 Task: Look for space in Ilmenau, Germany from 3rd June, 2023 to 9th June, 2023 for 2 adults in price range Rs.6000 to Rs.12000. Place can be entire place with 1  bedroom having 1 bed and 1 bathroom. Property type can be house, flat, guest house, hotel. Booking option can be shelf check-in. Required host language is English.
Action: Mouse moved to (408, 99)
Screenshot: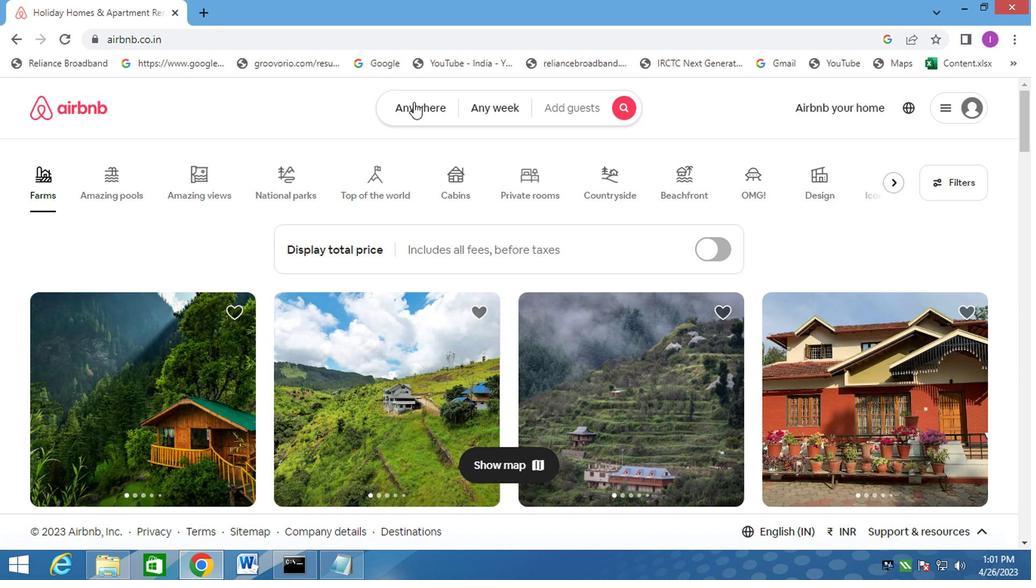 
Action: Mouse pressed left at (408, 99)
Screenshot: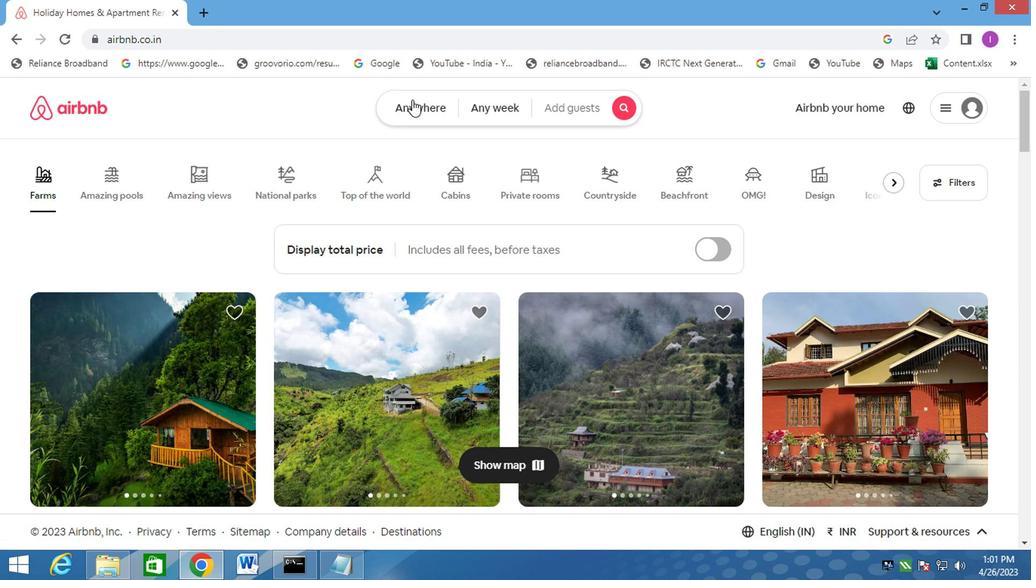 
Action: Mouse moved to (322, 170)
Screenshot: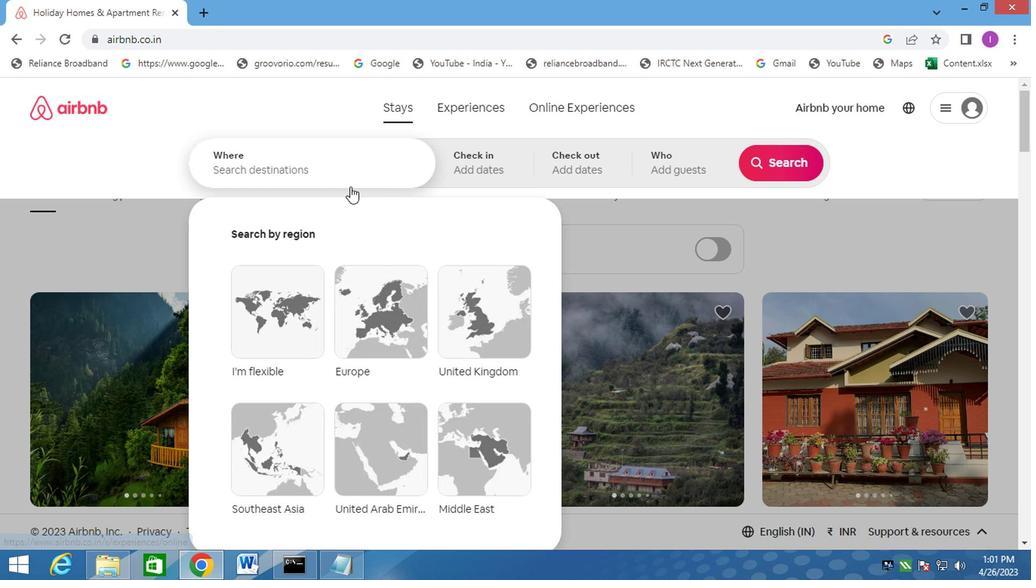 
Action: Mouse pressed left at (322, 170)
Screenshot: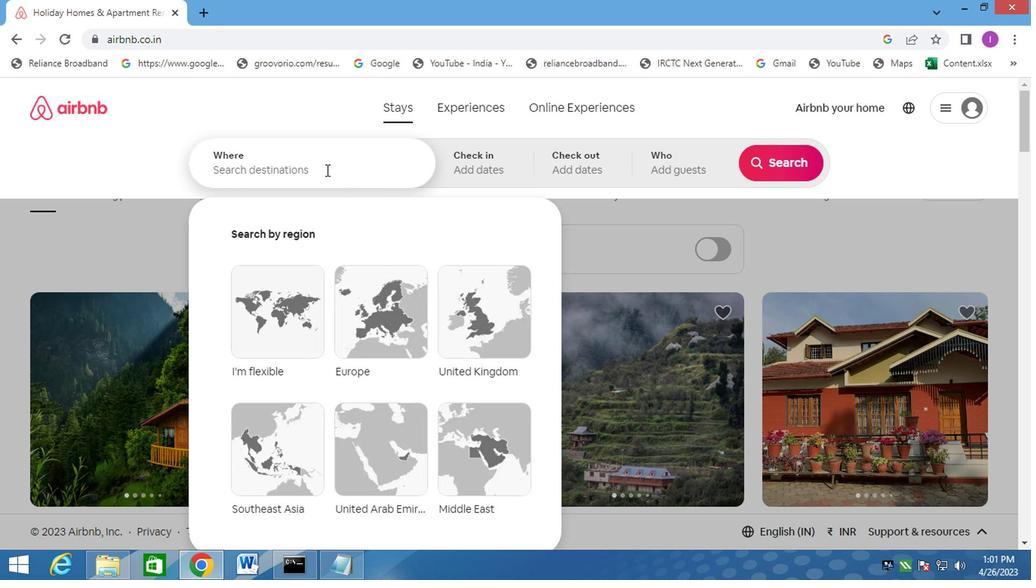 
Action: Mouse moved to (326, 167)
Screenshot: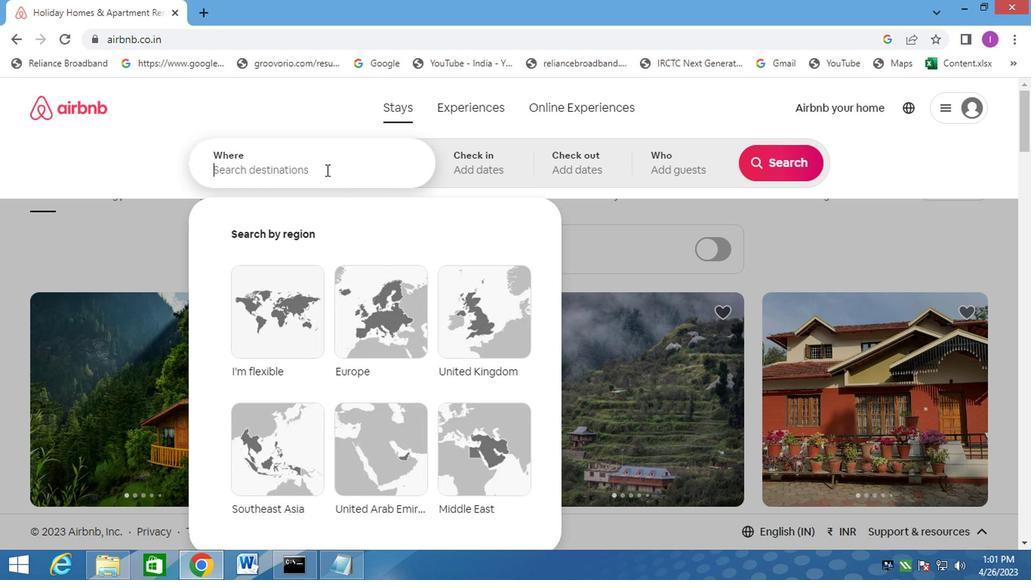 
Action: Key pressed ilmenau,germany
Screenshot: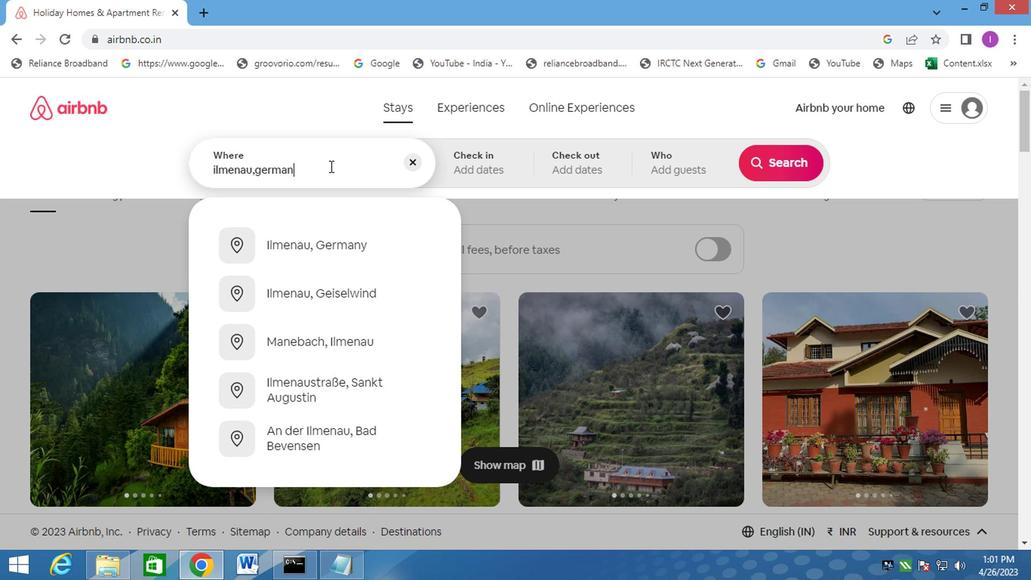 
Action: Mouse moved to (277, 252)
Screenshot: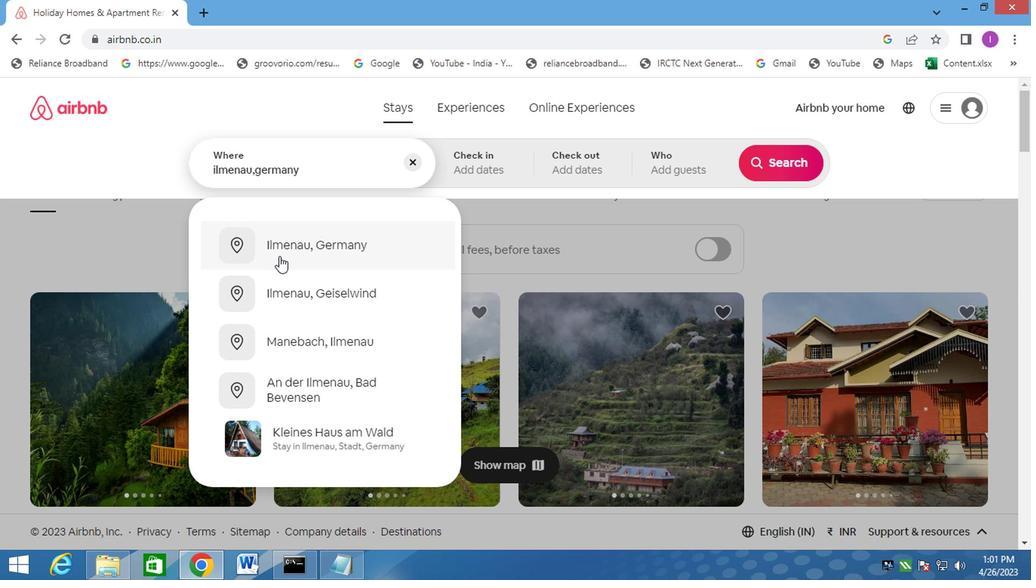 
Action: Mouse pressed left at (277, 252)
Screenshot: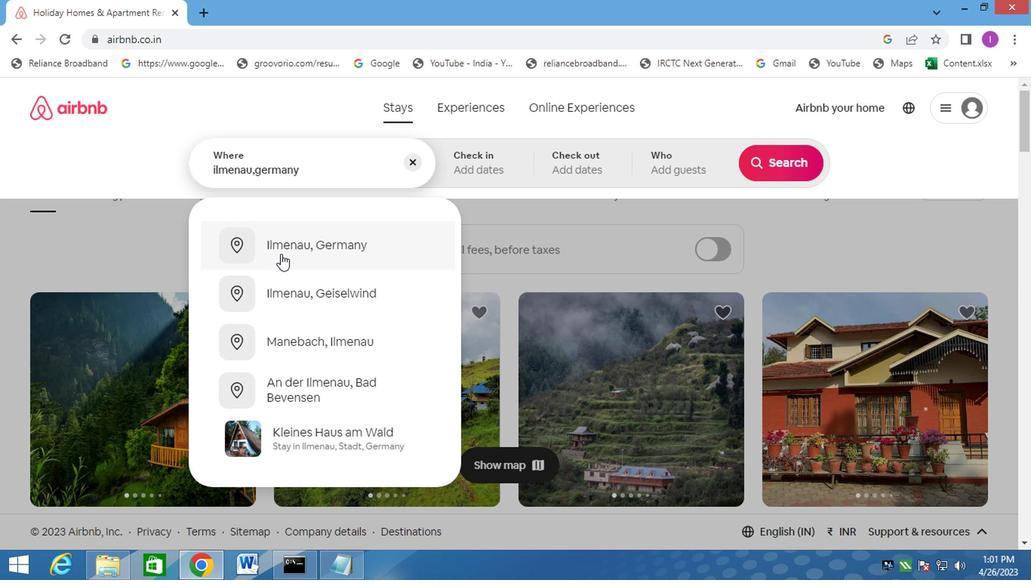 
Action: Mouse moved to (764, 282)
Screenshot: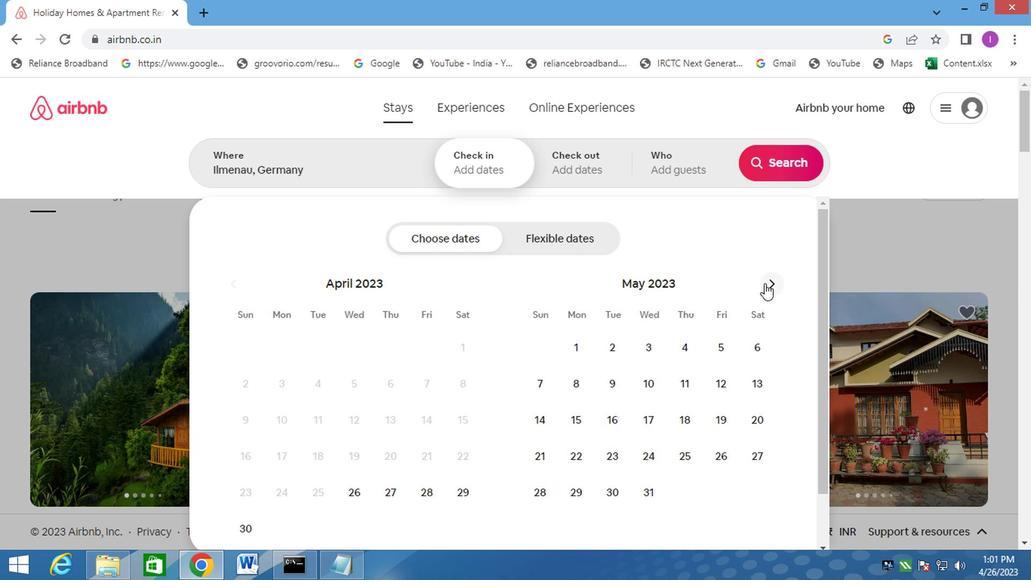 
Action: Mouse pressed left at (764, 282)
Screenshot: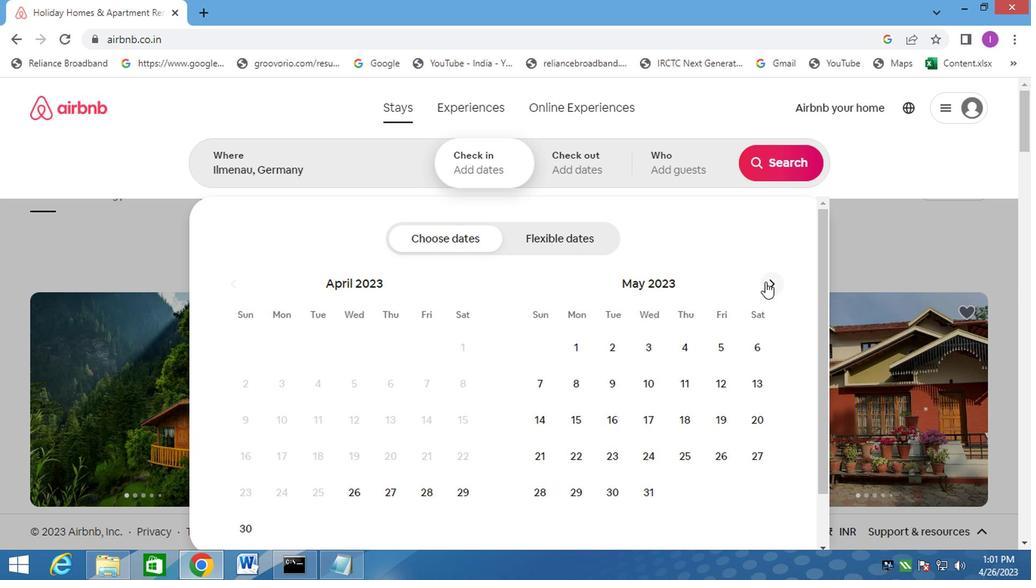 
Action: Mouse moved to (765, 280)
Screenshot: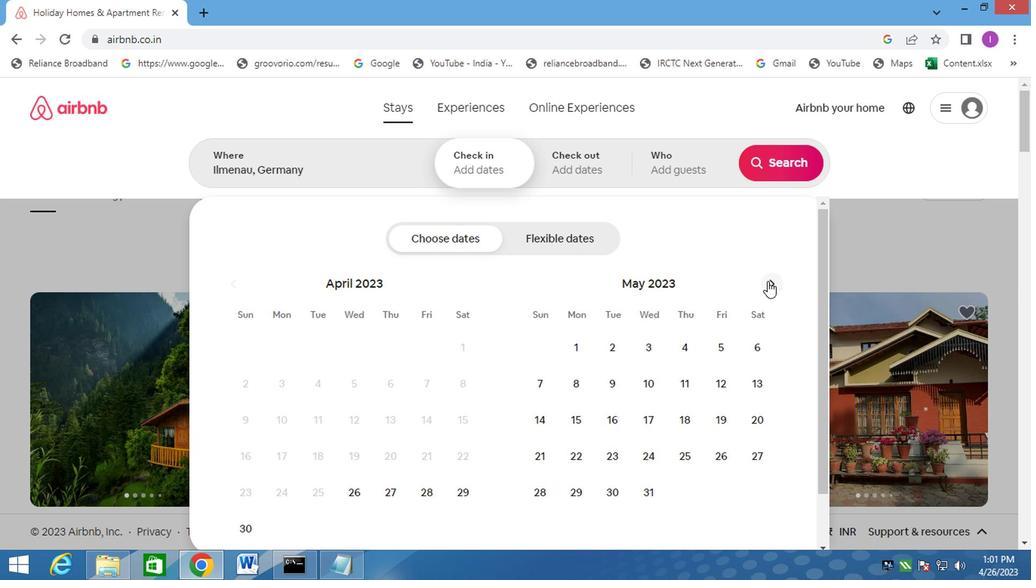 
Action: Mouse pressed left at (765, 280)
Screenshot: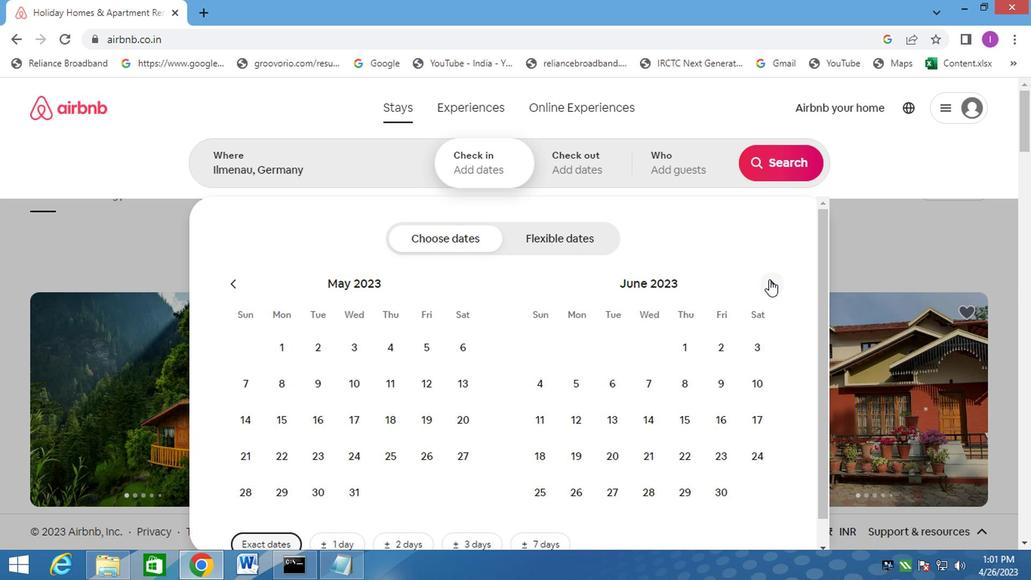 
Action: Mouse moved to (454, 349)
Screenshot: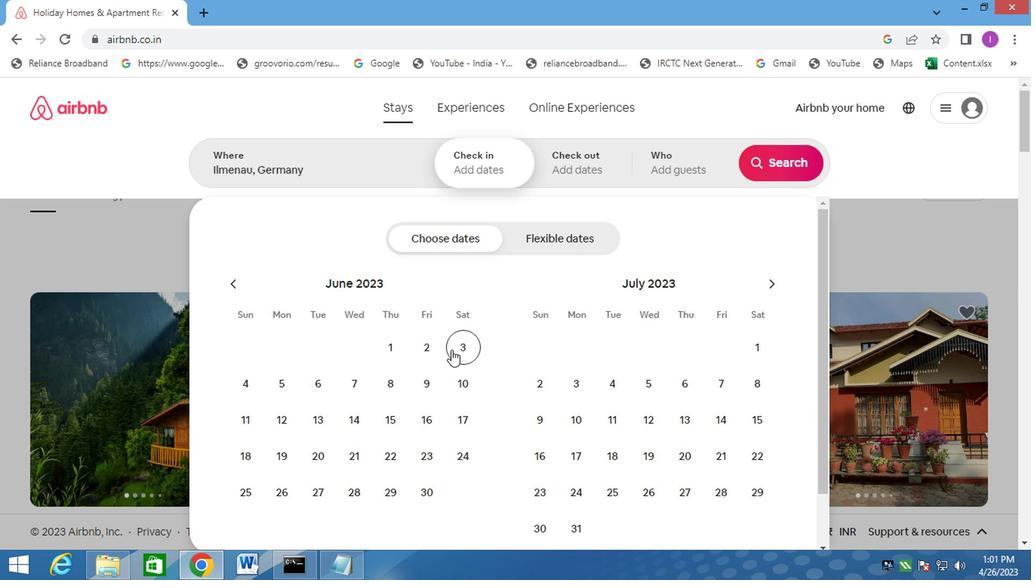 
Action: Mouse pressed left at (454, 349)
Screenshot: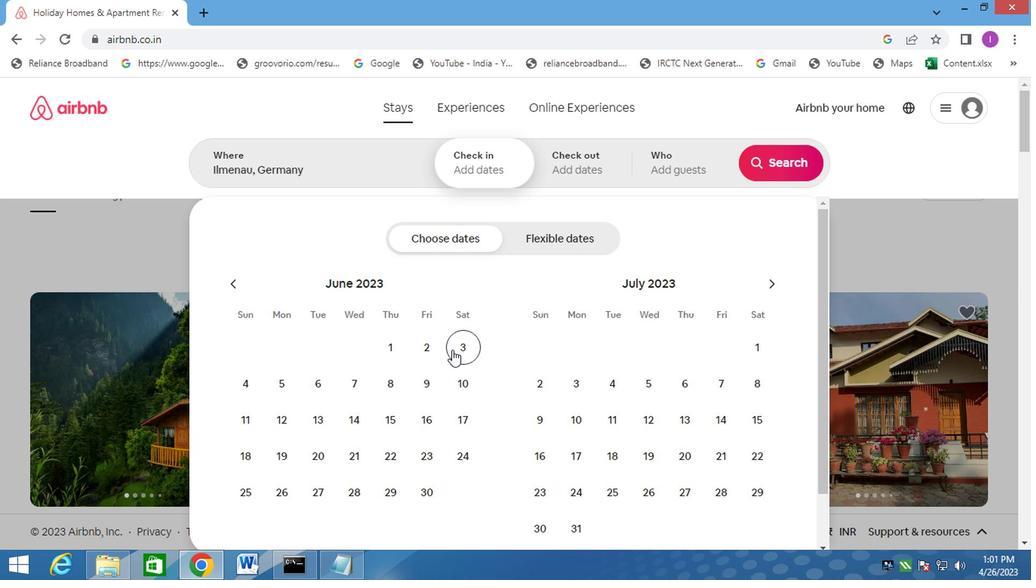 
Action: Mouse moved to (430, 381)
Screenshot: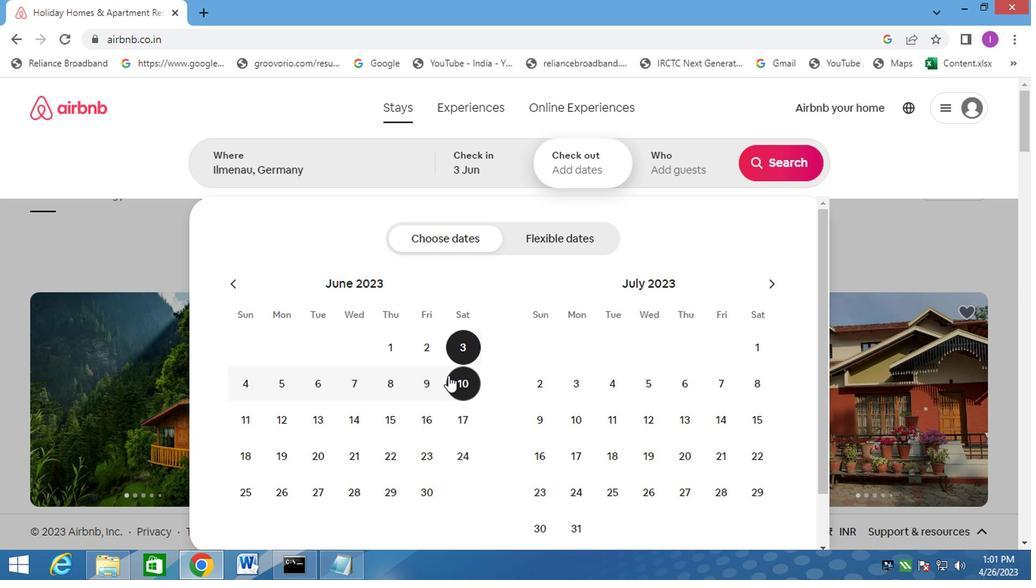 
Action: Mouse pressed left at (430, 381)
Screenshot: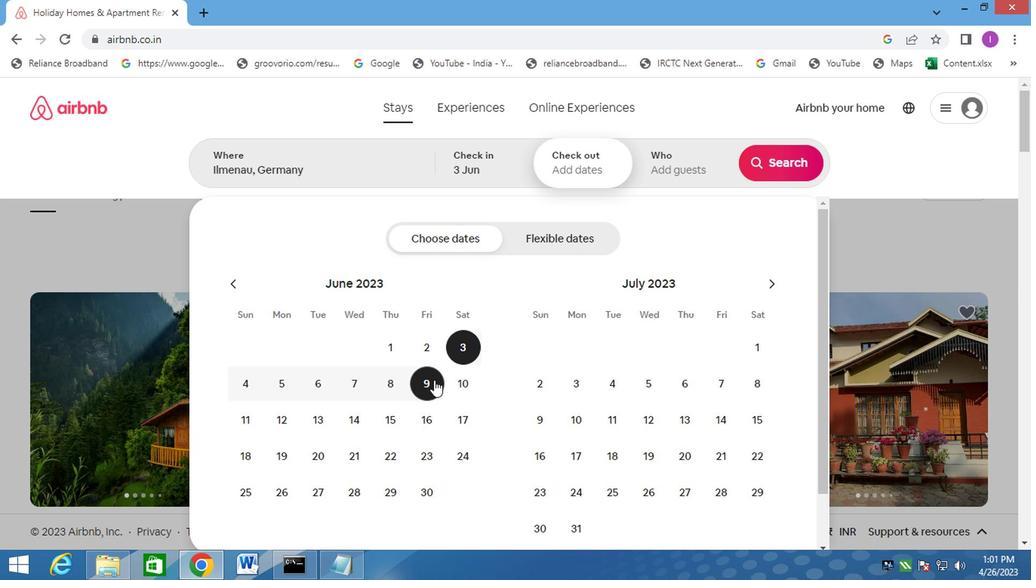 
Action: Mouse moved to (678, 177)
Screenshot: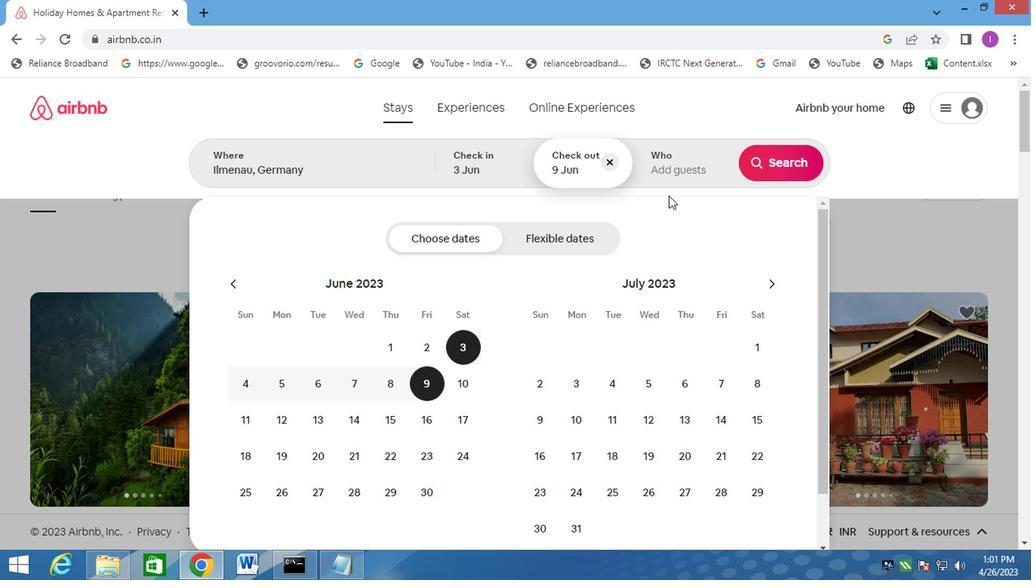 
Action: Mouse pressed left at (678, 177)
Screenshot: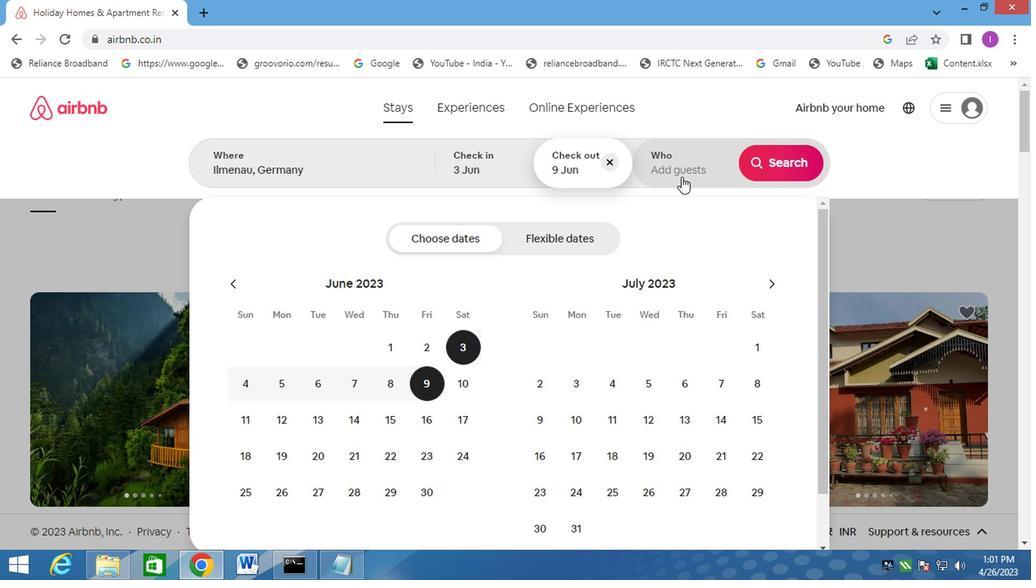 
Action: Mouse moved to (780, 239)
Screenshot: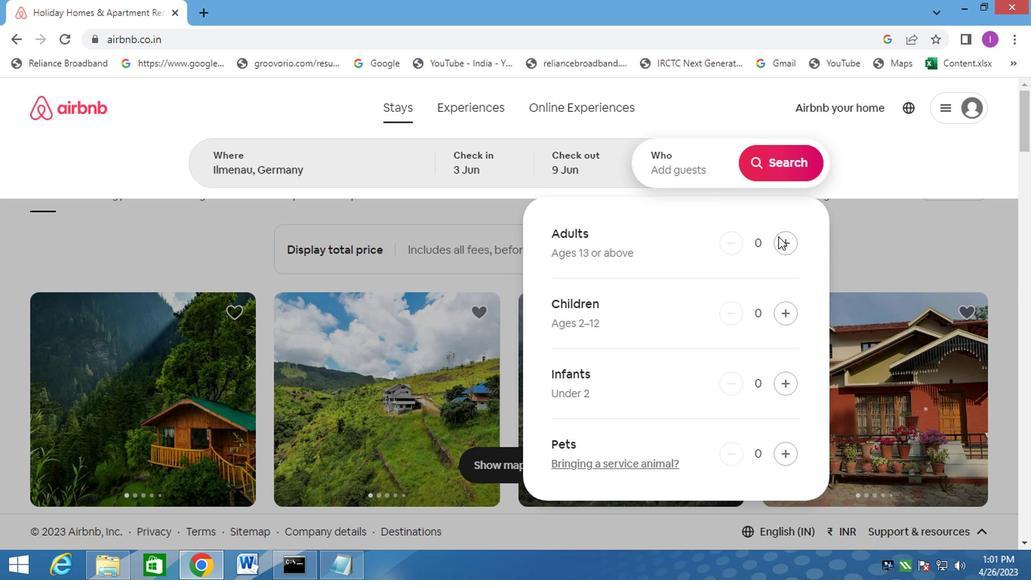 
Action: Mouse pressed left at (780, 239)
Screenshot: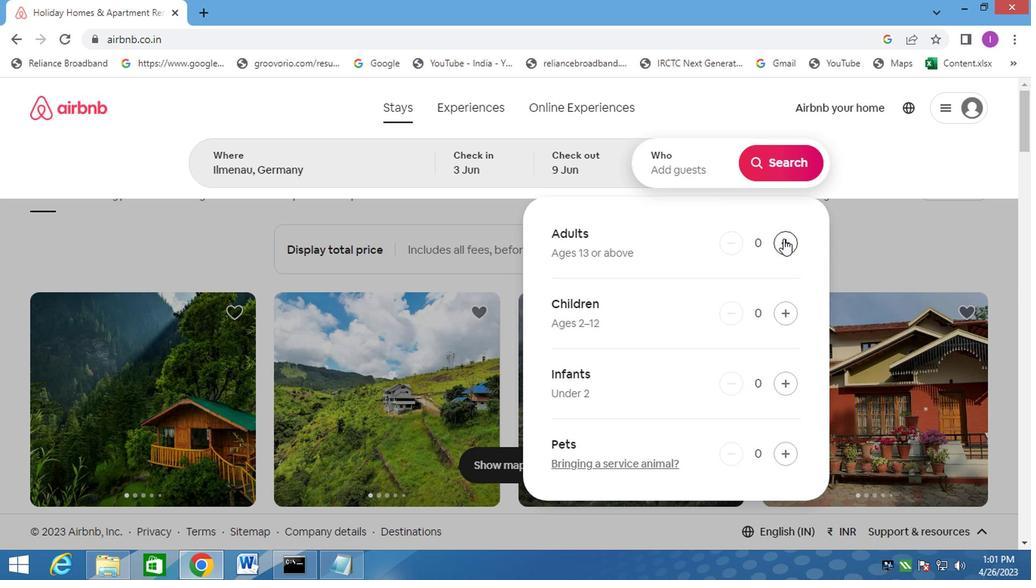 
Action: Mouse pressed left at (780, 239)
Screenshot: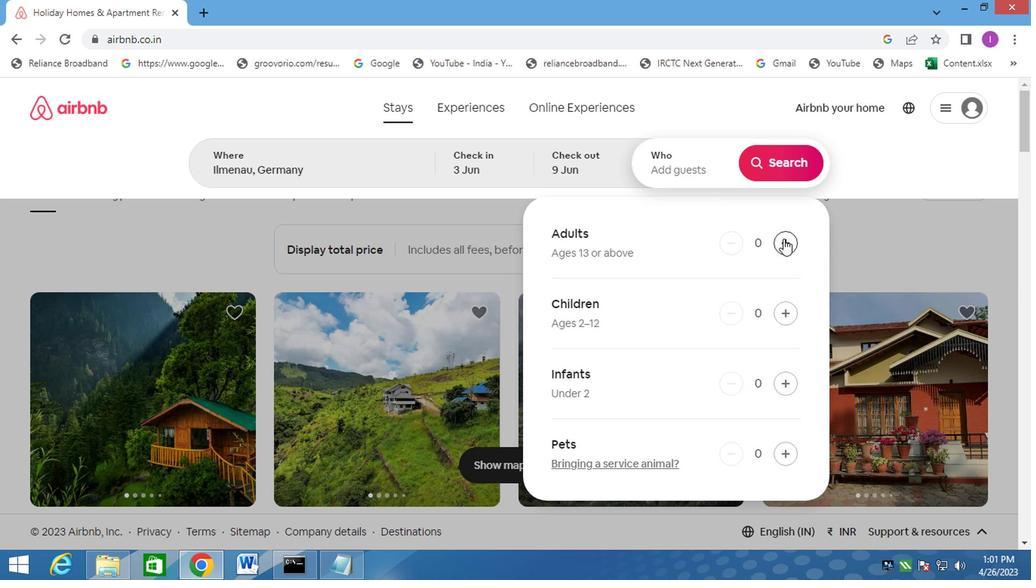 
Action: Mouse moved to (781, 176)
Screenshot: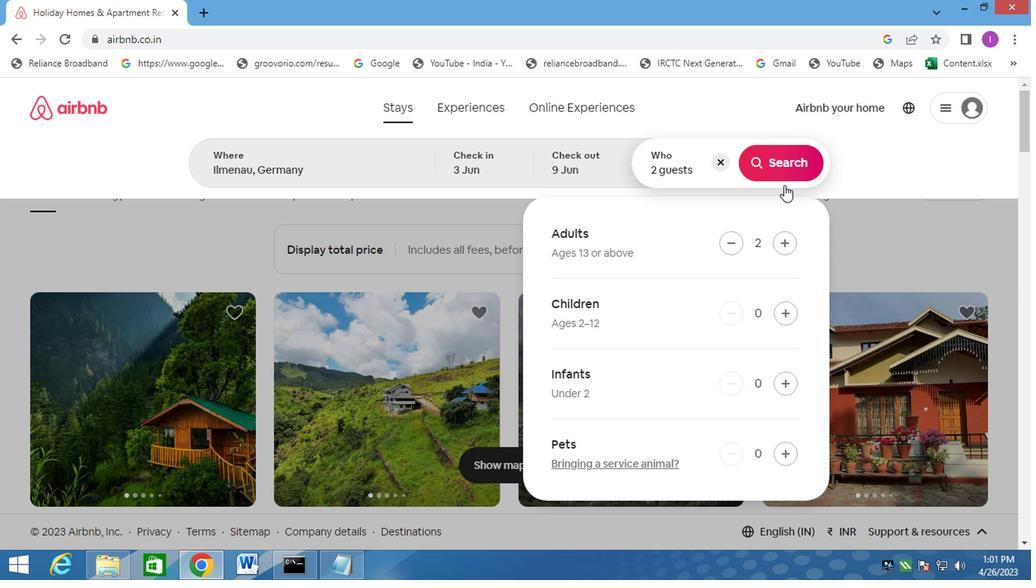 
Action: Mouse pressed left at (781, 176)
Screenshot: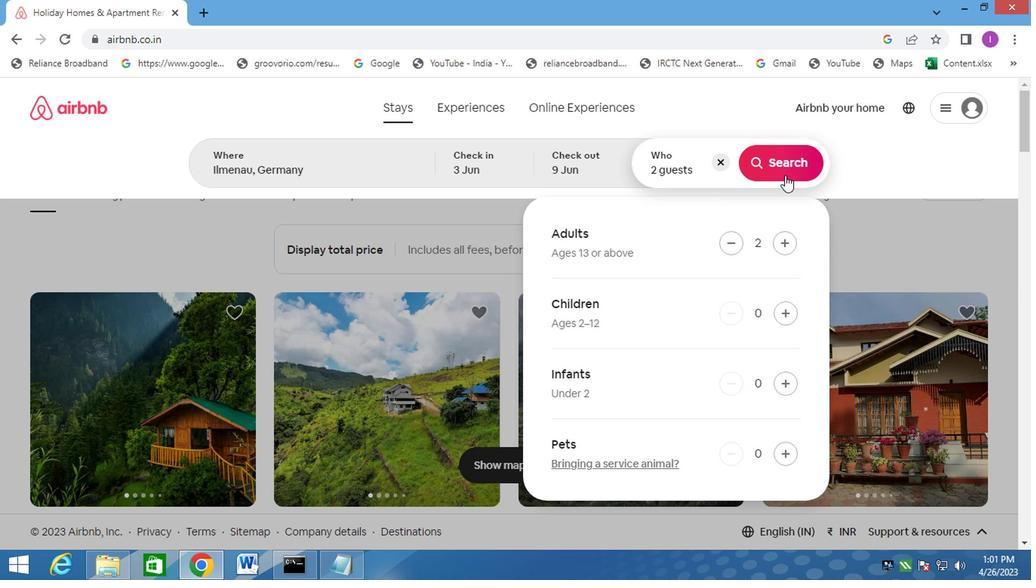 
Action: Mouse moved to (953, 166)
Screenshot: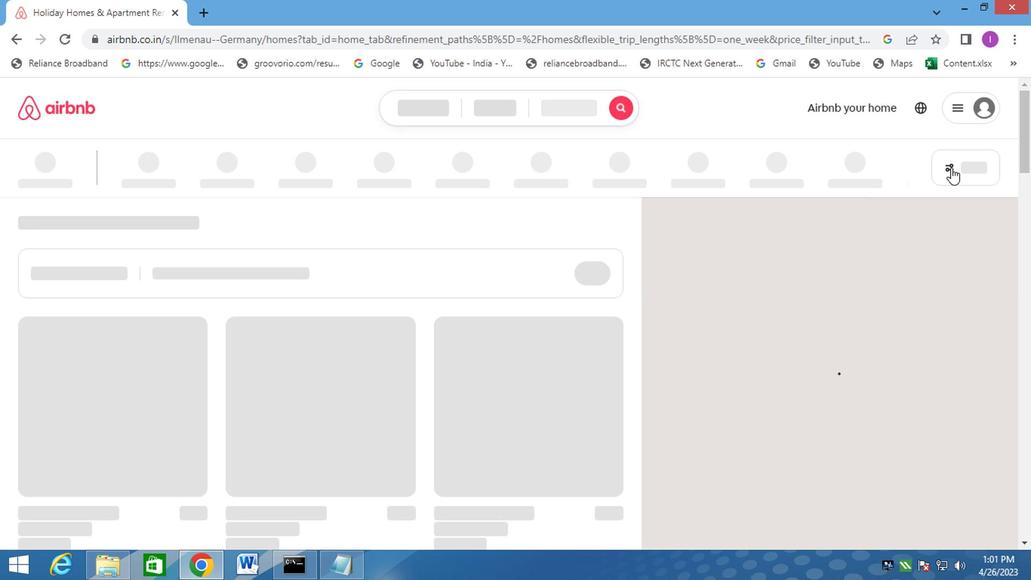 
Action: Mouse pressed left at (953, 166)
Screenshot: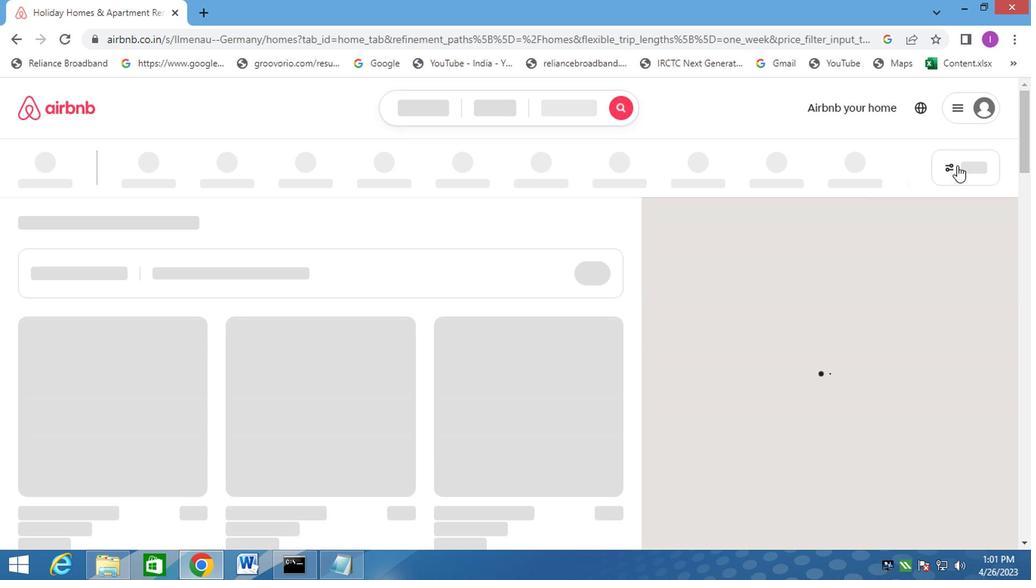 
Action: Mouse moved to (317, 363)
Screenshot: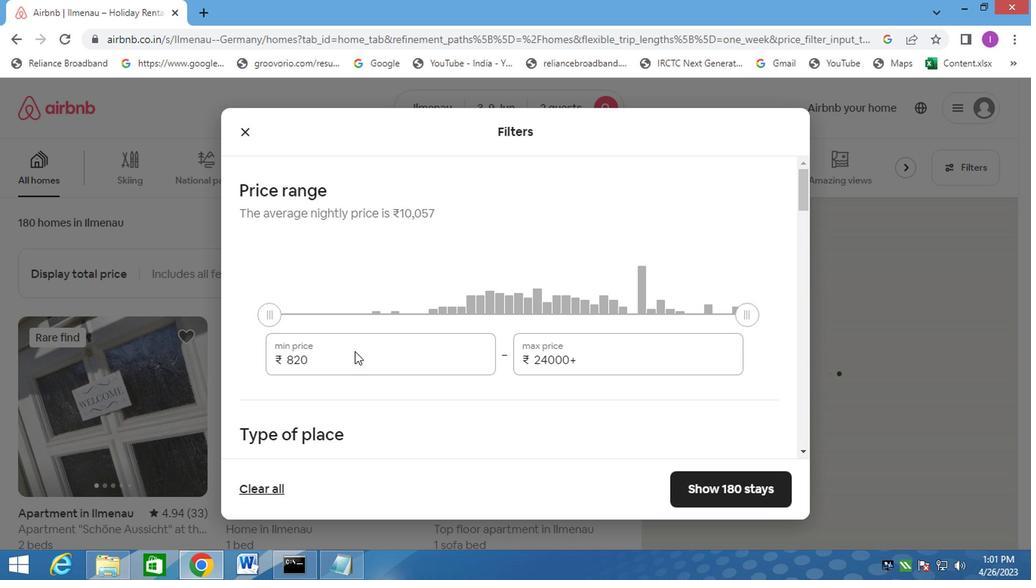 
Action: Mouse pressed left at (317, 363)
Screenshot: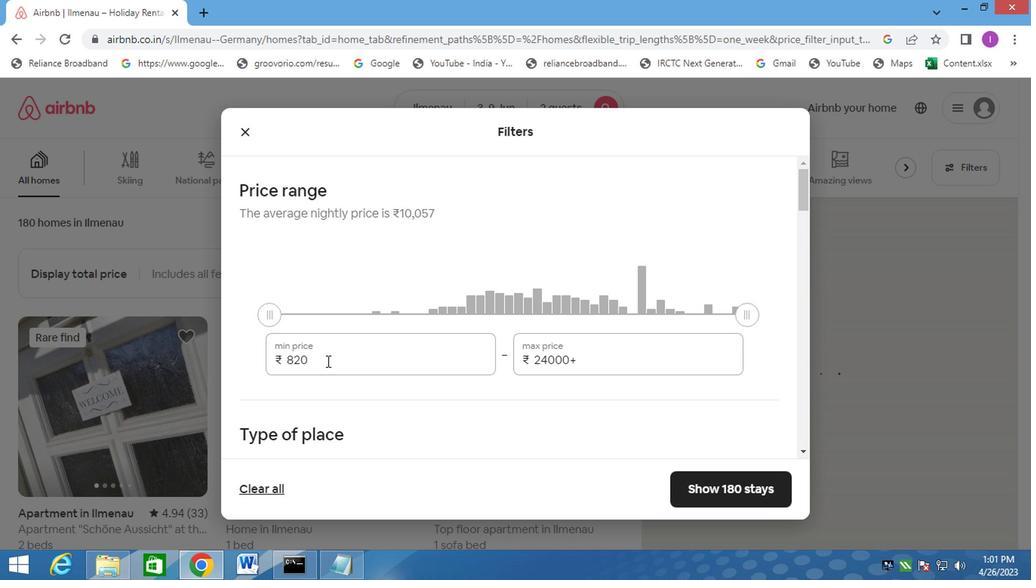 
Action: Mouse moved to (342, 341)
Screenshot: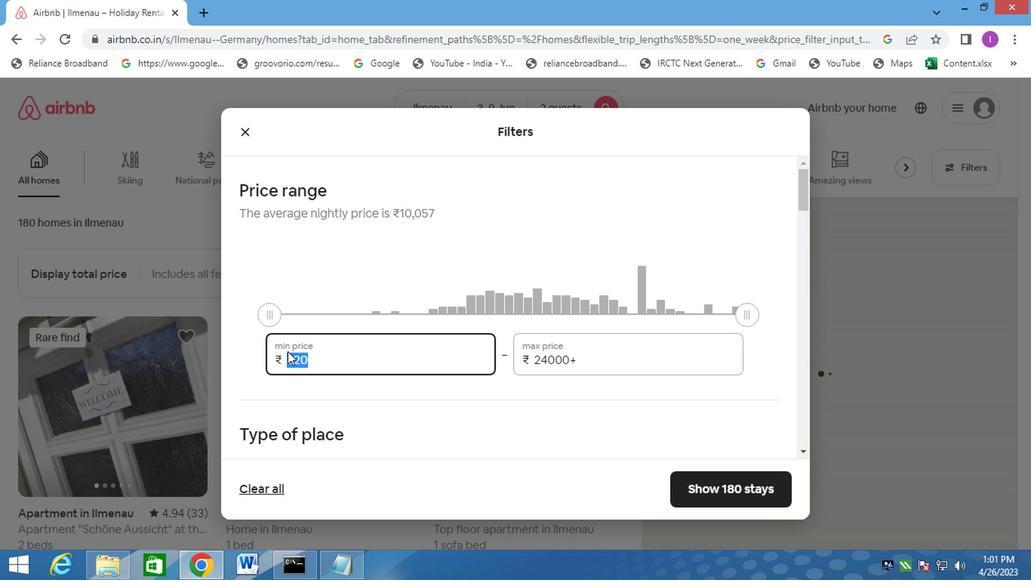 
Action: Key pressed 6000
Screenshot: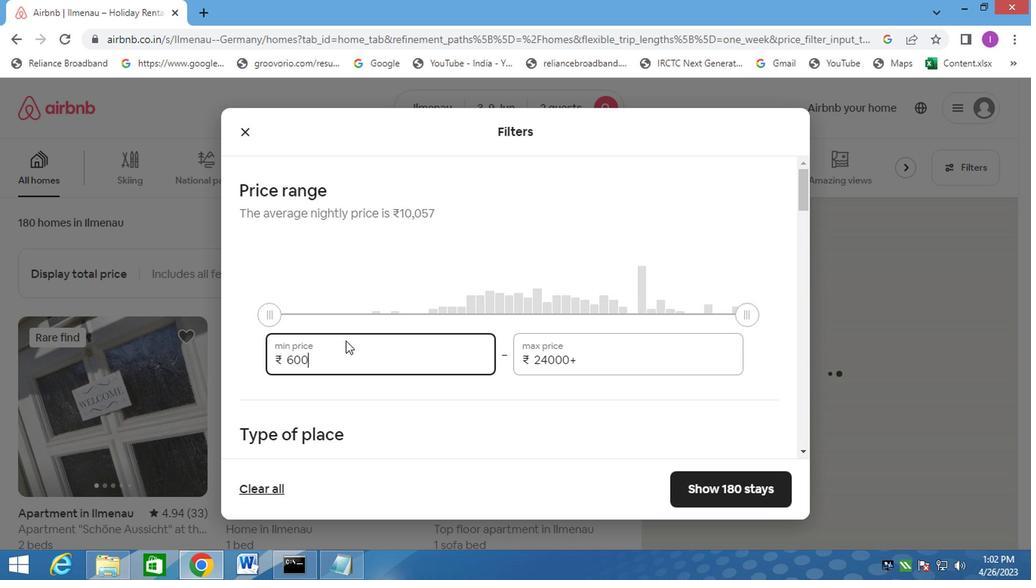 
Action: Mouse moved to (588, 362)
Screenshot: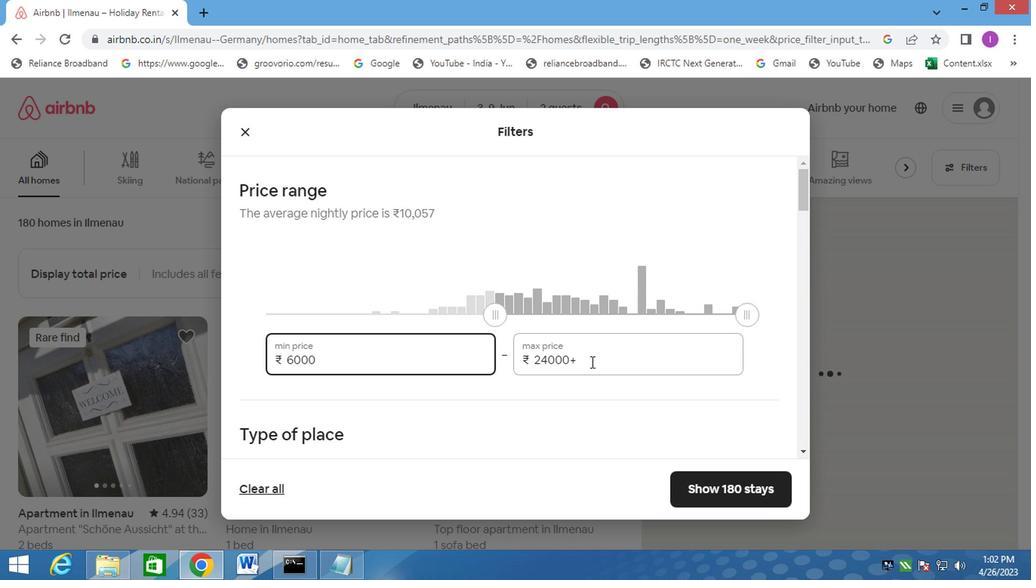 
Action: Mouse pressed left at (588, 362)
Screenshot: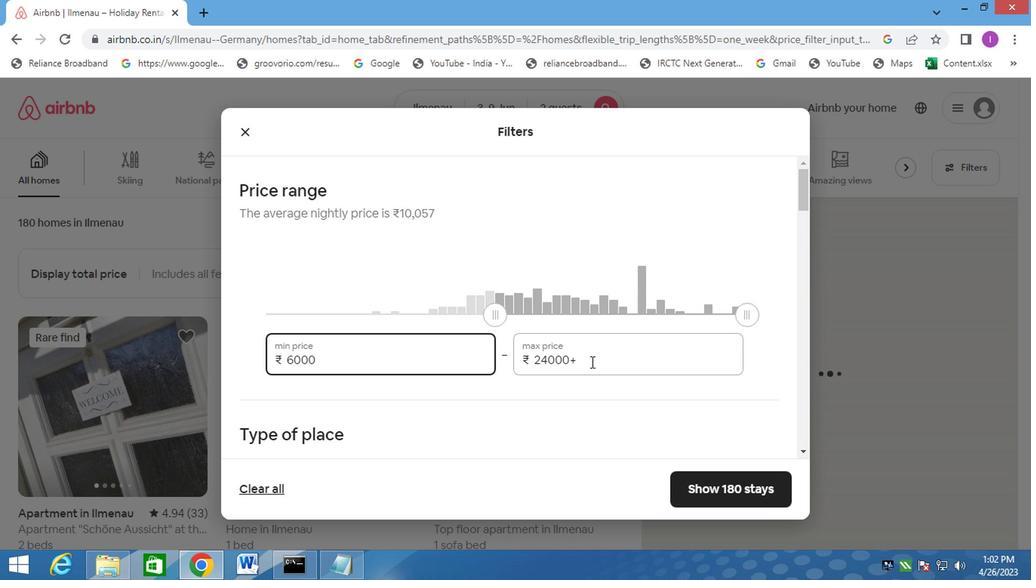 
Action: Mouse moved to (519, 357)
Screenshot: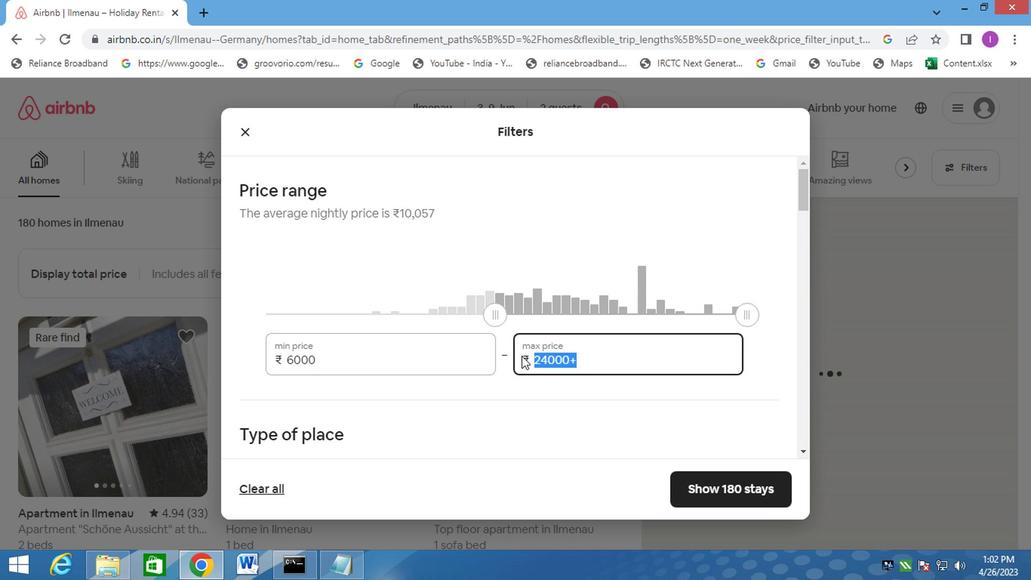 
Action: Key pressed 12000
Screenshot: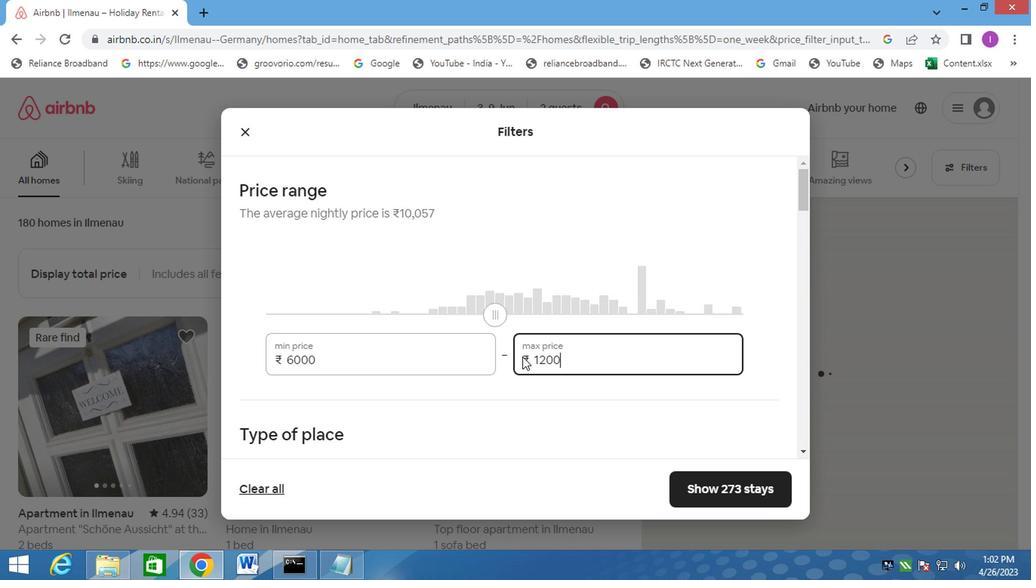 
Action: Mouse moved to (509, 367)
Screenshot: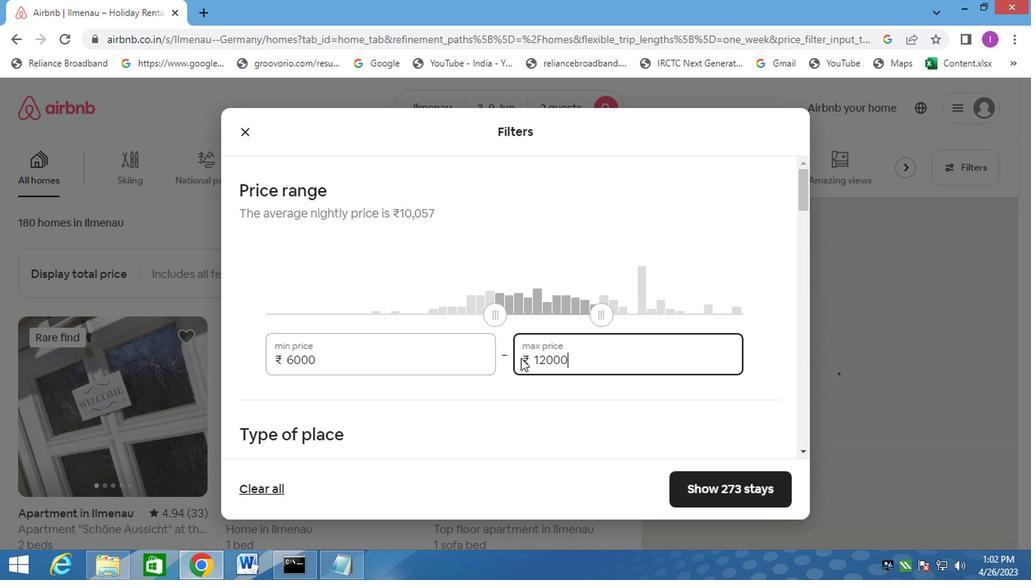 
Action: Mouse scrolled (509, 366) with delta (0, -1)
Screenshot: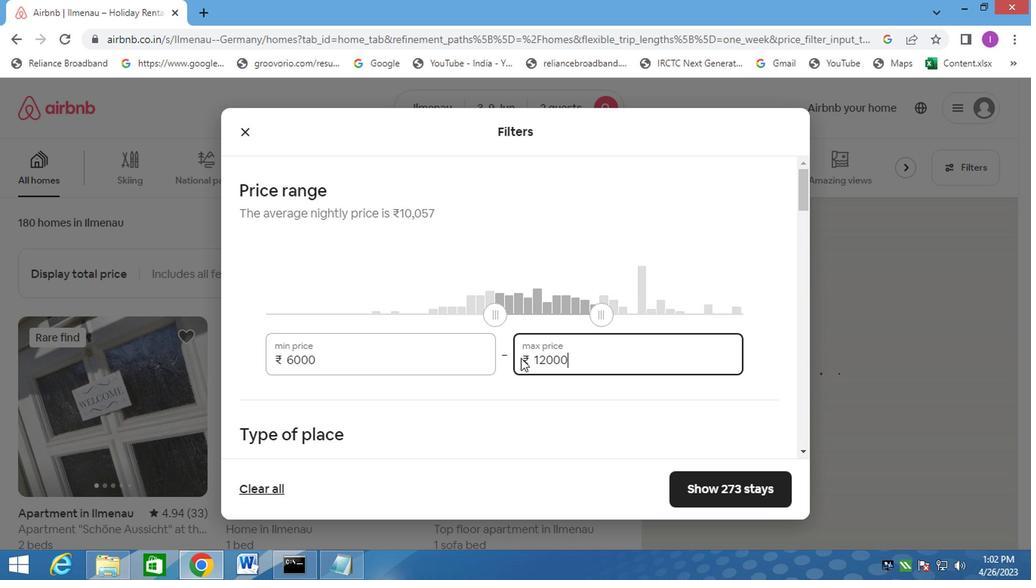
Action: Mouse scrolled (509, 366) with delta (0, -1)
Screenshot: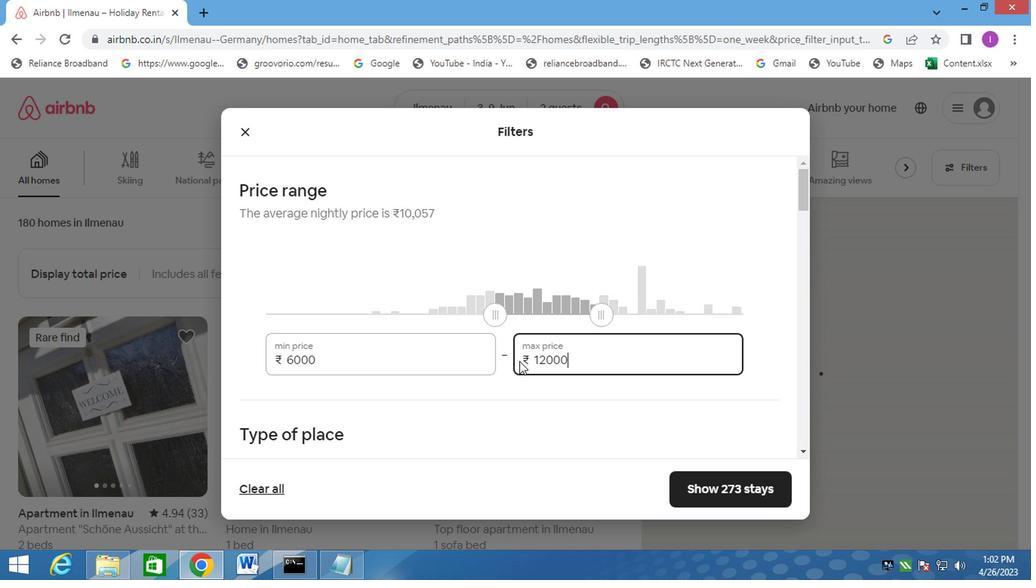 
Action: Mouse moved to (463, 375)
Screenshot: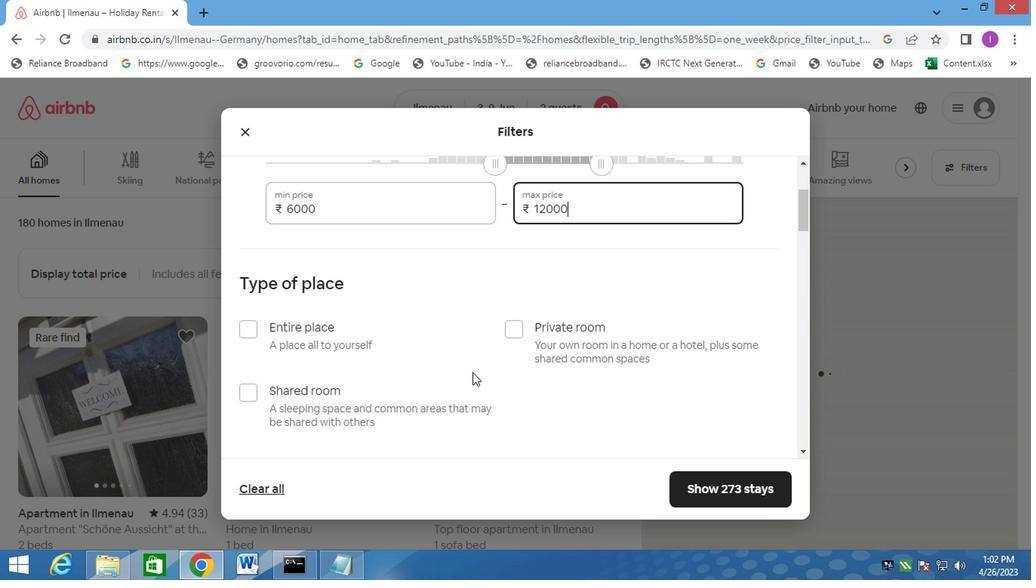 
Action: Mouse scrolled (463, 374) with delta (0, -1)
Screenshot: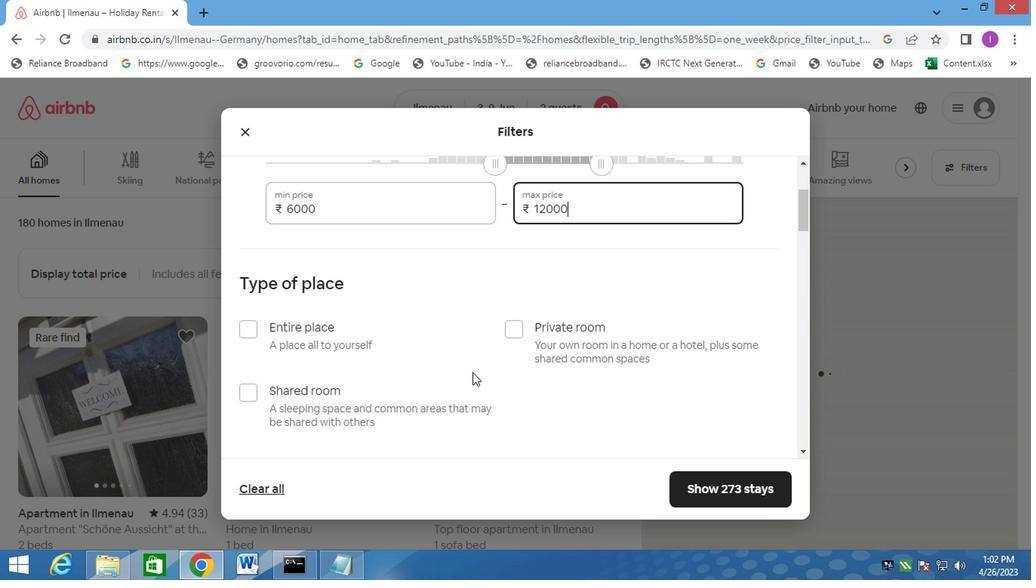 
Action: Mouse moved to (249, 254)
Screenshot: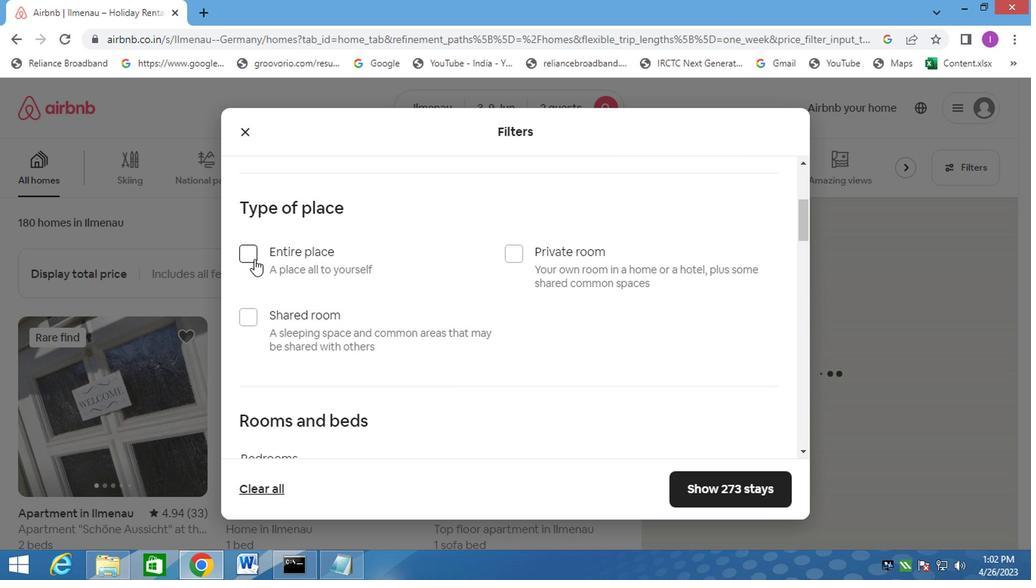 
Action: Mouse pressed left at (249, 254)
Screenshot: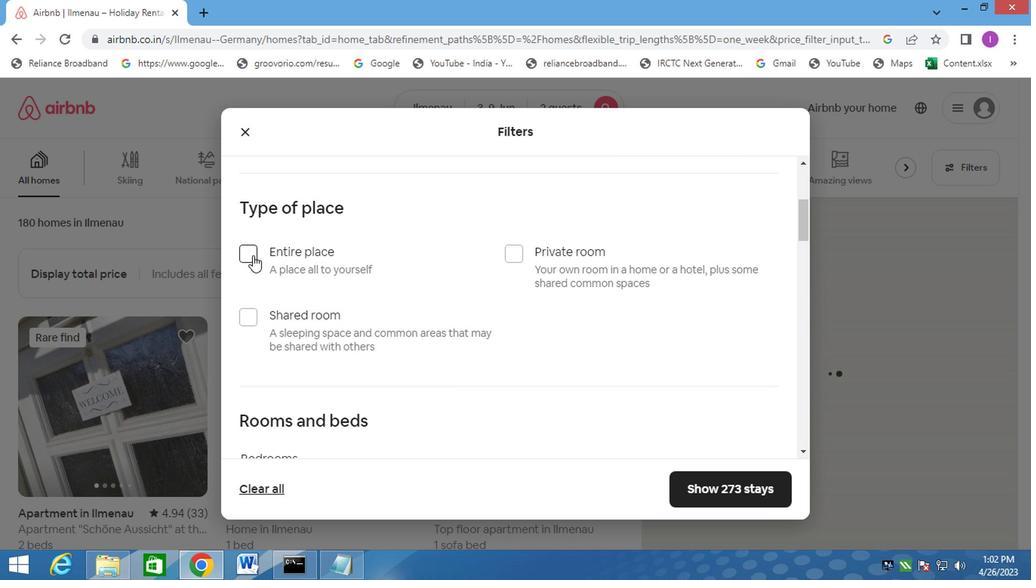 
Action: Mouse moved to (318, 272)
Screenshot: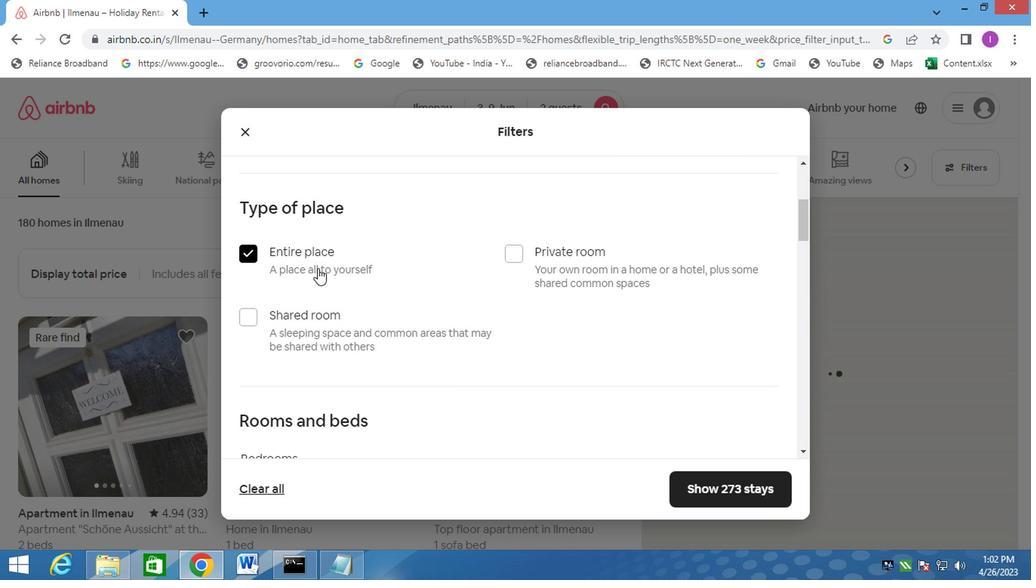 
Action: Mouse scrolled (317, 270) with delta (0, 0)
Screenshot: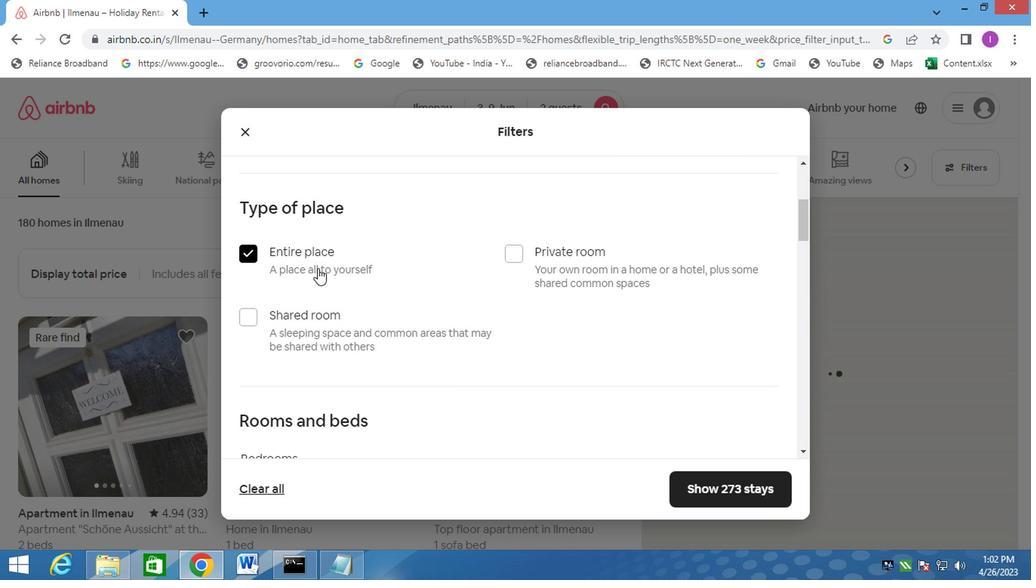 
Action: Mouse moved to (320, 275)
Screenshot: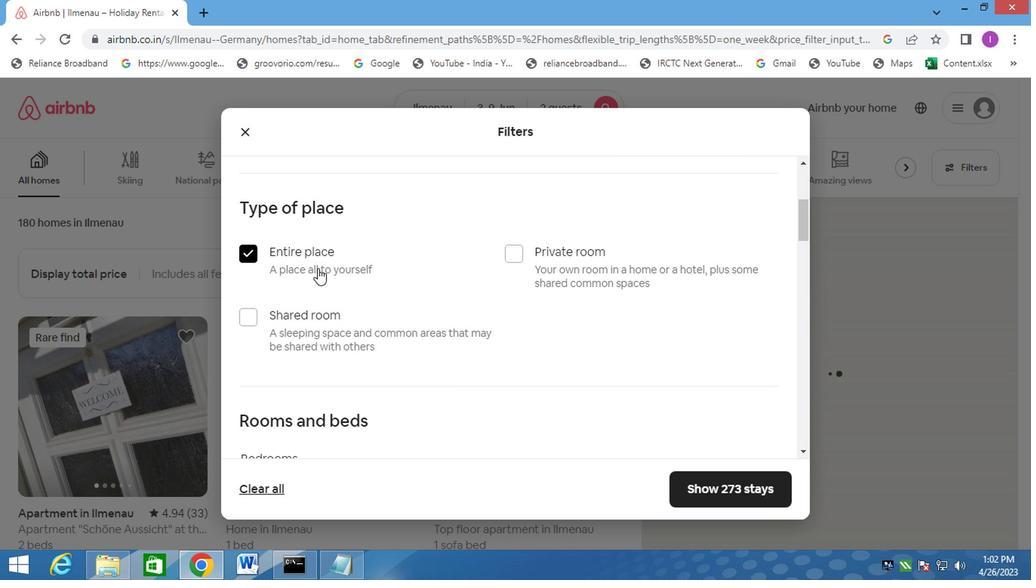 
Action: Mouse scrolled (320, 274) with delta (0, 0)
Screenshot: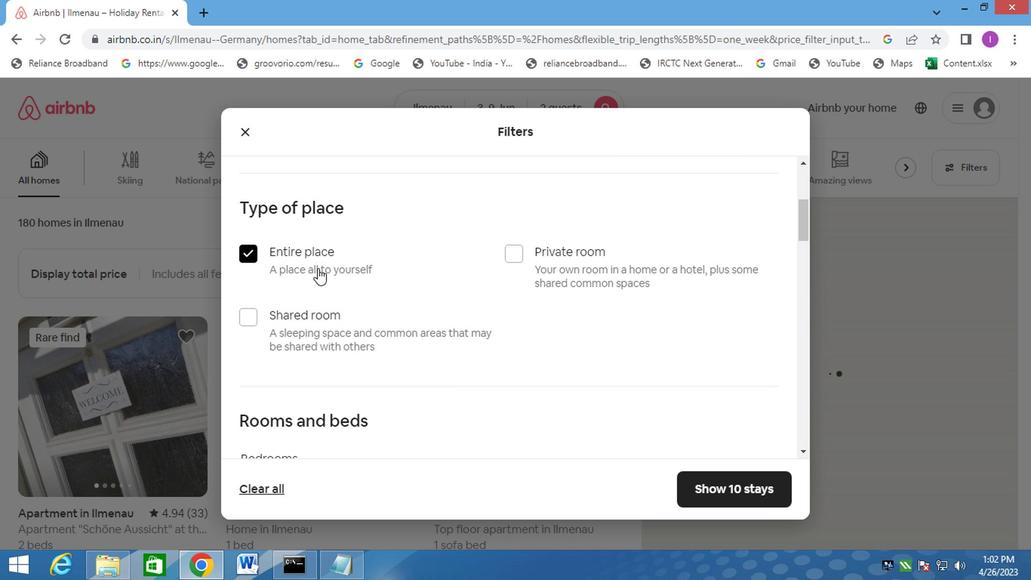 
Action: Mouse scrolled (320, 274) with delta (0, 0)
Screenshot: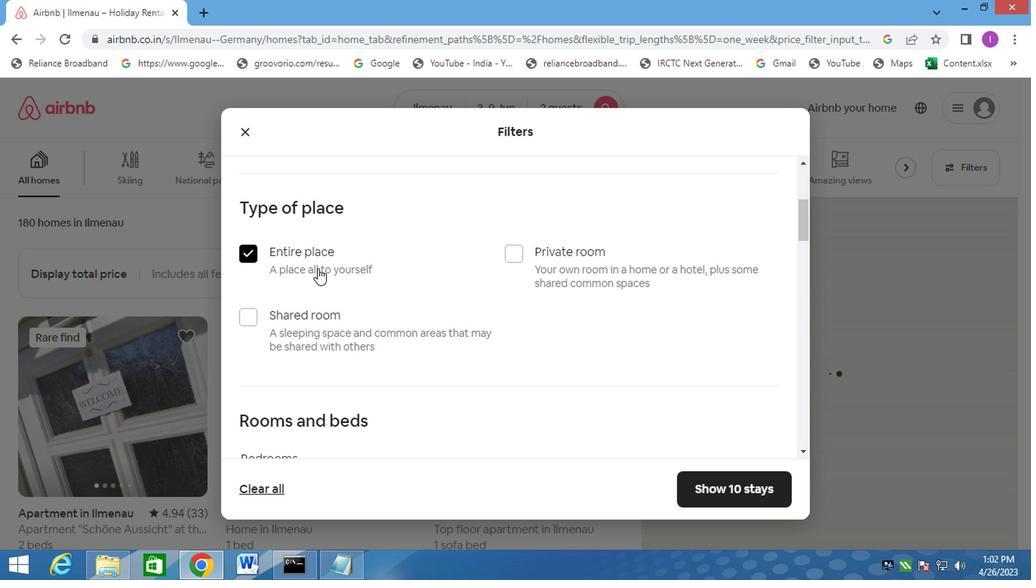 
Action: Mouse moved to (323, 284)
Screenshot: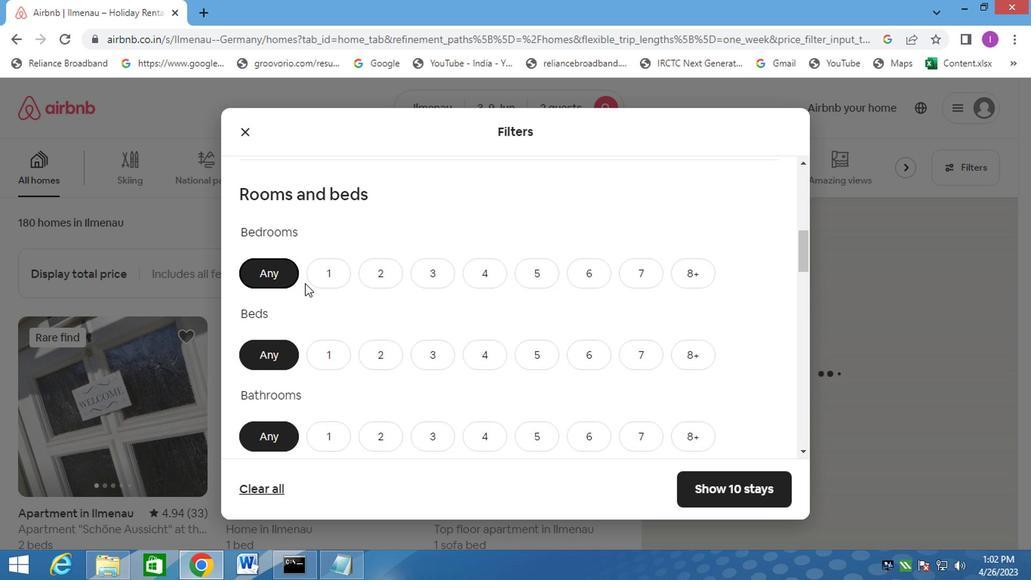 
Action: Mouse pressed left at (323, 284)
Screenshot: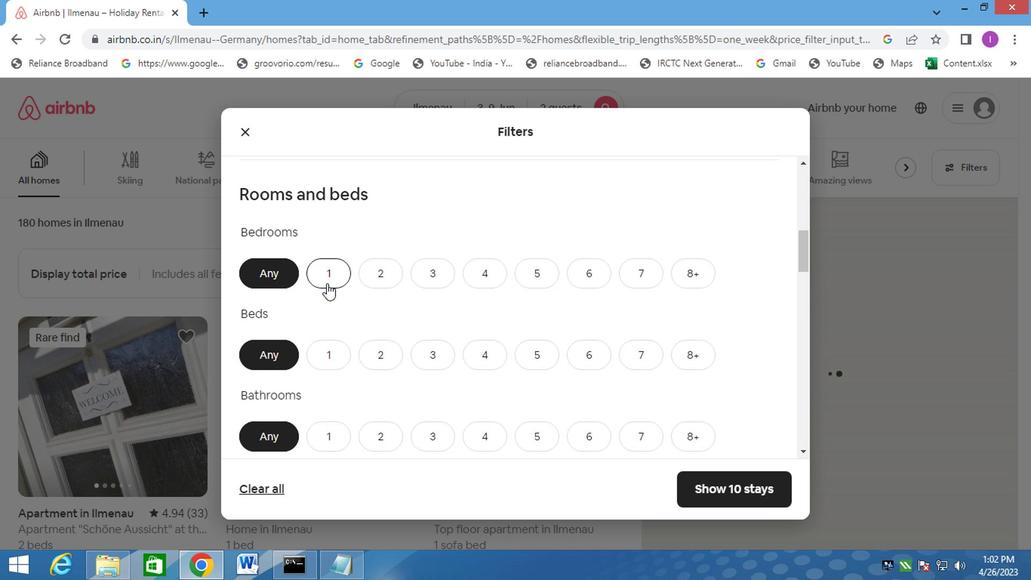 
Action: Mouse moved to (343, 361)
Screenshot: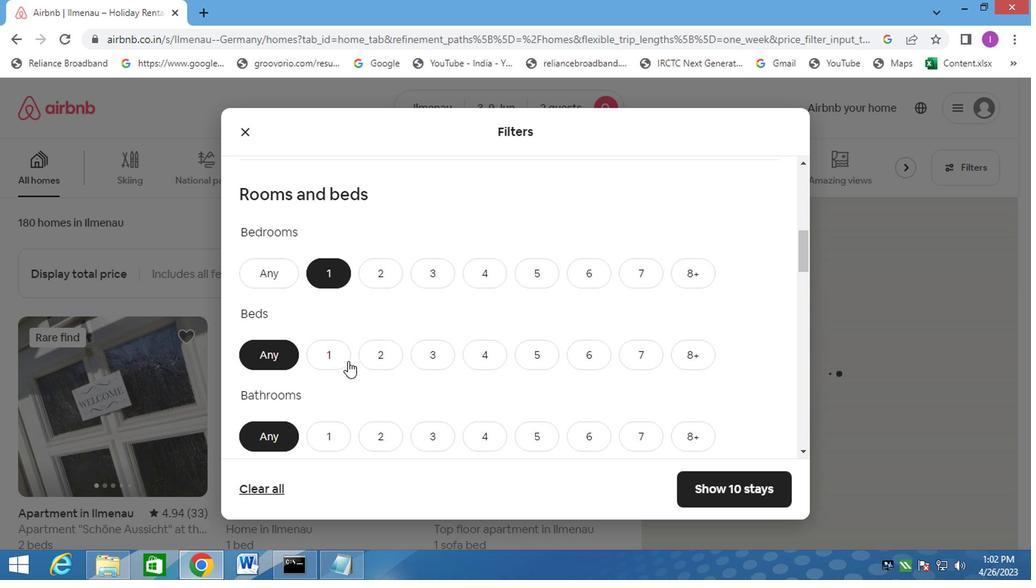 
Action: Mouse pressed left at (343, 361)
Screenshot: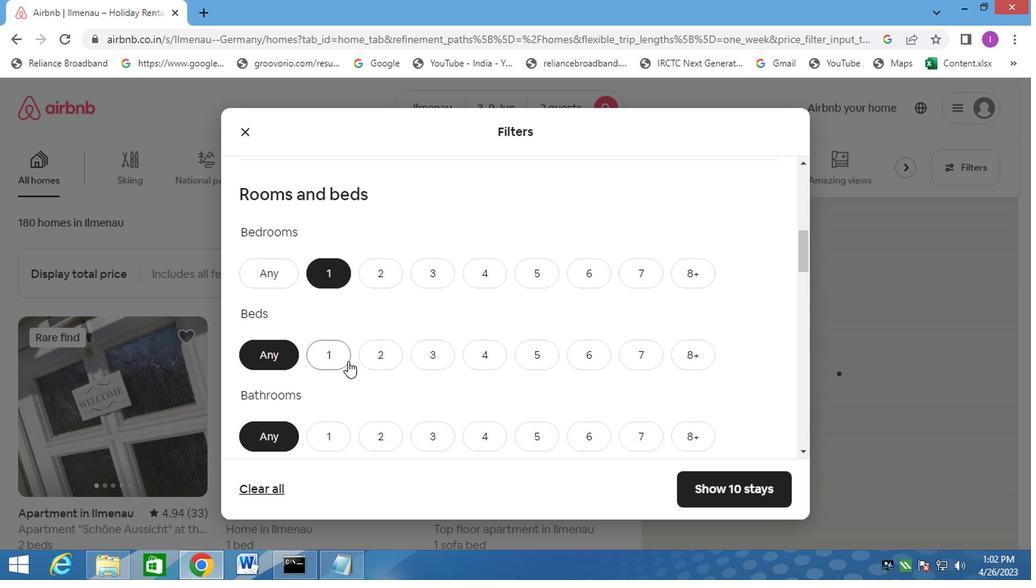 
Action: Mouse moved to (314, 432)
Screenshot: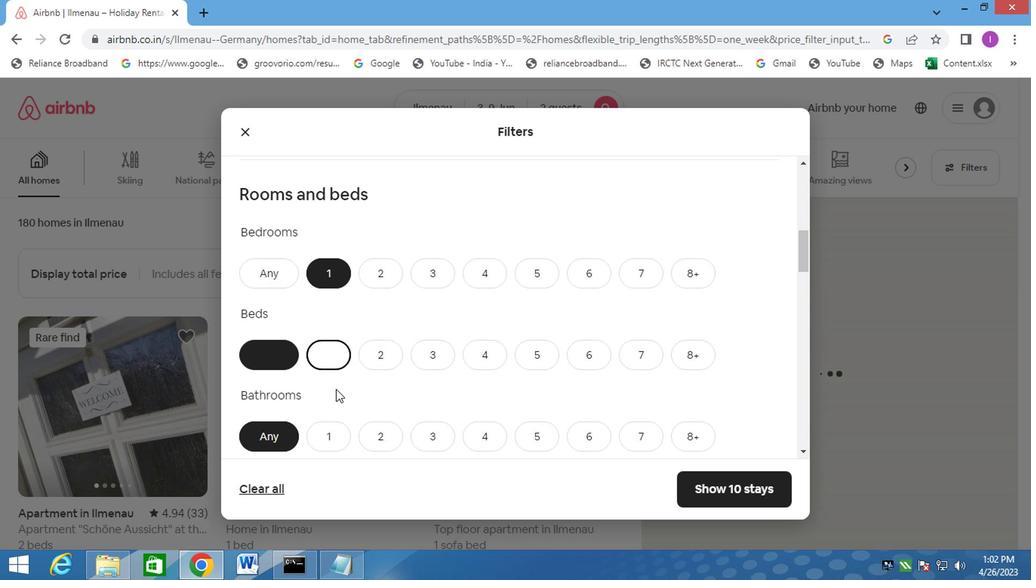 
Action: Mouse pressed left at (314, 432)
Screenshot: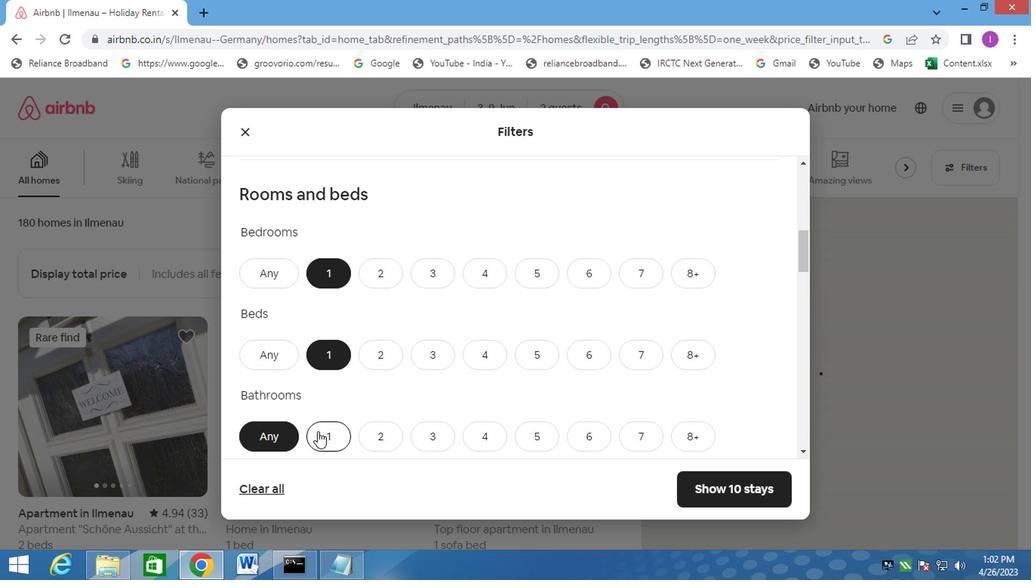 
Action: Mouse moved to (429, 378)
Screenshot: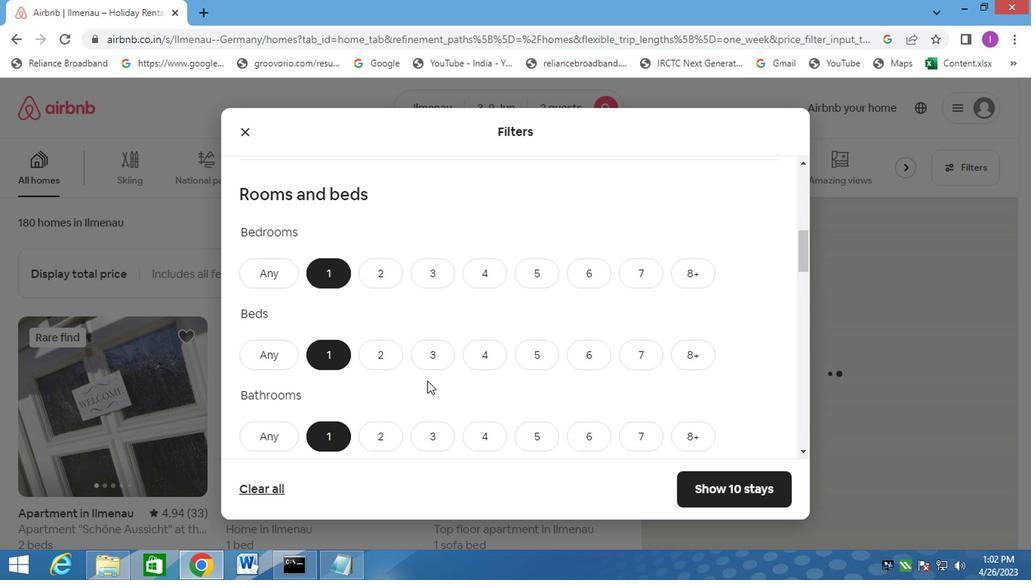 
Action: Mouse scrolled (429, 377) with delta (0, -1)
Screenshot: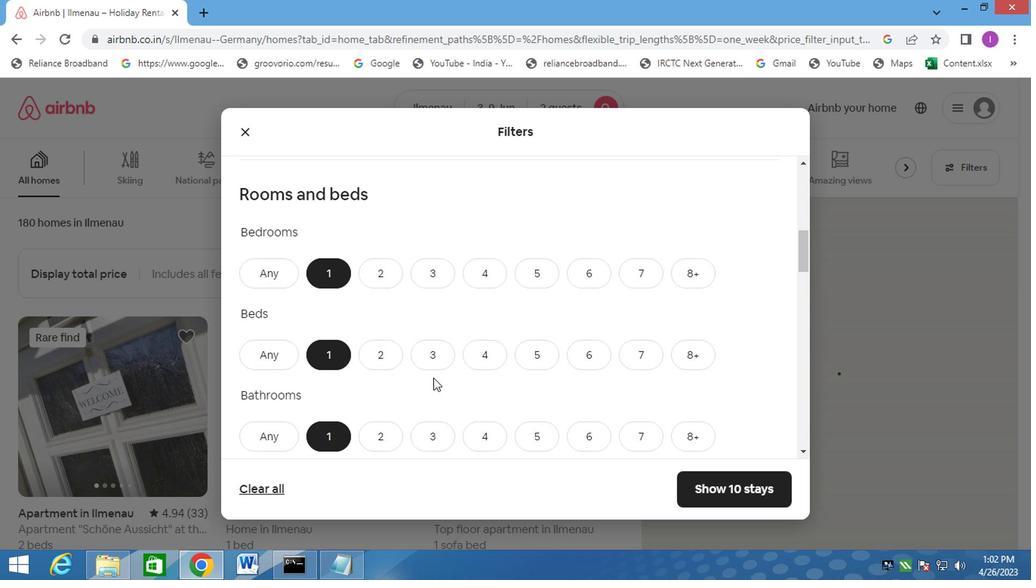 
Action: Mouse scrolled (429, 377) with delta (0, -1)
Screenshot: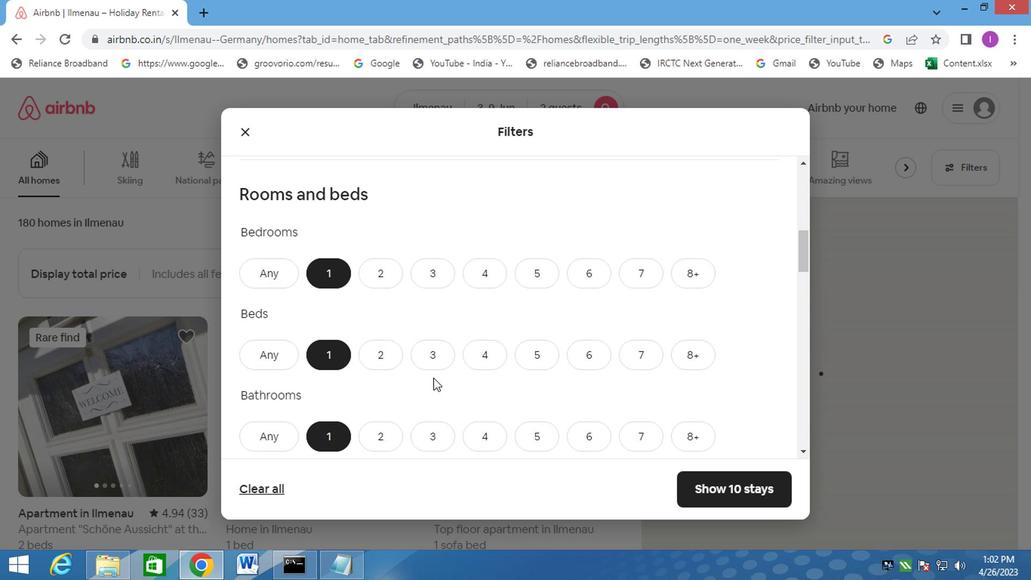 
Action: Mouse moved to (482, 381)
Screenshot: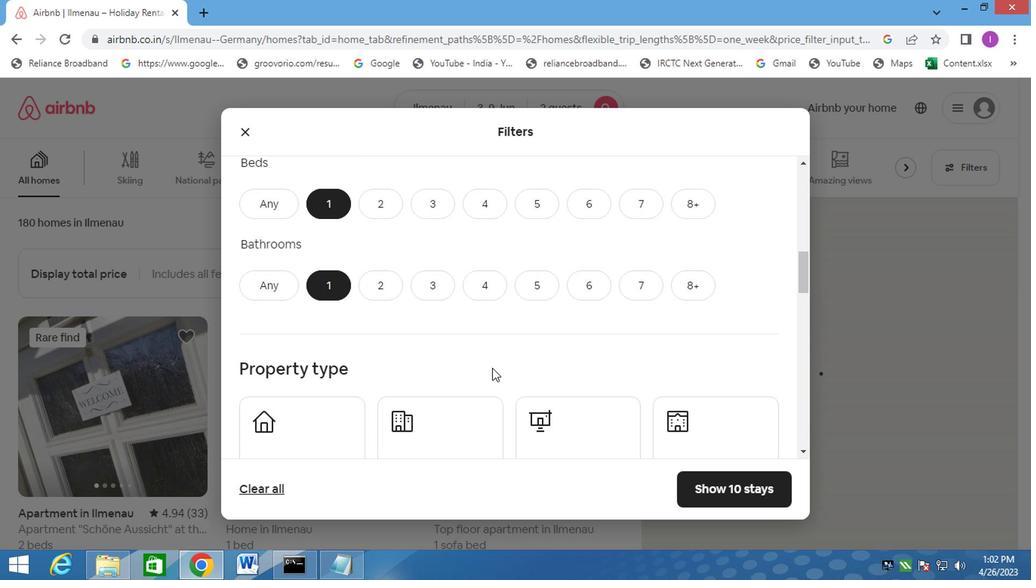 
Action: Mouse scrolled (482, 379) with delta (0, -1)
Screenshot: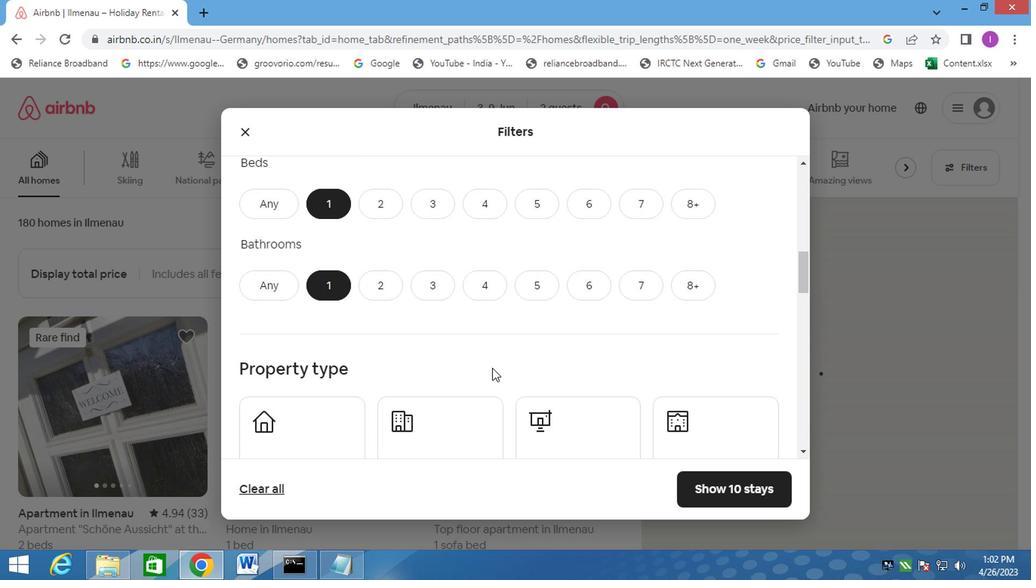 
Action: Mouse moved to (480, 381)
Screenshot: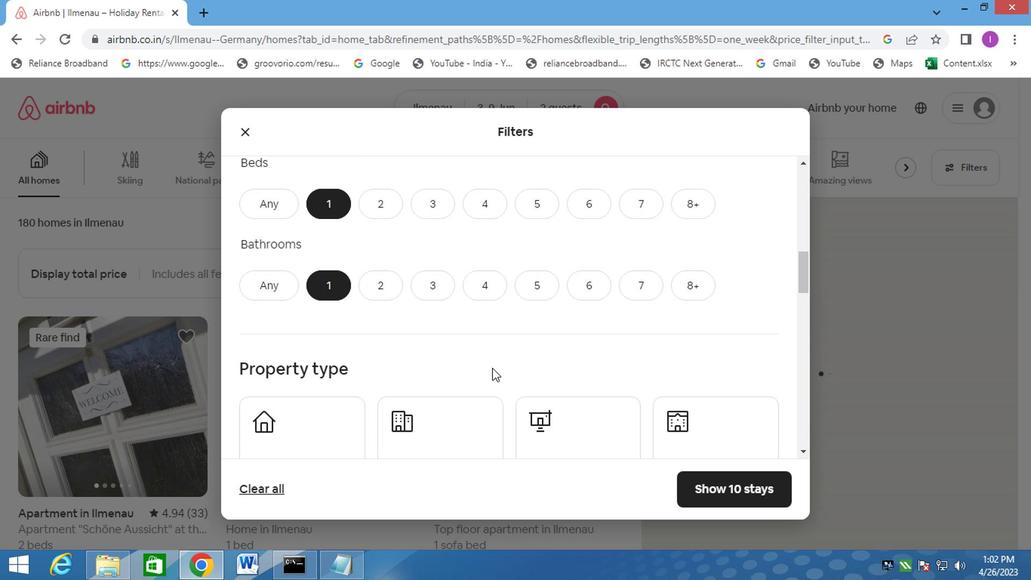 
Action: Mouse scrolled (480, 381) with delta (0, 0)
Screenshot: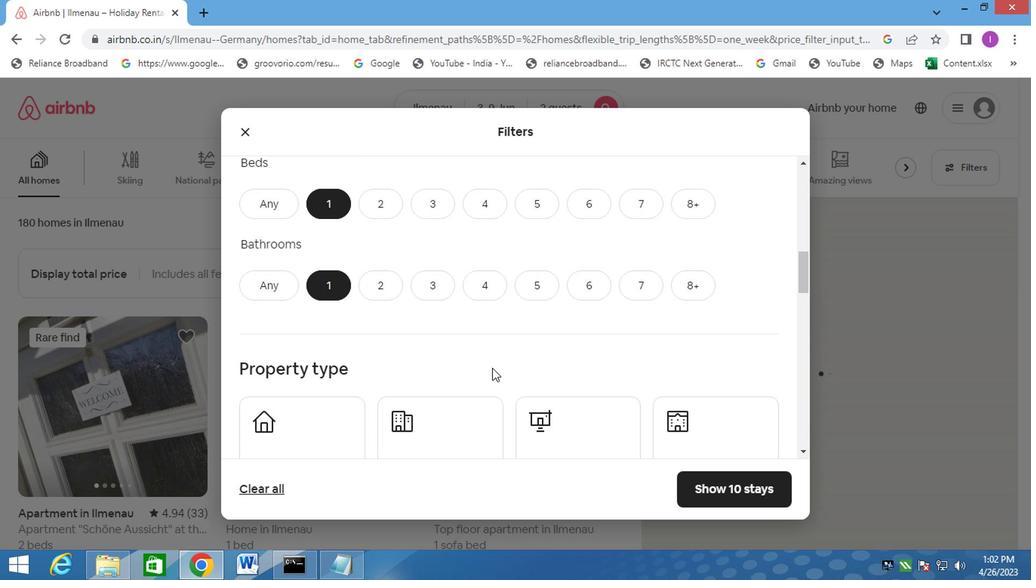 
Action: Mouse moved to (318, 315)
Screenshot: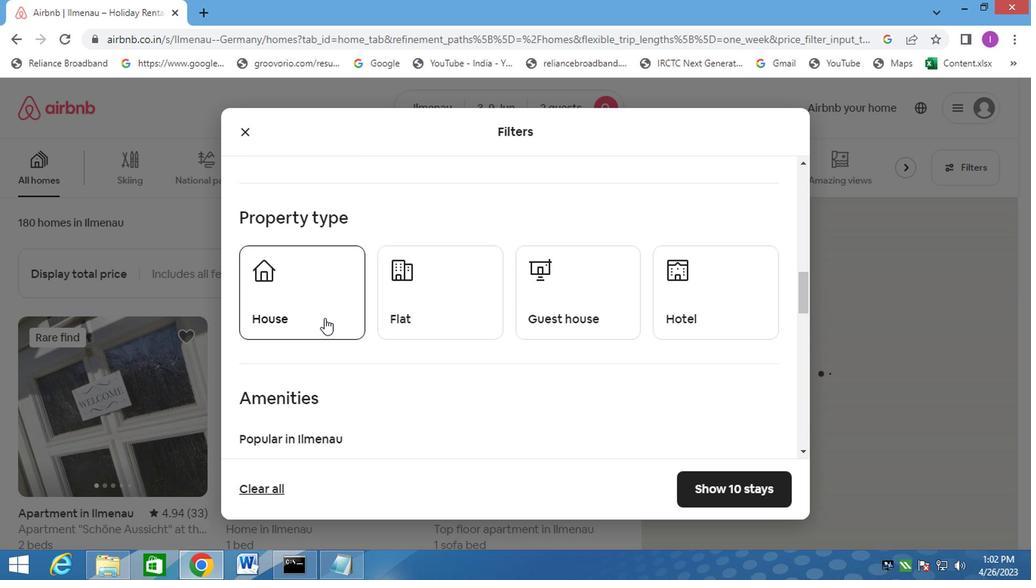 
Action: Mouse pressed left at (318, 315)
Screenshot: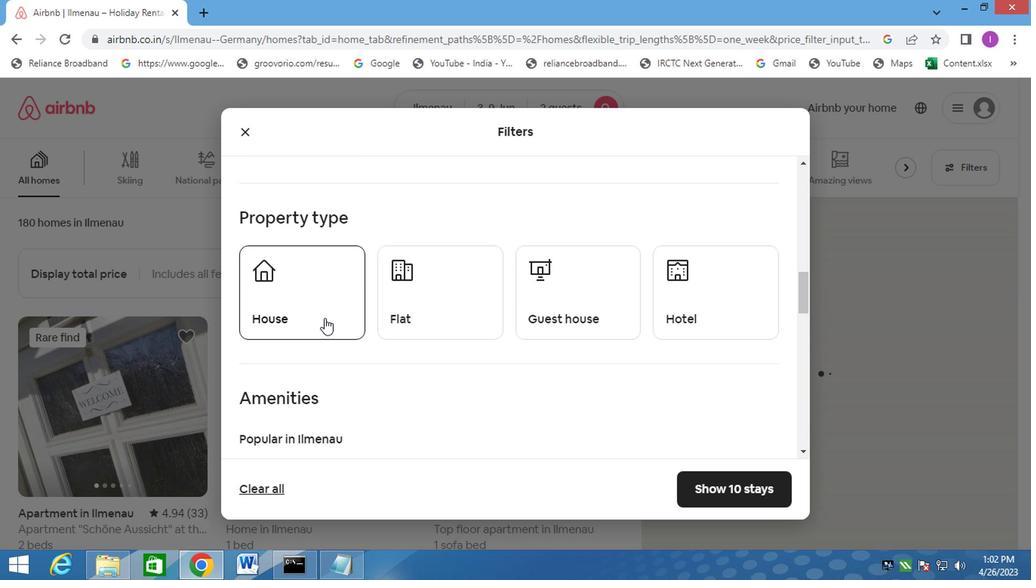 
Action: Mouse moved to (709, 293)
Screenshot: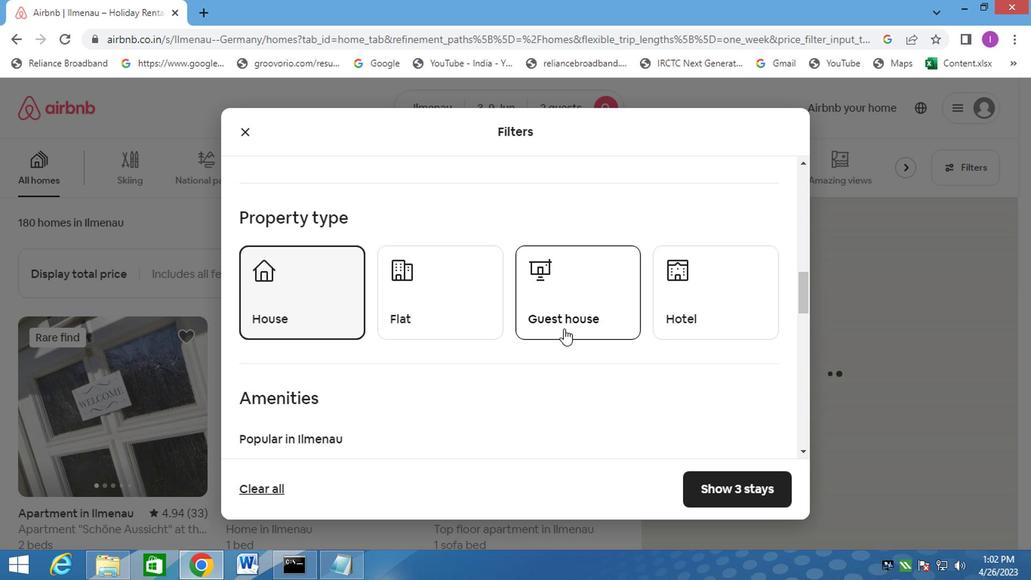 
Action: Mouse pressed left at (709, 293)
Screenshot: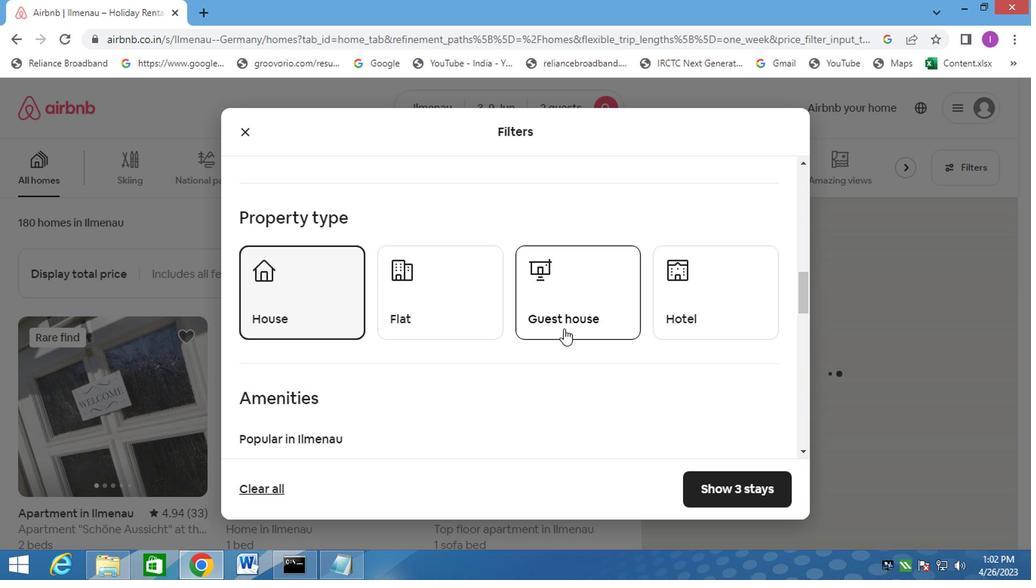 
Action: Mouse moved to (590, 300)
Screenshot: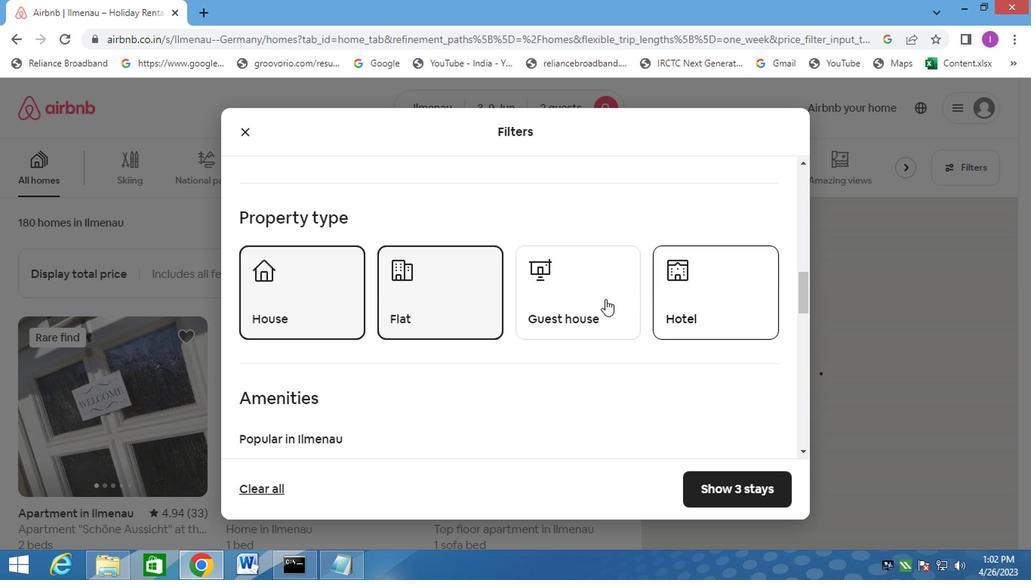 
Action: Mouse pressed left at (590, 300)
Screenshot: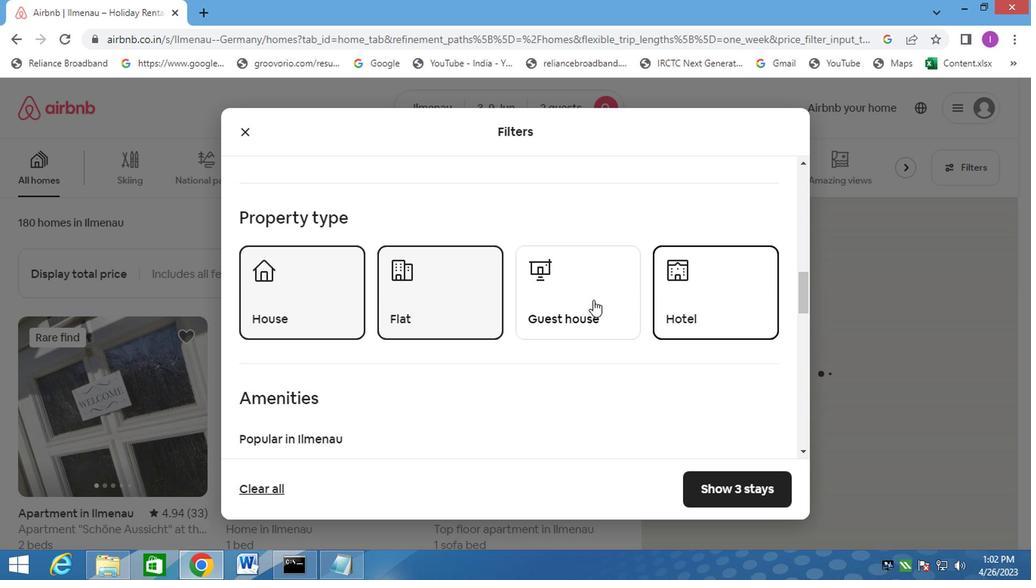 
Action: Mouse moved to (458, 303)
Screenshot: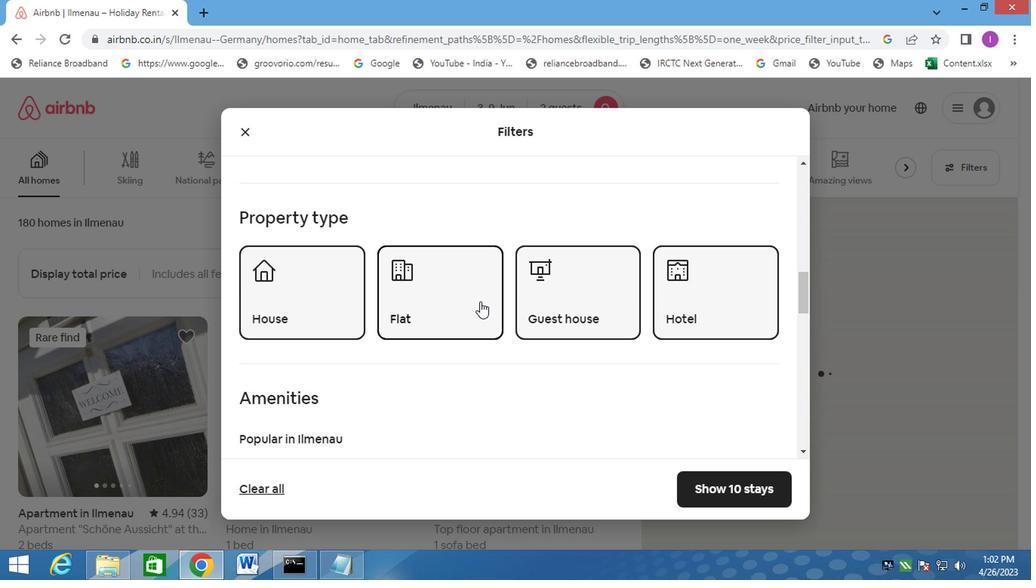 
Action: Mouse pressed left at (458, 303)
Screenshot: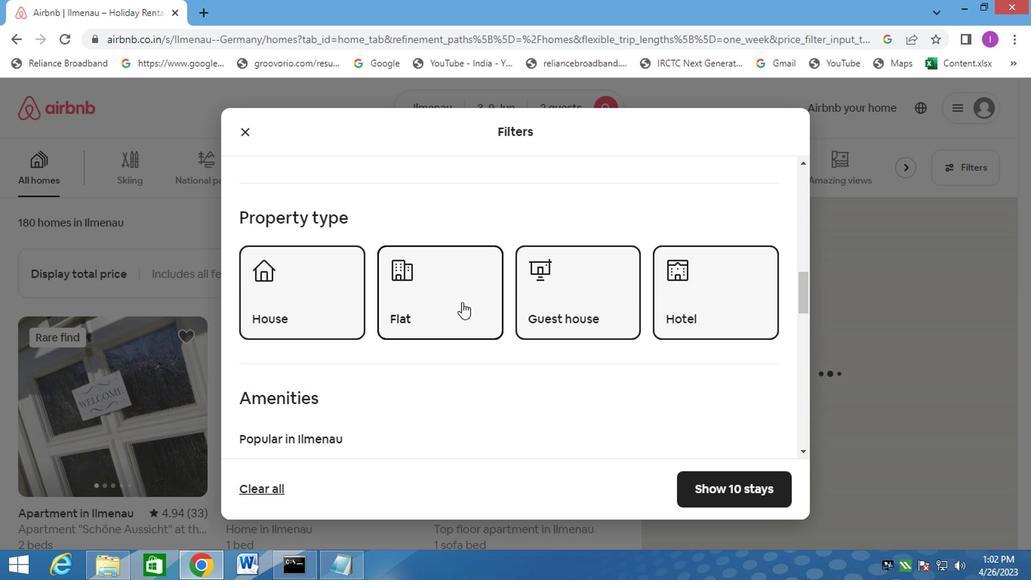 
Action: Mouse moved to (432, 315)
Screenshot: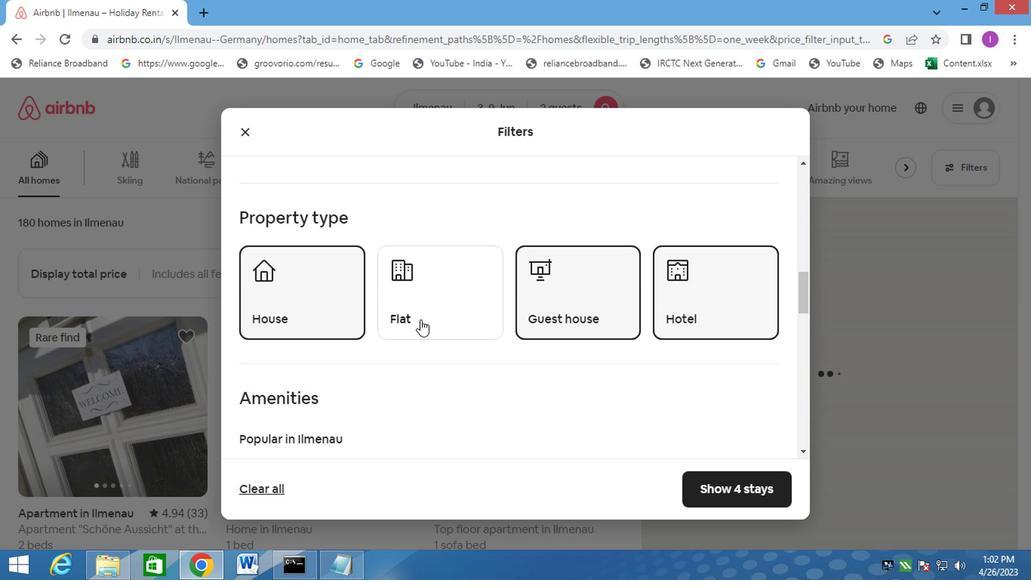 
Action: Mouse pressed left at (432, 315)
Screenshot: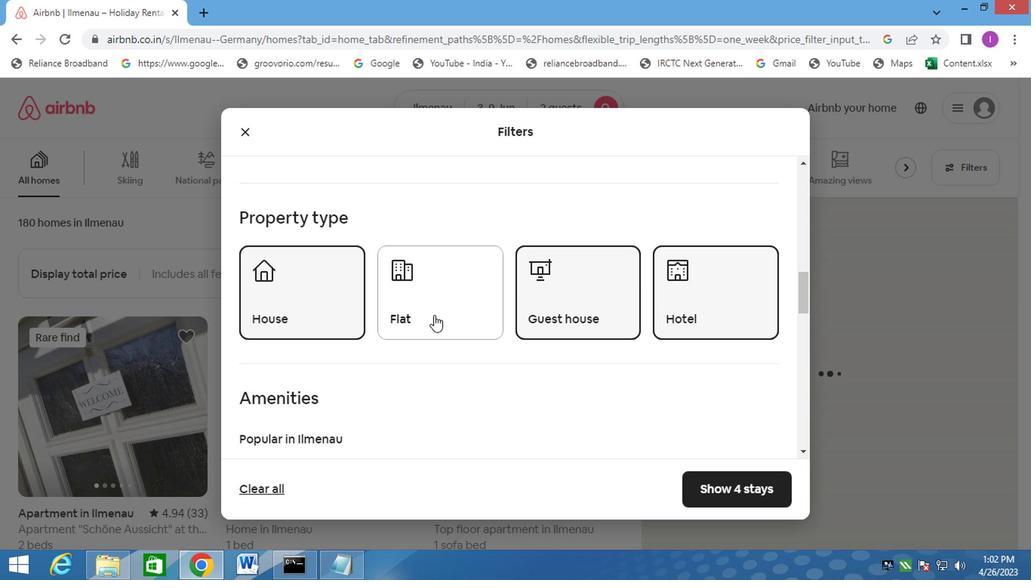 
Action: Mouse moved to (349, 389)
Screenshot: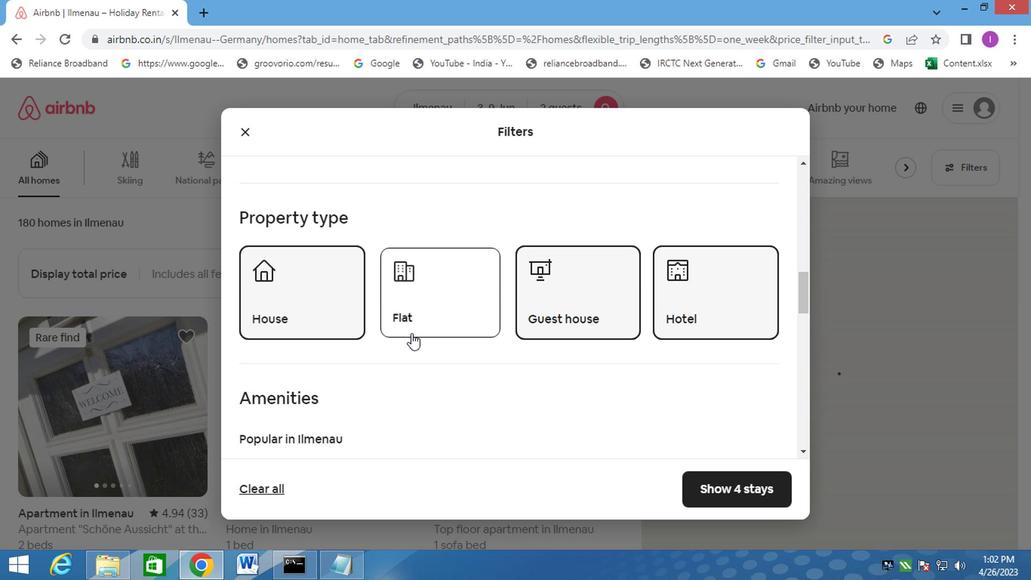 
Action: Mouse scrolled (349, 388) with delta (0, 0)
Screenshot: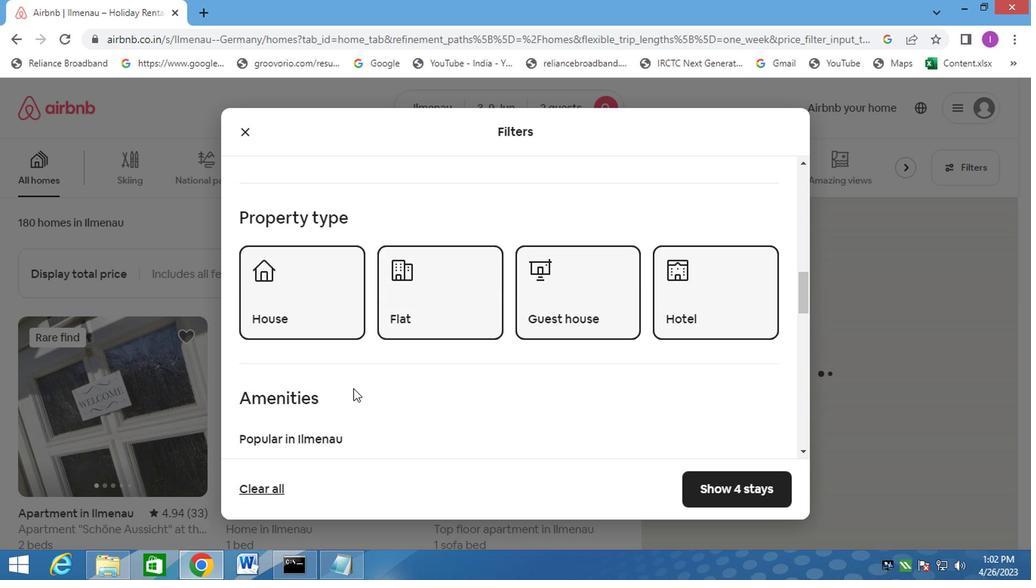 
Action: Mouse moved to (351, 390)
Screenshot: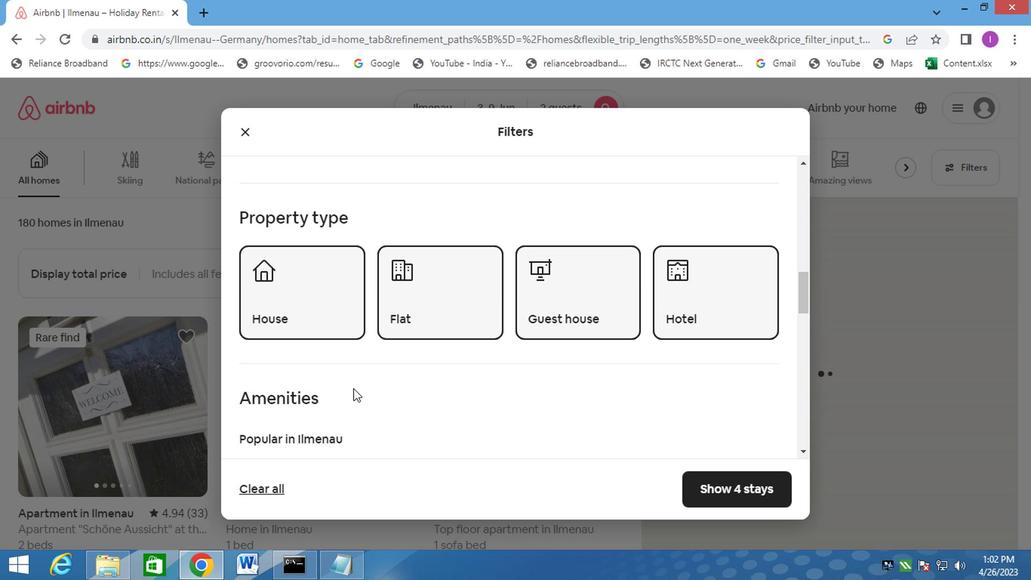 
Action: Mouse scrolled (349, 390) with delta (0, 0)
Screenshot: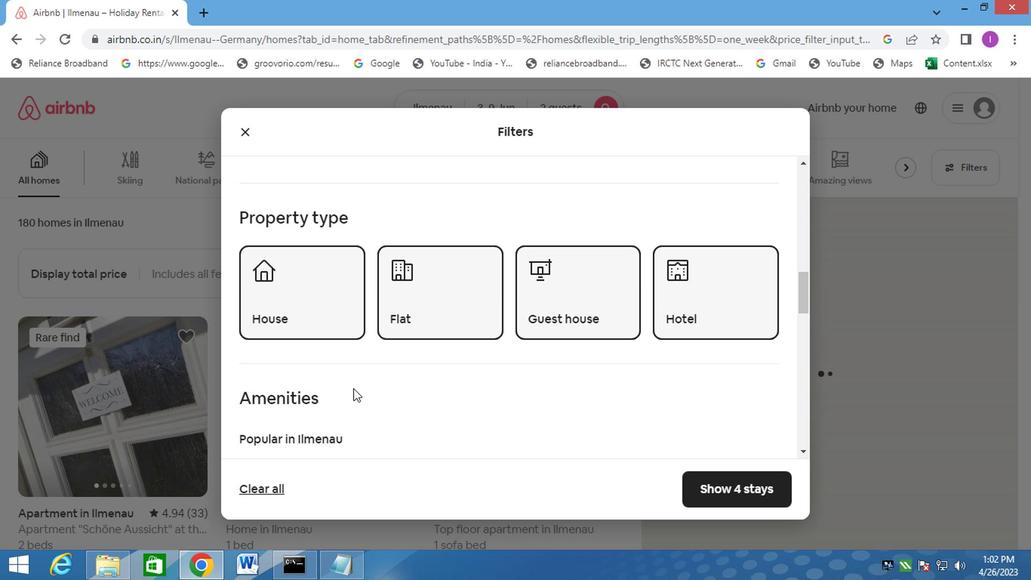 
Action: Mouse scrolled (351, 390) with delta (0, 0)
Screenshot: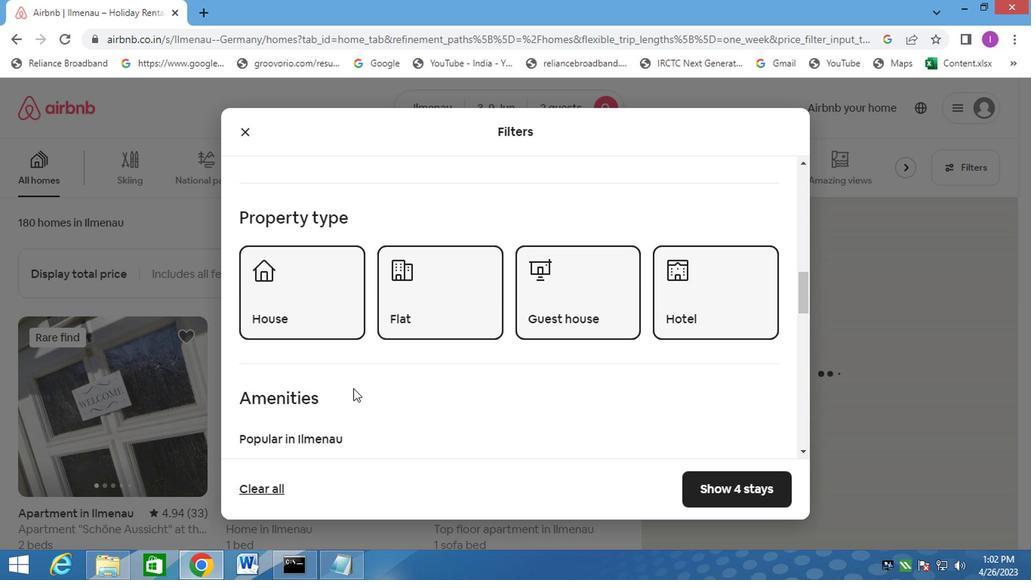 
Action: Mouse moved to (416, 350)
Screenshot: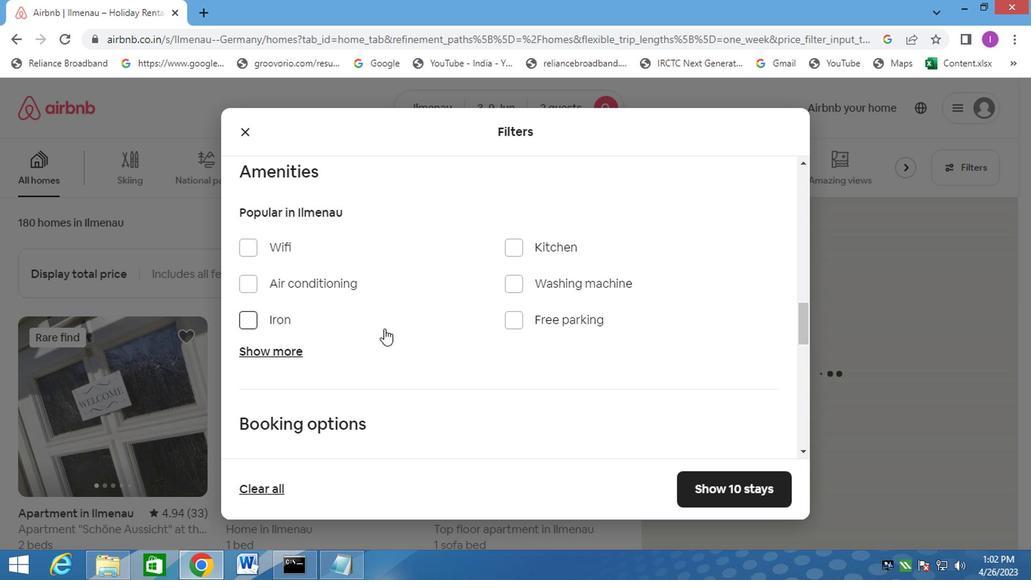 
Action: Mouse scrolled (416, 349) with delta (0, -1)
Screenshot: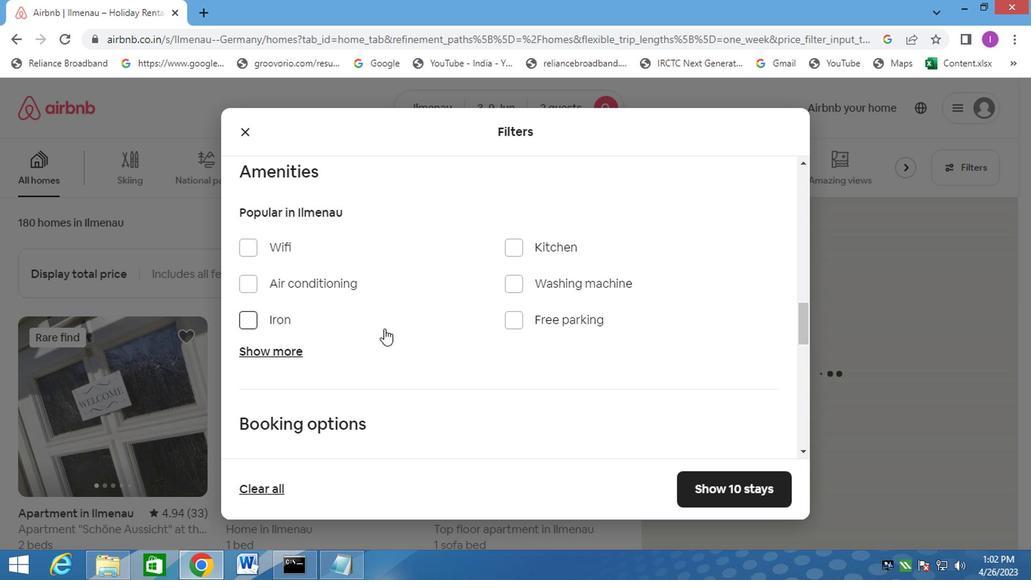 
Action: Mouse moved to (422, 361)
Screenshot: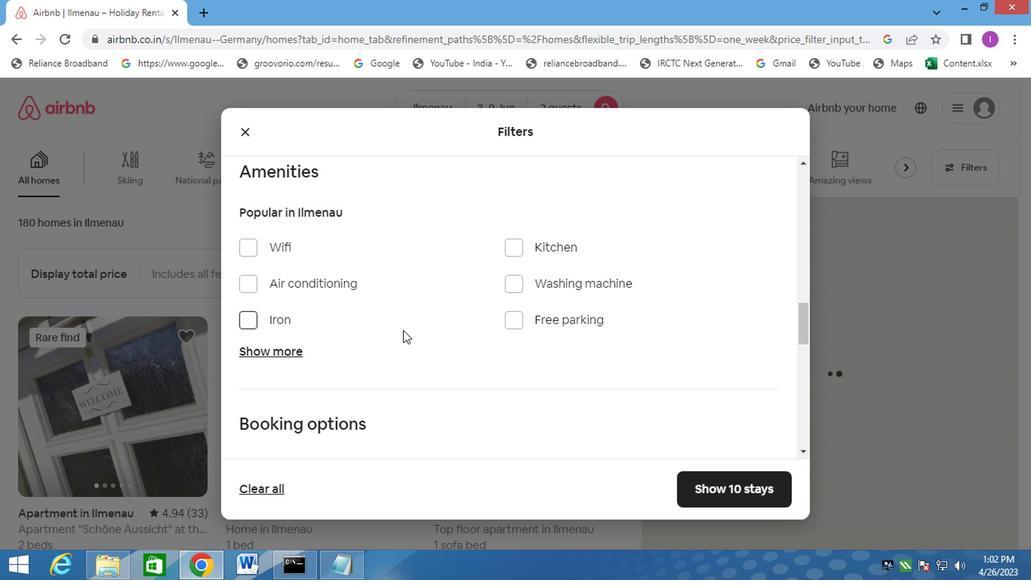 
Action: Mouse scrolled (422, 360) with delta (0, 0)
Screenshot: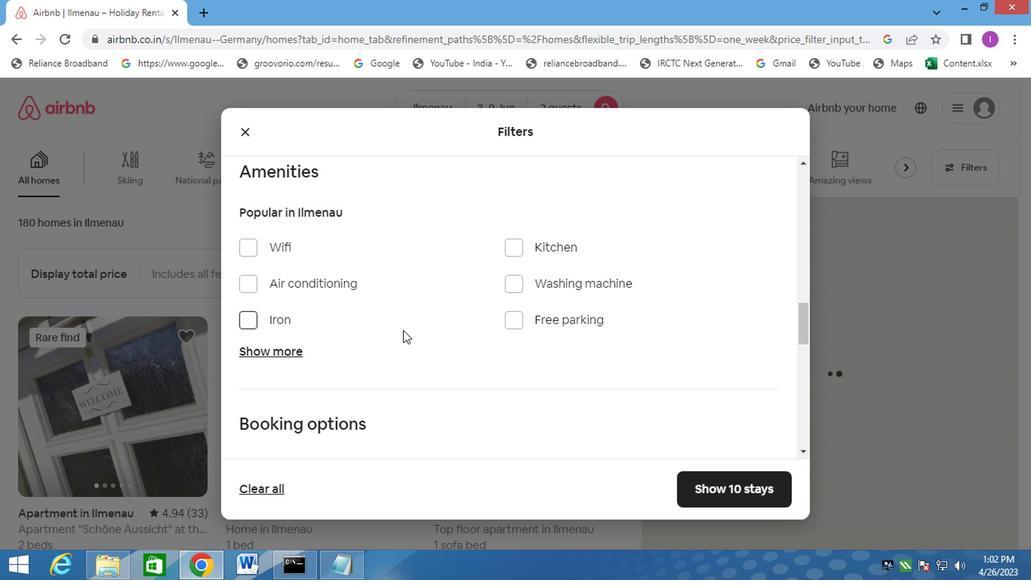 
Action: Mouse moved to (443, 374)
Screenshot: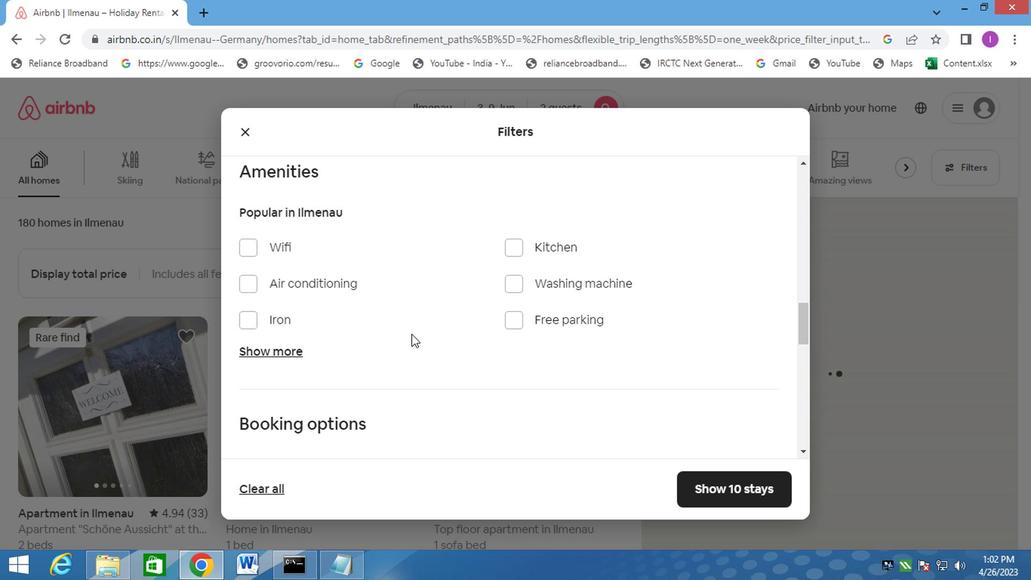 
Action: Mouse scrolled (441, 373) with delta (0, 0)
Screenshot: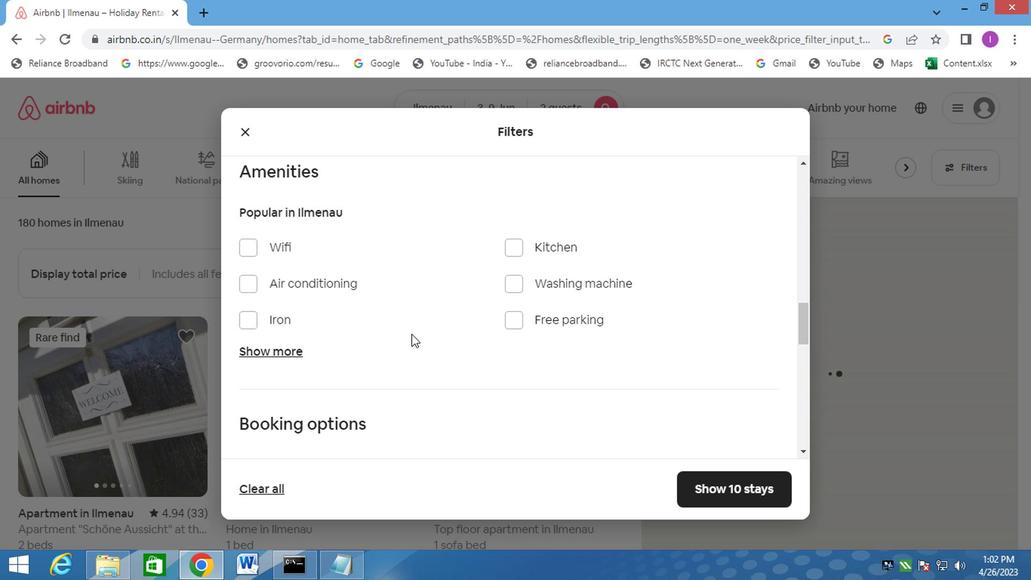 
Action: Mouse moved to (446, 374)
Screenshot: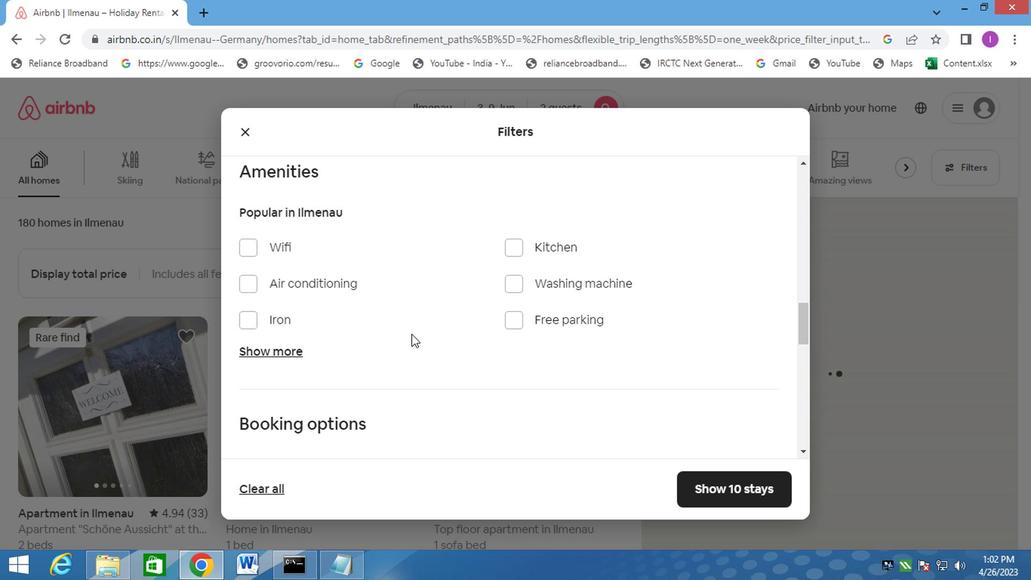 
Action: Mouse scrolled (443, 373) with delta (0, 0)
Screenshot: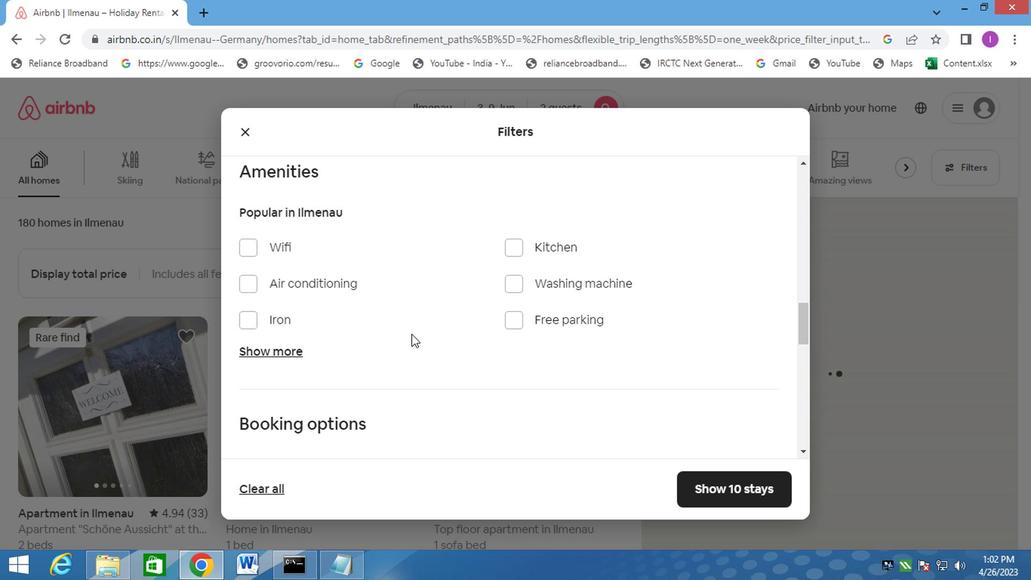 
Action: Mouse moved to (498, 350)
Screenshot: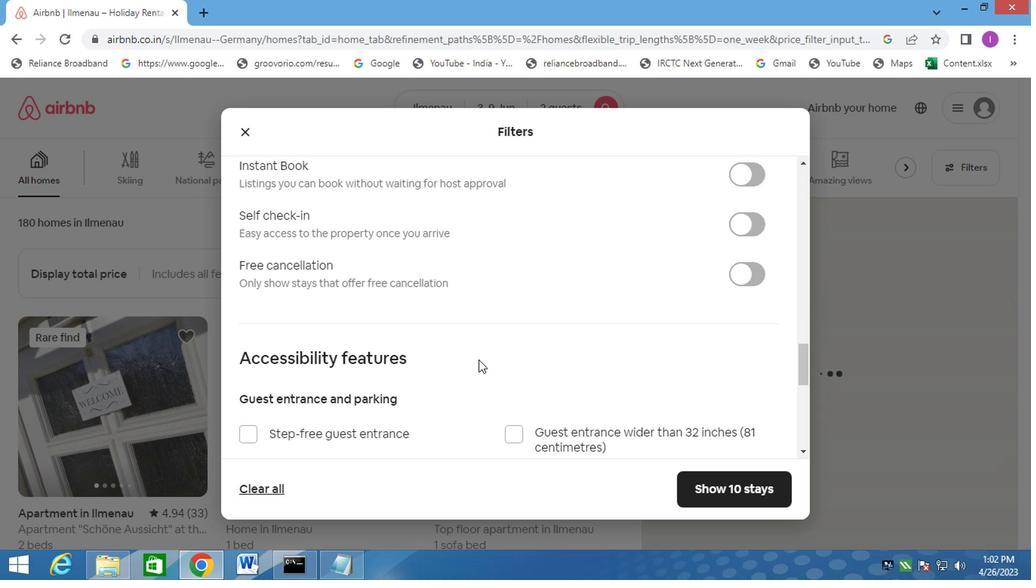 
Action: Mouse scrolled (498, 349) with delta (0, -1)
Screenshot: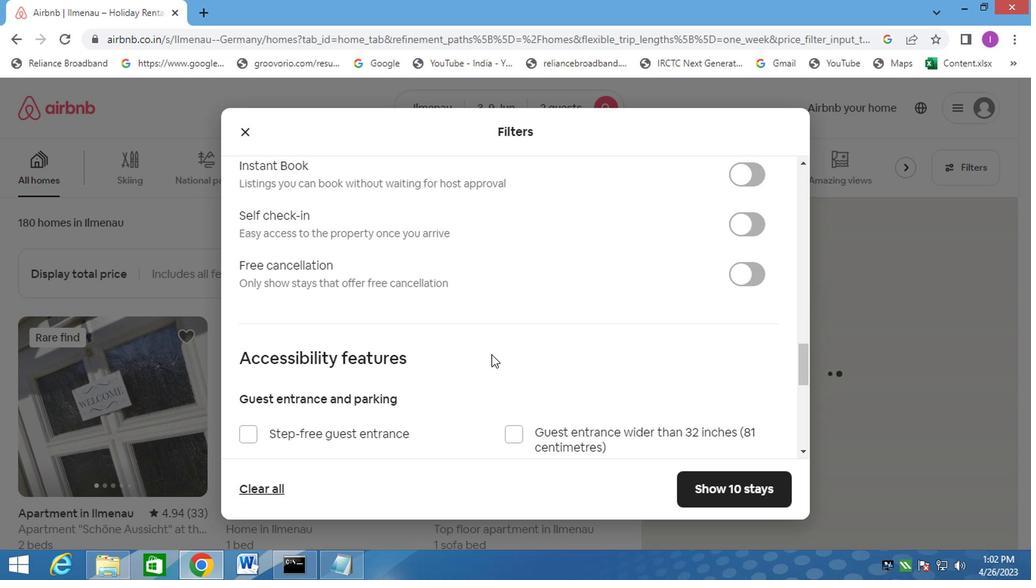 
Action: Mouse moved to (513, 341)
Screenshot: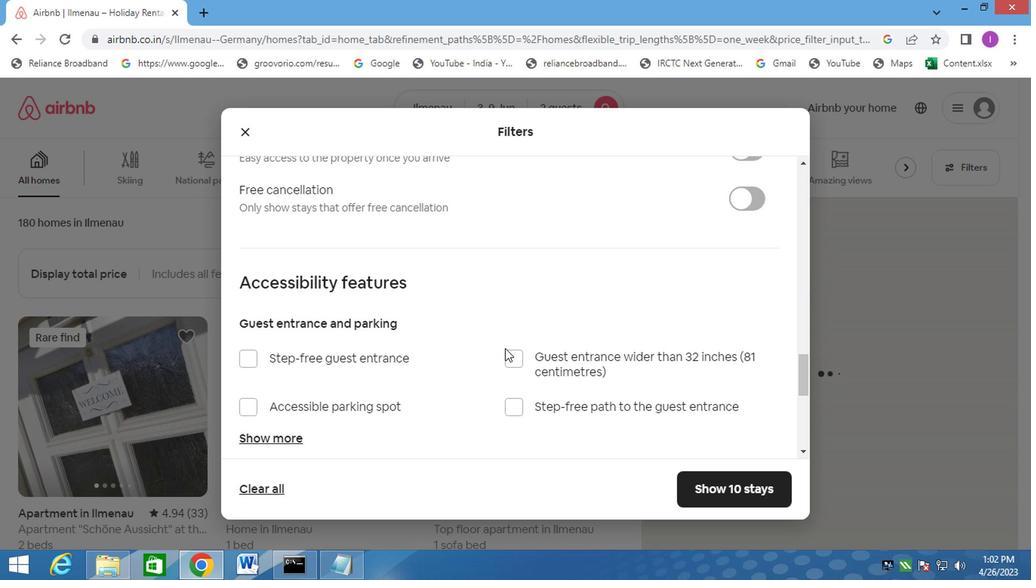 
Action: Mouse scrolled (513, 340) with delta (0, -1)
Screenshot: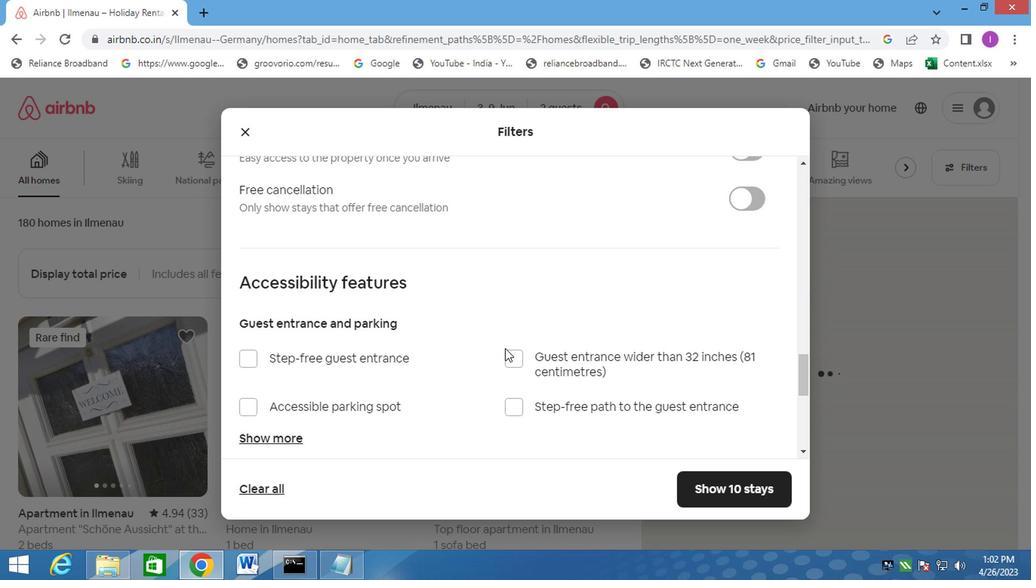 
Action: Mouse moved to (526, 335)
Screenshot: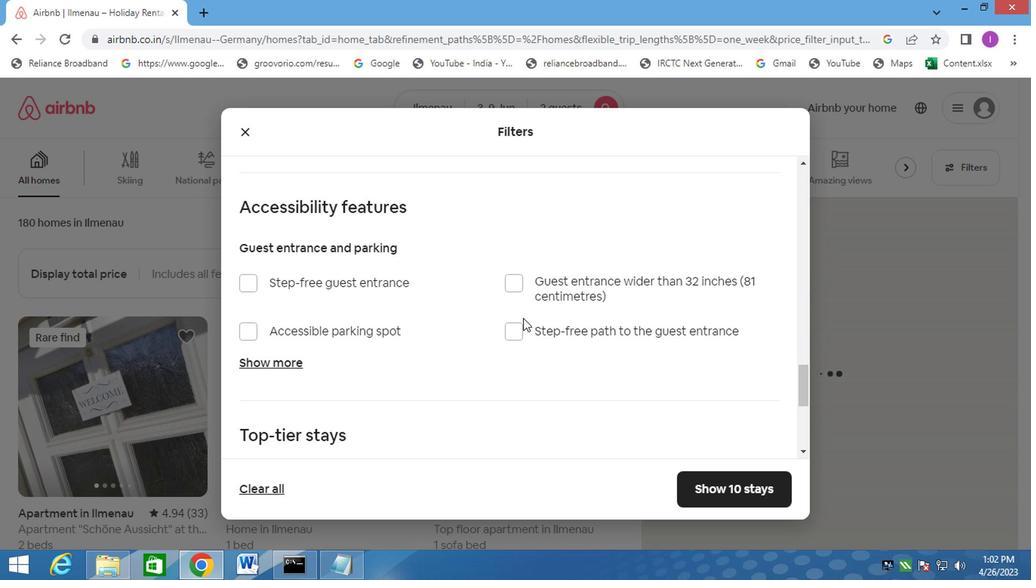 
Action: Mouse scrolled (526, 334) with delta (0, -1)
Screenshot: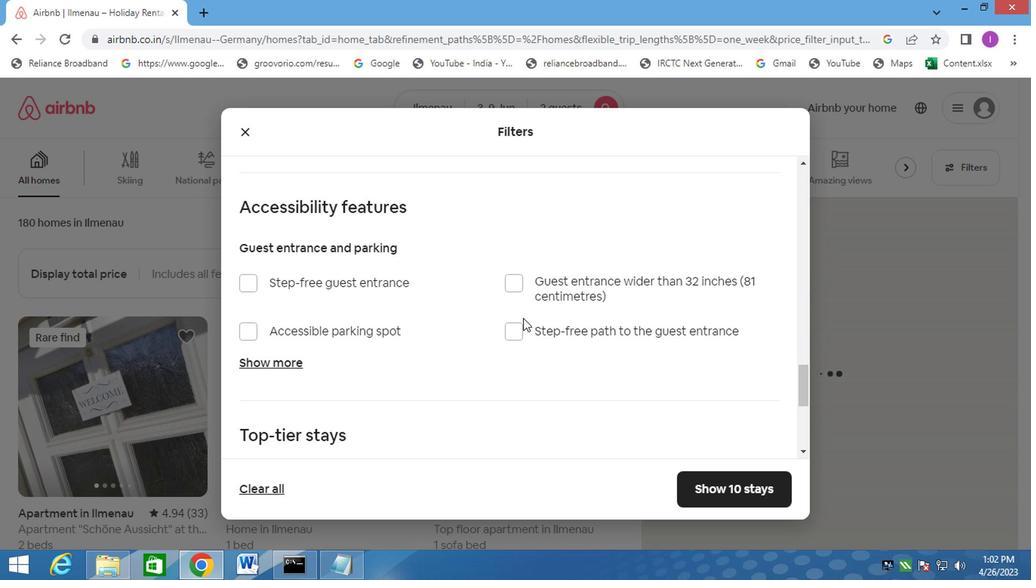 
Action: Mouse moved to (530, 341)
Screenshot: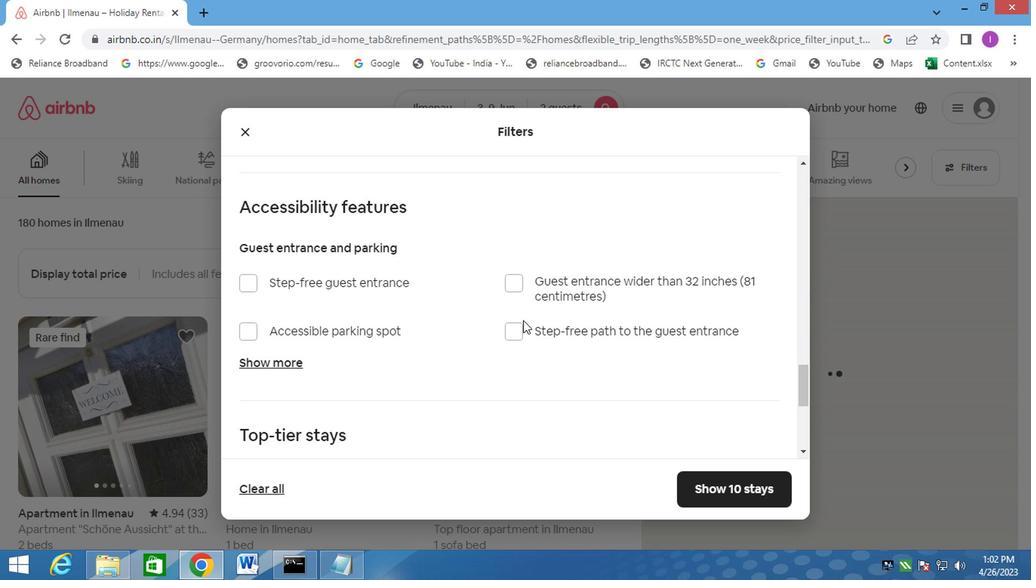 
Action: Mouse scrolled (530, 340) with delta (0, -1)
Screenshot: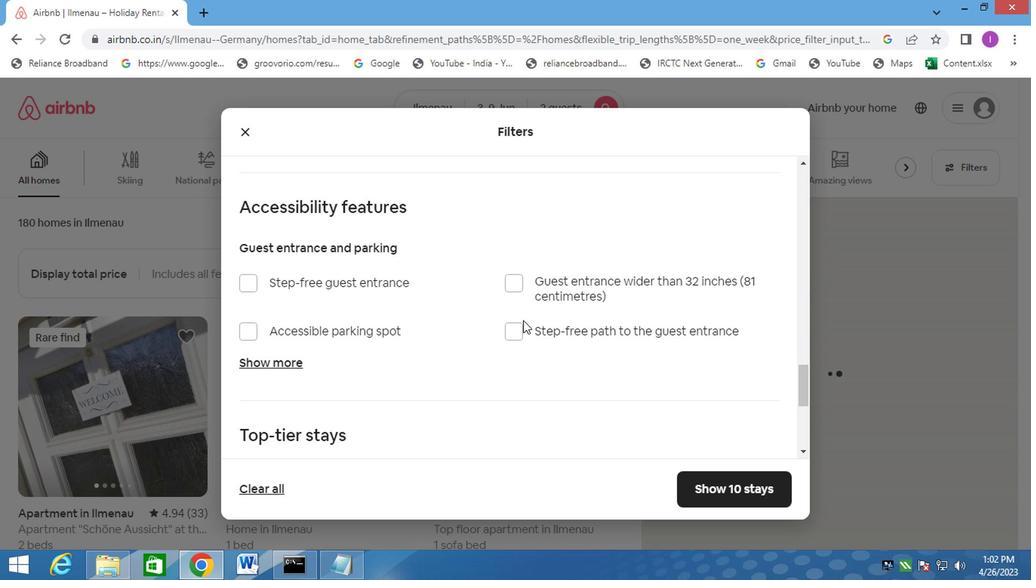 
Action: Mouse moved to (533, 343)
Screenshot: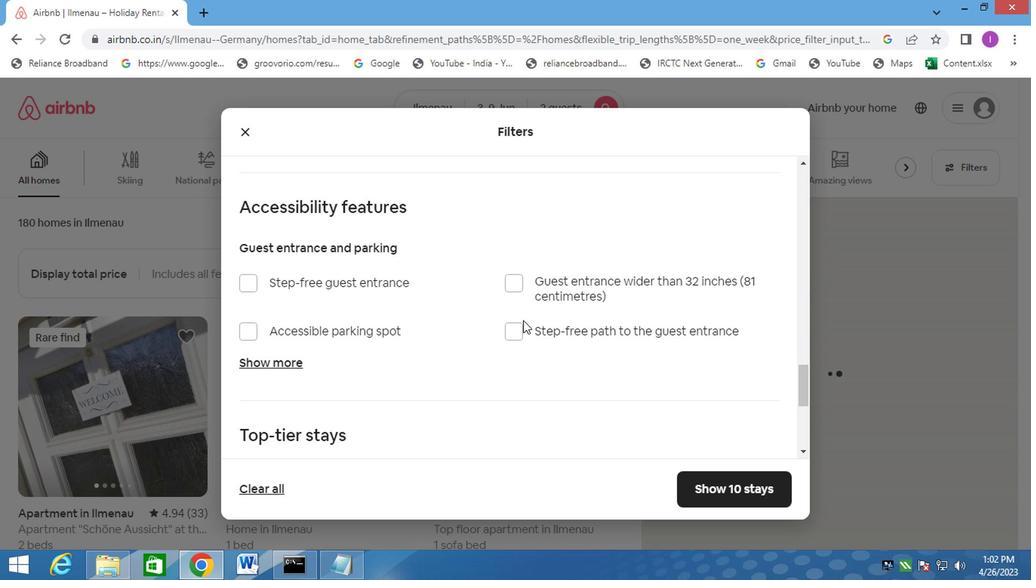 
Action: Mouse scrolled (533, 343) with delta (0, 0)
Screenshot: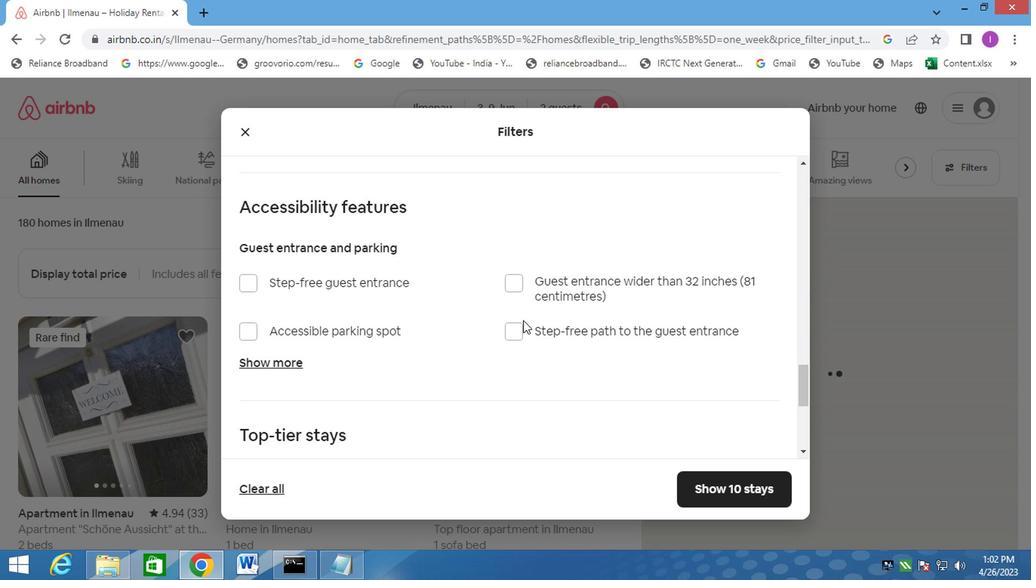 
Action: Mouse scrolled (533, 343) with delta (0, 0)
Screenshot: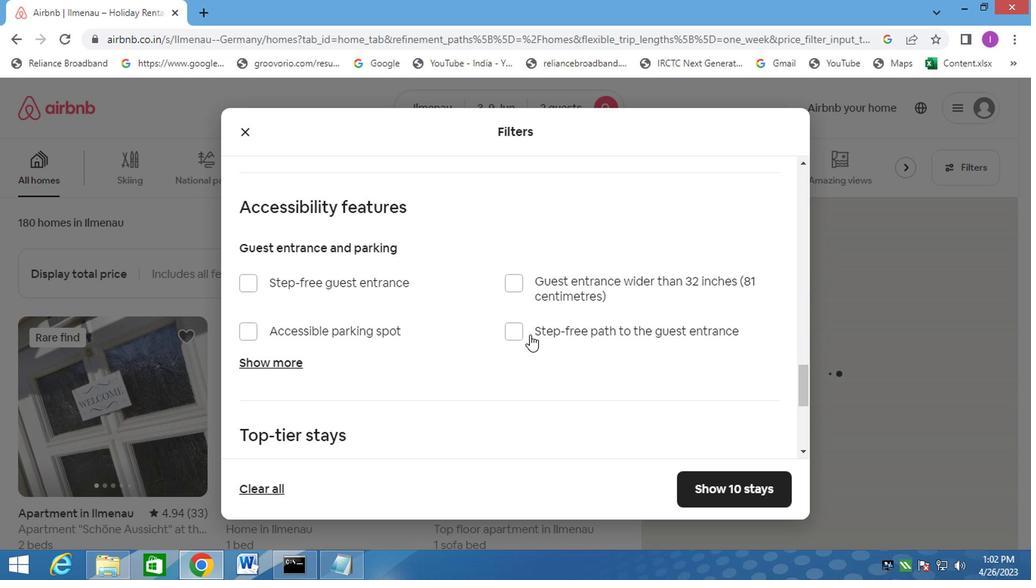 
Action: Mouse moved to (612, 266)
Screenshot: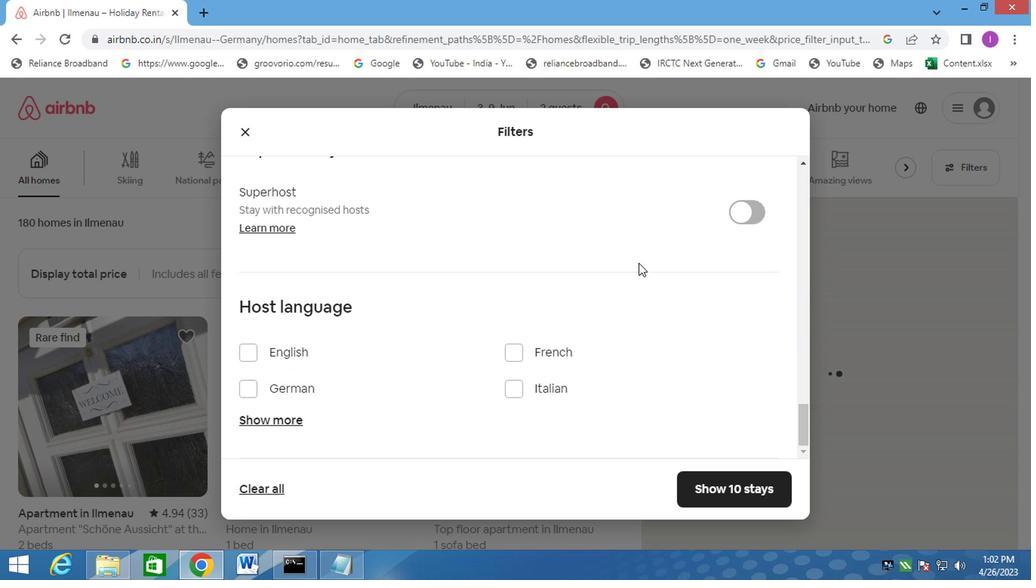 
Action: Mouse scrolled (612, 267) with delta (0, 1)
Screenshot: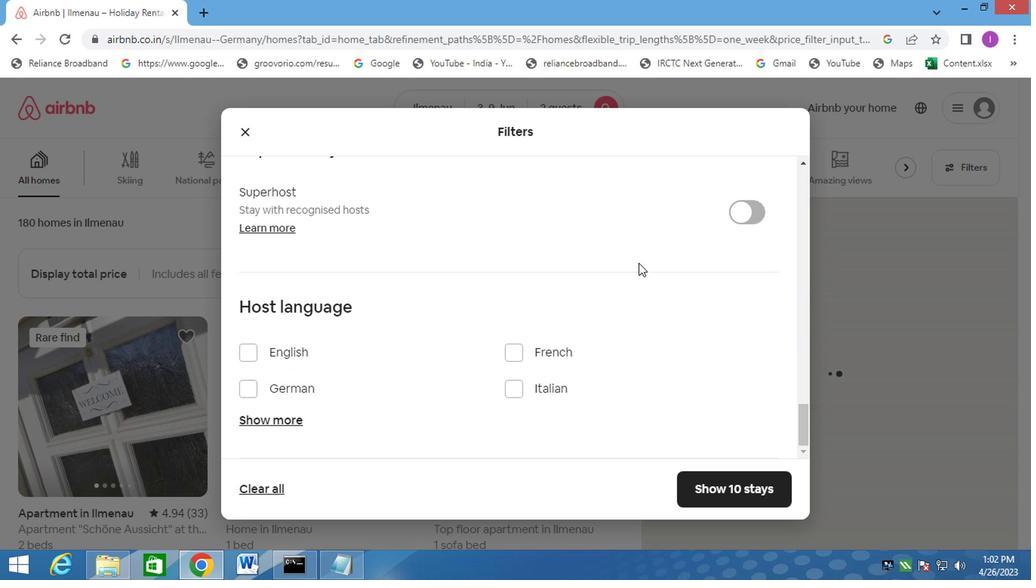 
Action: Mouse moved to (597, 269)
Screenshot: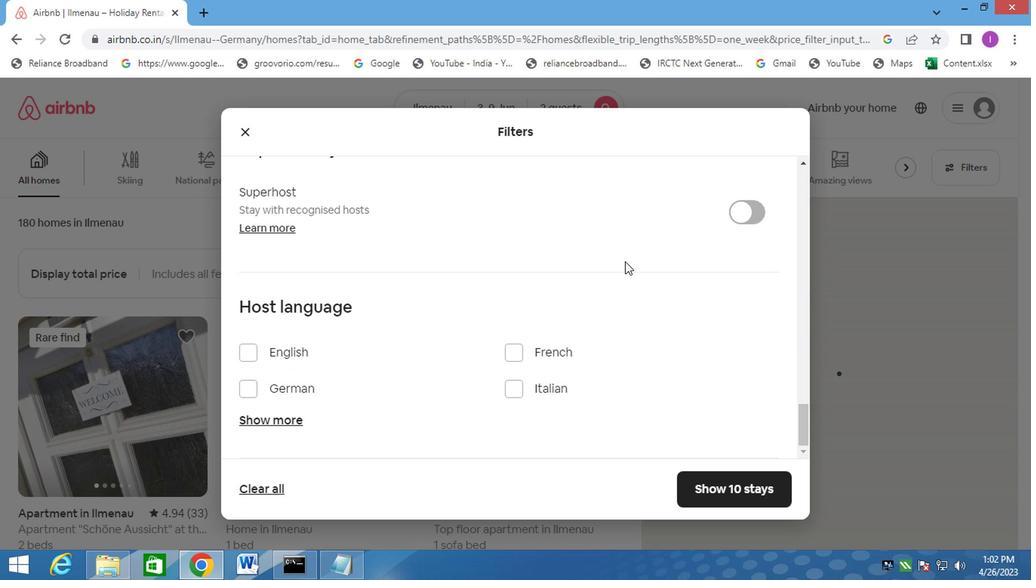 
Action: Mouse scrolled (597, 269) with delta (0, 0)
Screenshot: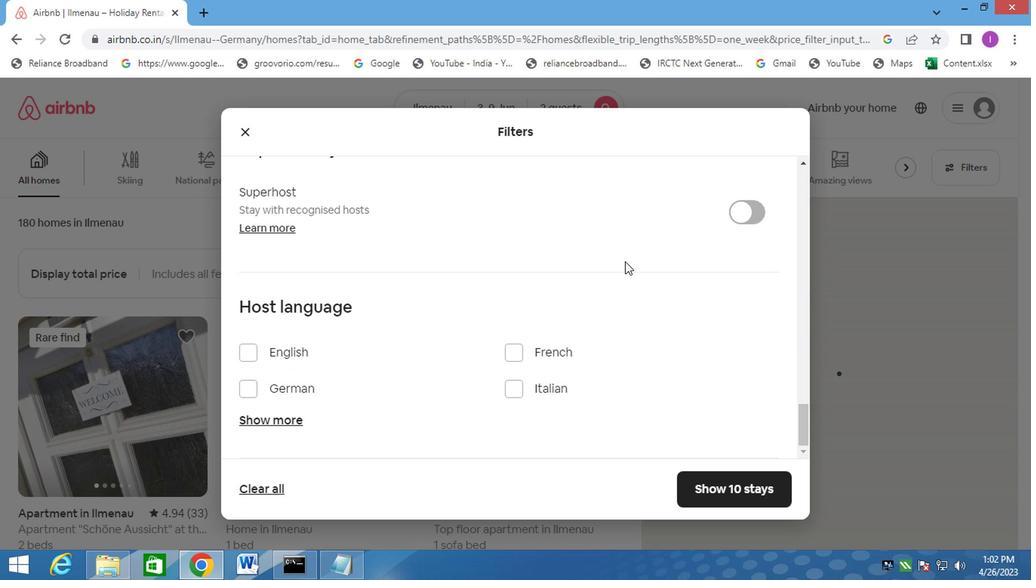 
Action: Mouse moved to (589, 269)
Screenshot: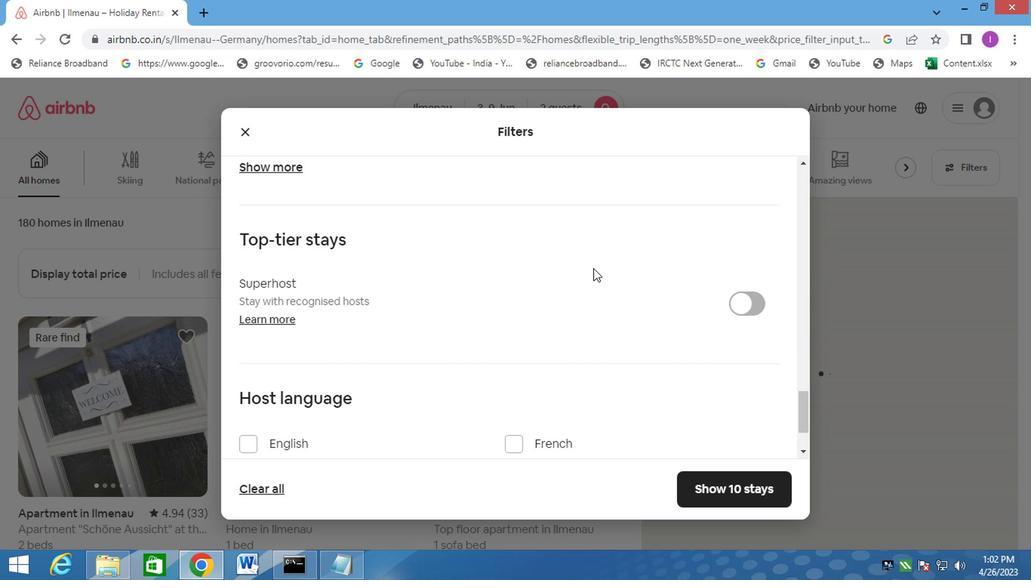 
Action: Mouse scrolled (589, 270) with delta (0, 1)
Screenshot: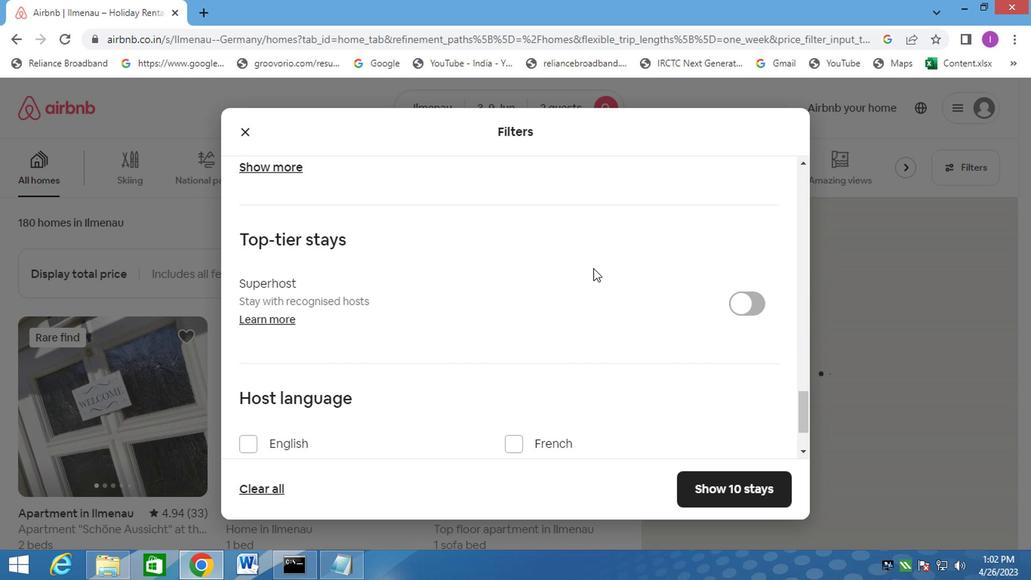 
Action: Mouse scrolled (589, 270) with delta (0, 1)
Screenshot: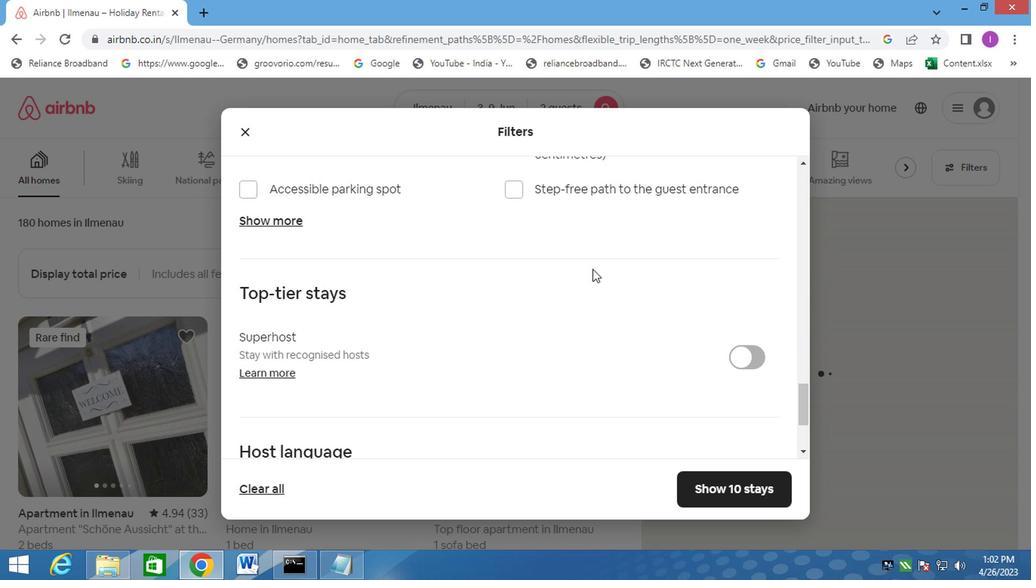 
Action: Mouse scrolled (589, 270) with delta (0, 1)
Screenshot: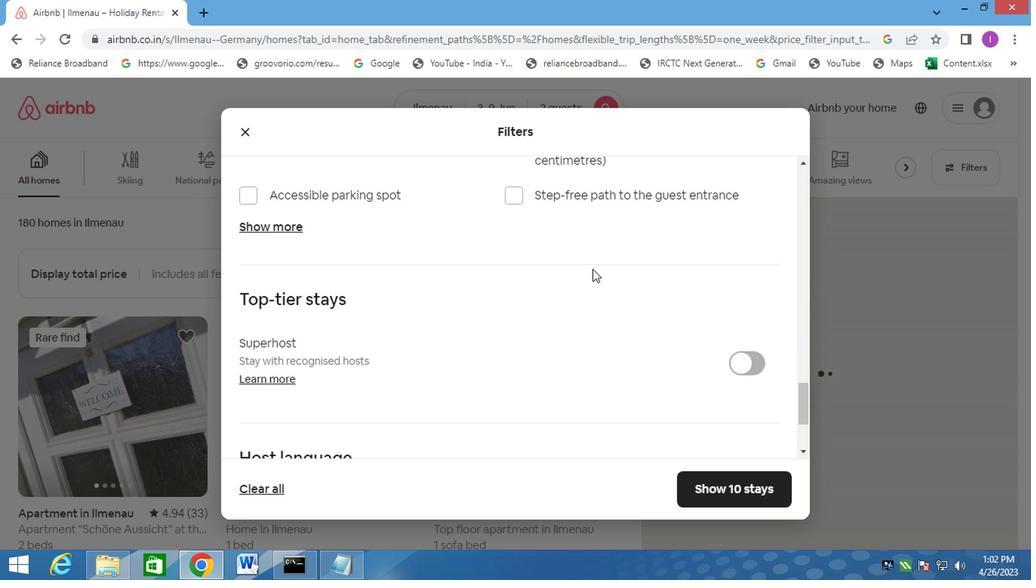 
Action: Mouse moved to (642, 258)
Screenshot: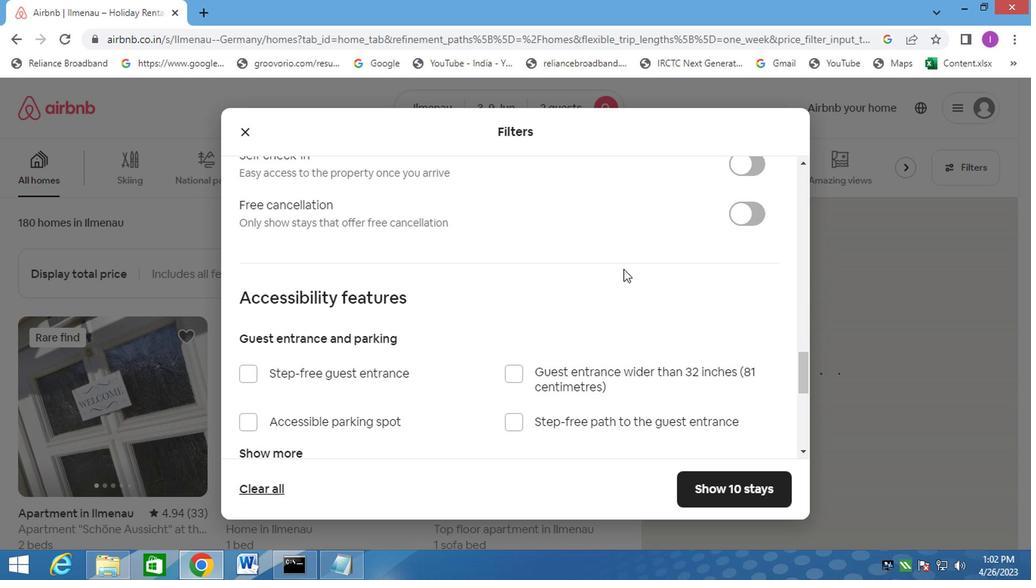 
Action: Mouse scrolled (642, 259) with delta (0, 1)
Screenshot: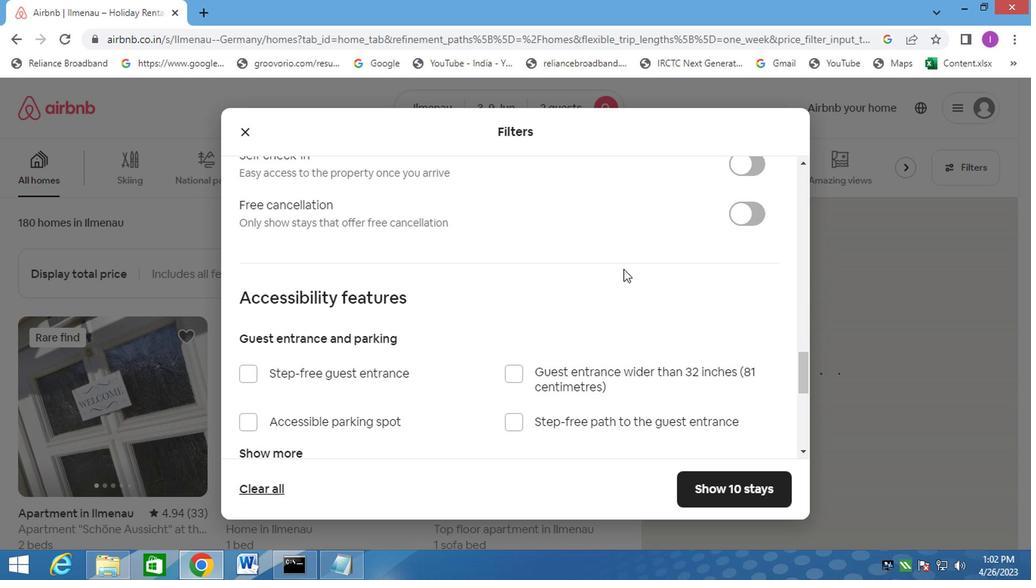 
Action: Mouse moved to (646, 255)
Screenshot: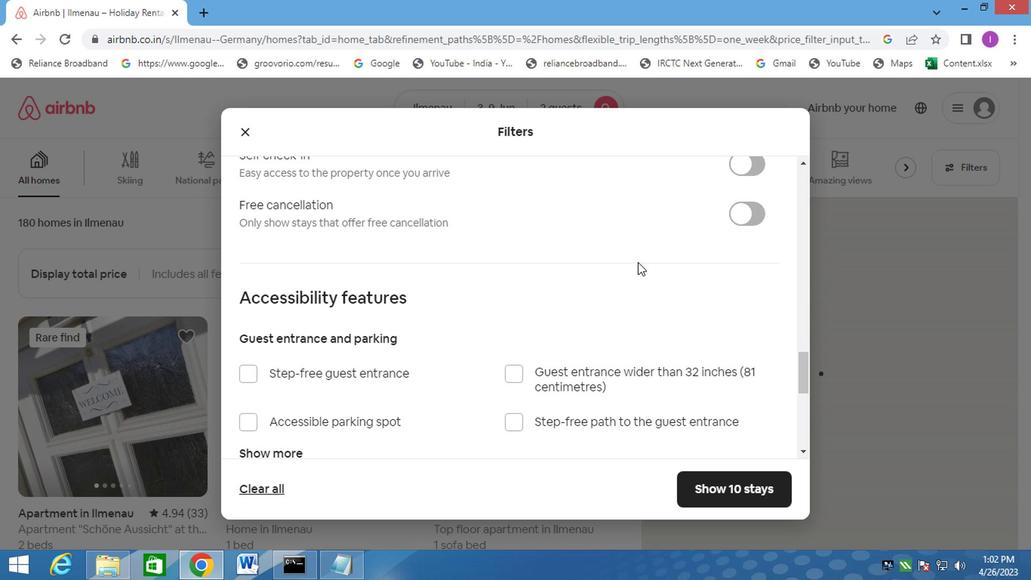 
Action: Mouse scrolled (646, 256) with delta (0, 0)
Screenshot: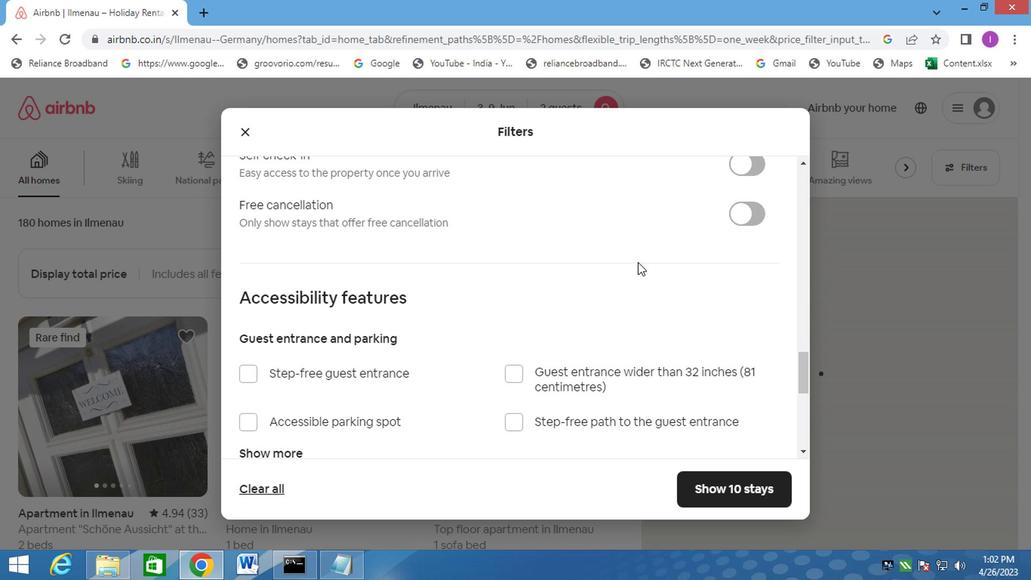 
Action: Mouse moved to (752, 312)
Screenshot: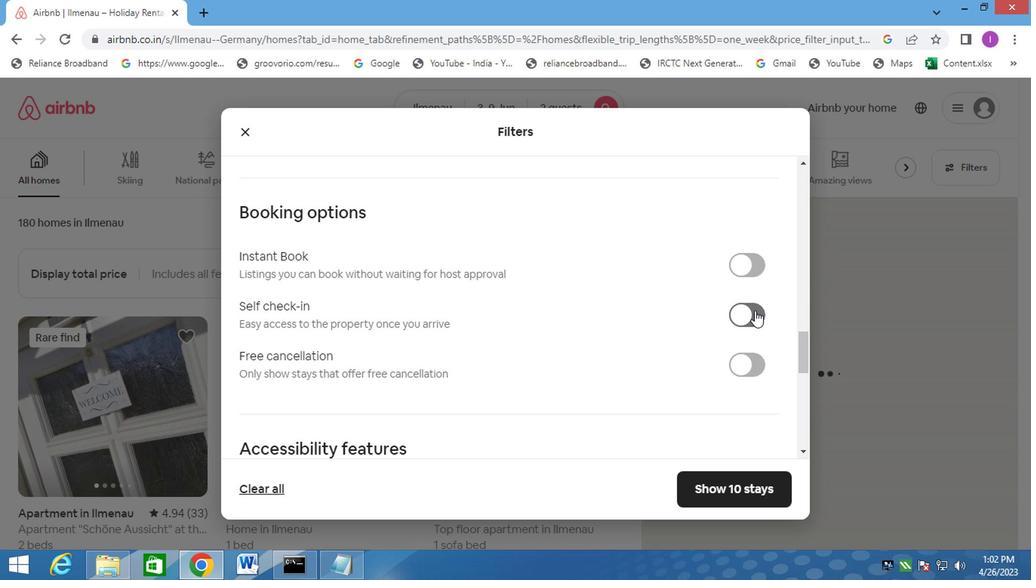 
Action: Mouse pressed left at (752, 312)
Screenshot: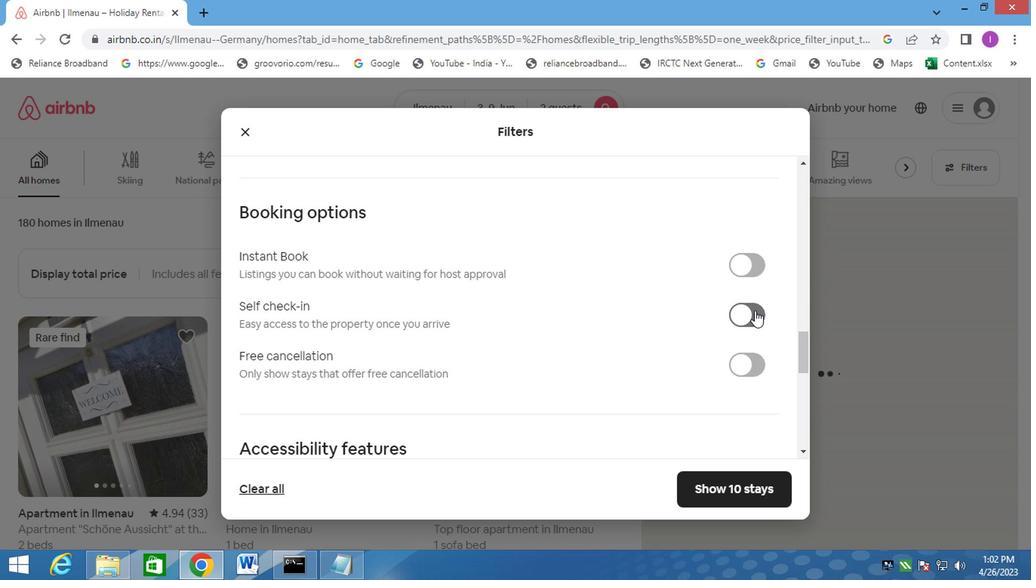 
Action: Mouse moved to (468, 376)
Screenshot: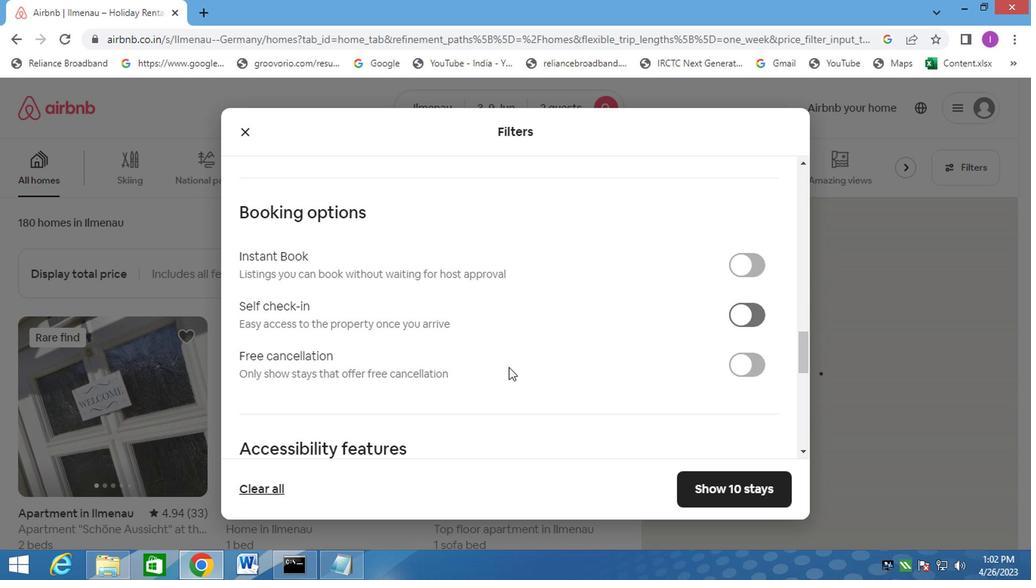 
Action: Mouse scrolled (468, 375) with delta (0, 0)
Screenshot: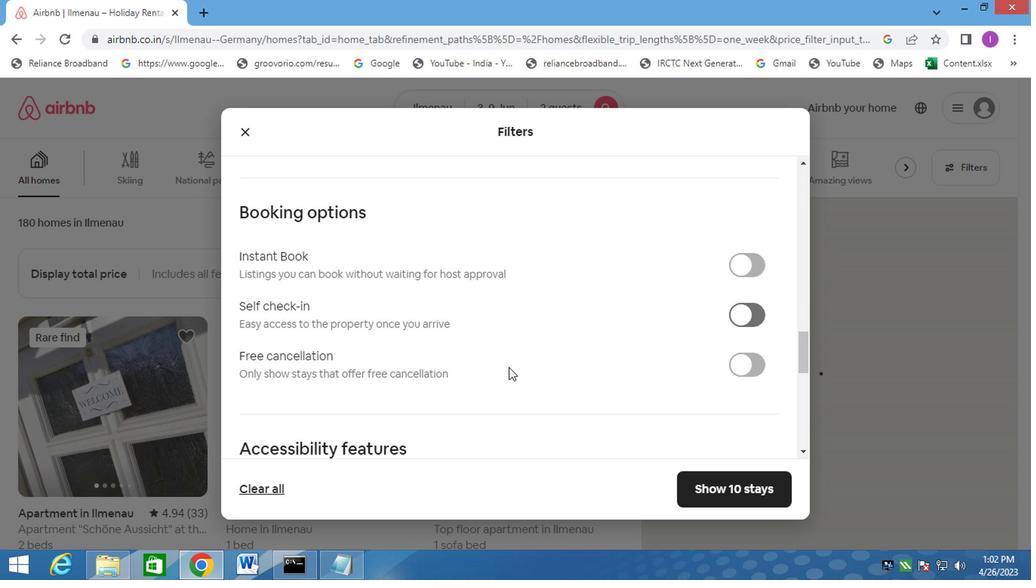 
Action: Mouse scrolled (468, 375) with delta (0, 0)
Screenshot: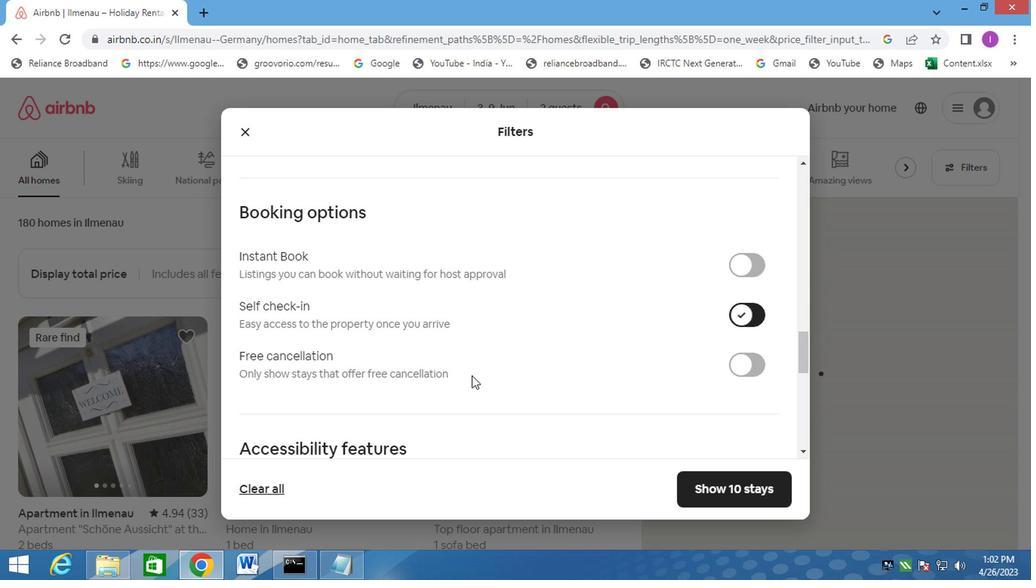 
Action: Mouse scrolled (468, 375) with delta (0, 0)
Screenshot: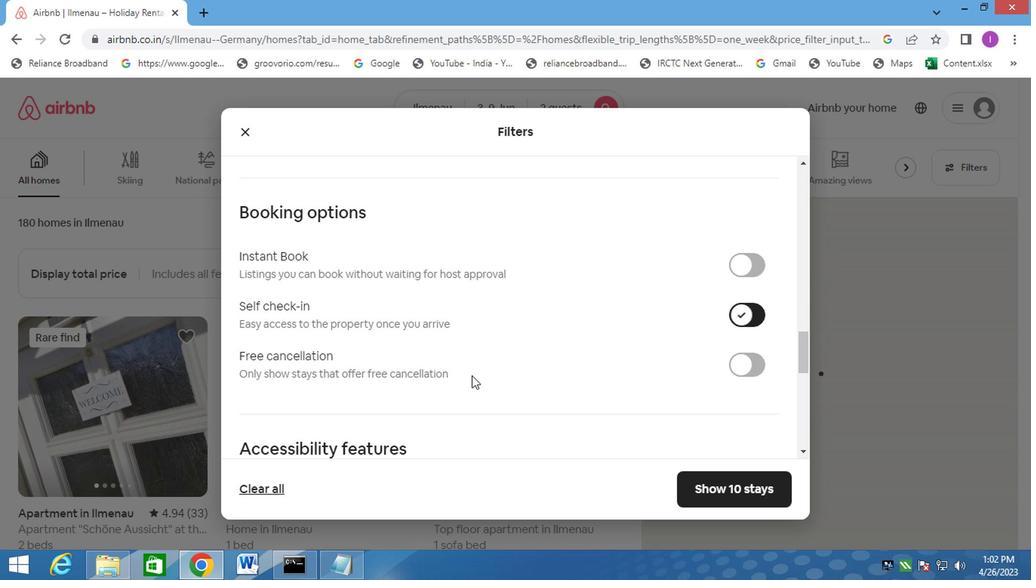 
Action: Mouse scrolled (468, 375) with delta (0, 0)
Screenshot: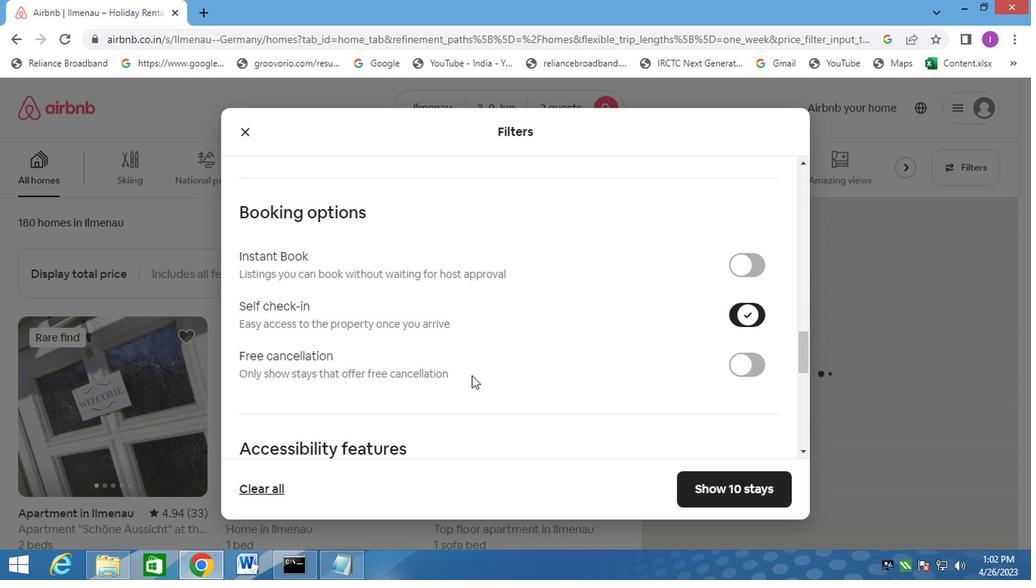 
Action: Mouse moved to (476, 368)
Screenshot: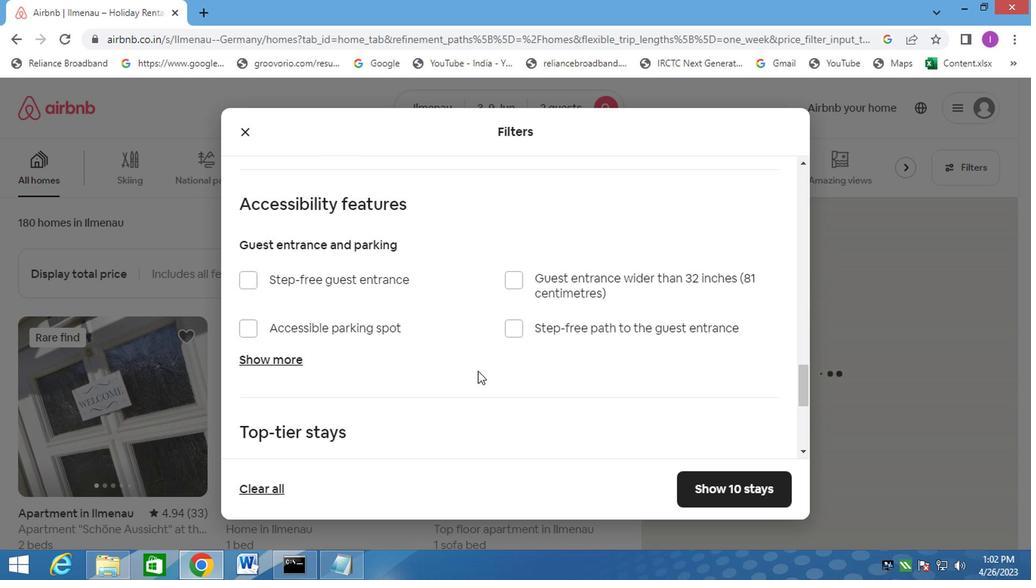 
Action: Mouse scrolled (476, 367) with delta (0, 0)
Screenshot: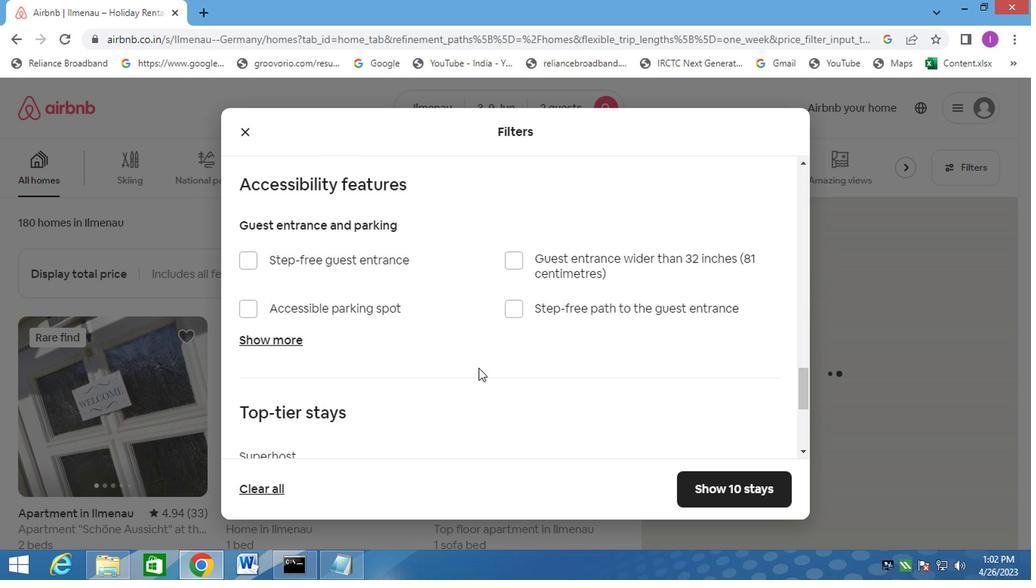 
Action: Mouse scrolled (476, 367) with delta (0, 0)
Screenshot: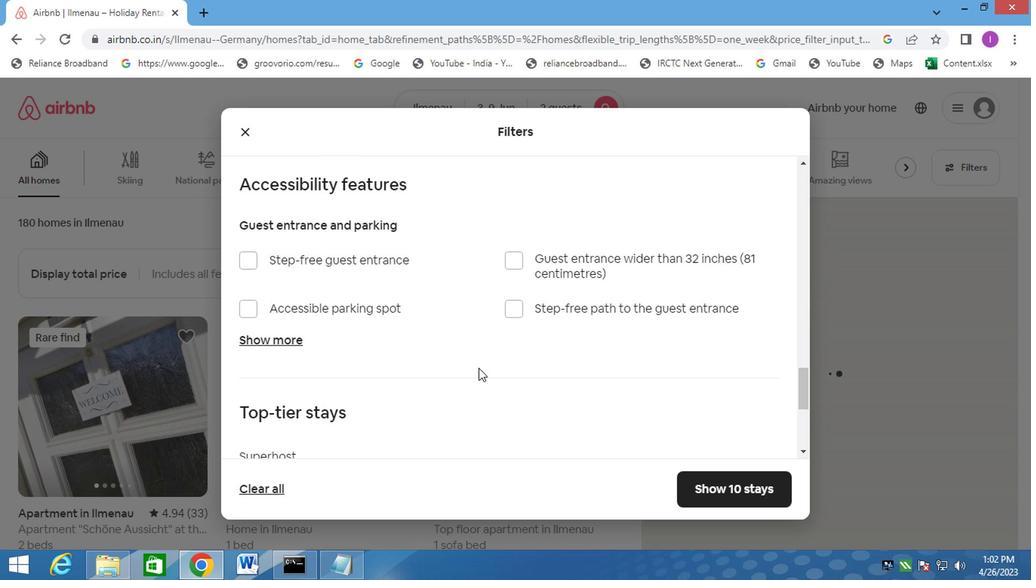 
Action: Mouse scrolled (476, 367) with delta (0, 0)
Screenshot: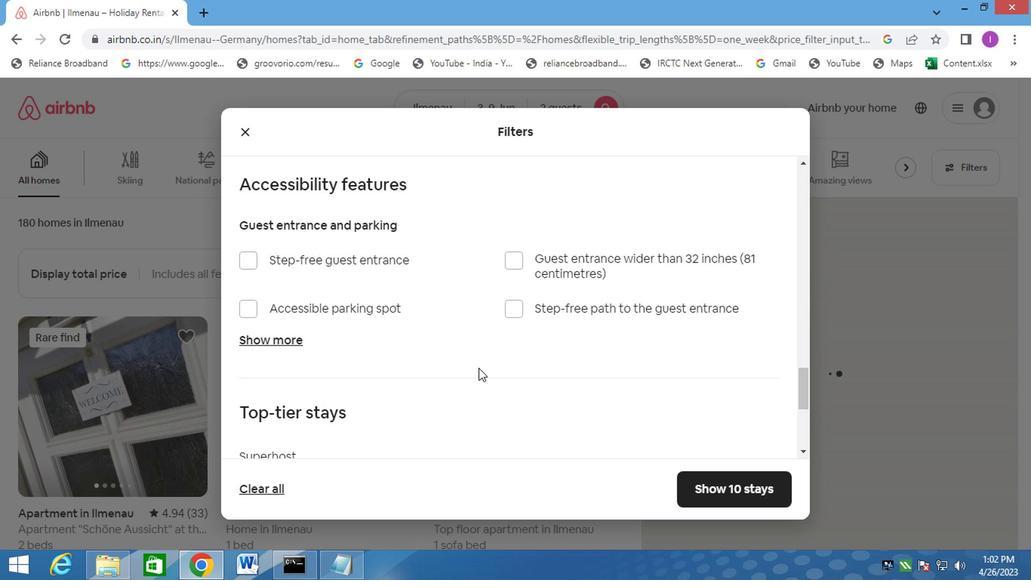 
Action: Mouse moved to (405, 353)
Screenshot: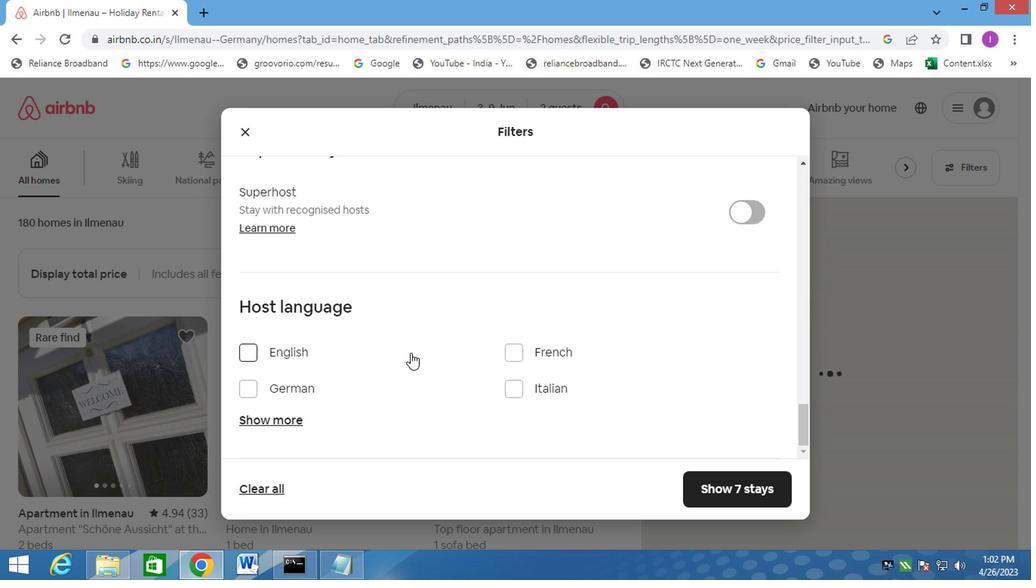
Action: Mouse scrolled (405, 351) with delta (0, -1)
Screenshot: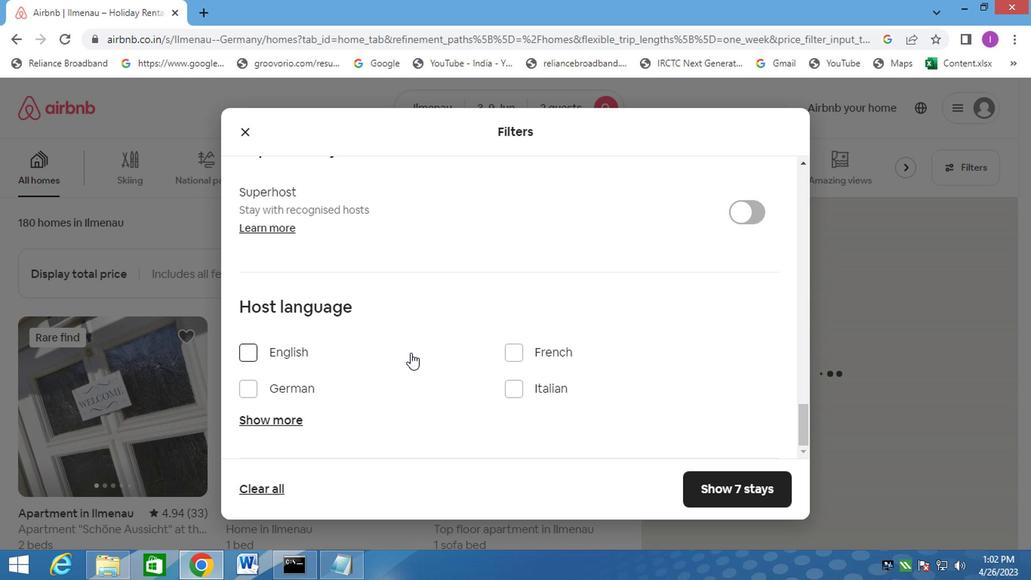 
Action: Mouse scrolled (405, 351) with delta (0, -1)
Screenshot: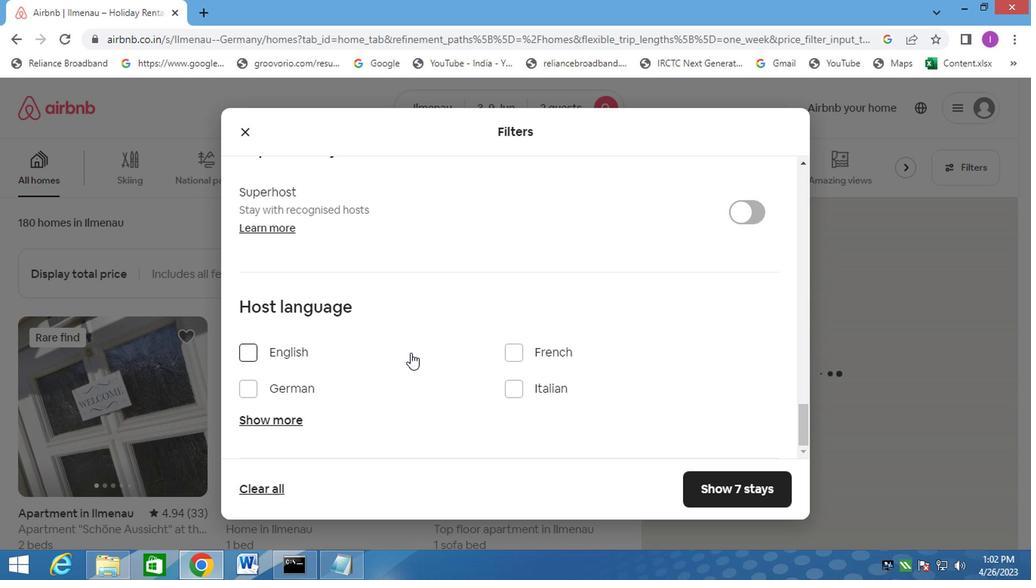 
Action: Mouse moved to (241, 358)
Screenshot: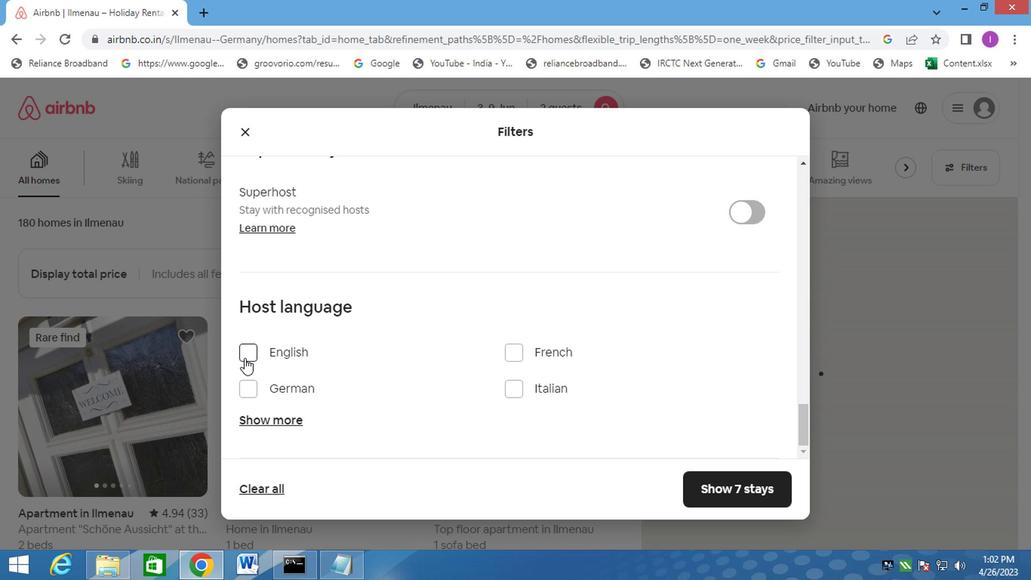 
Action: Mouse pressed left at (241, 358)
Screenshot: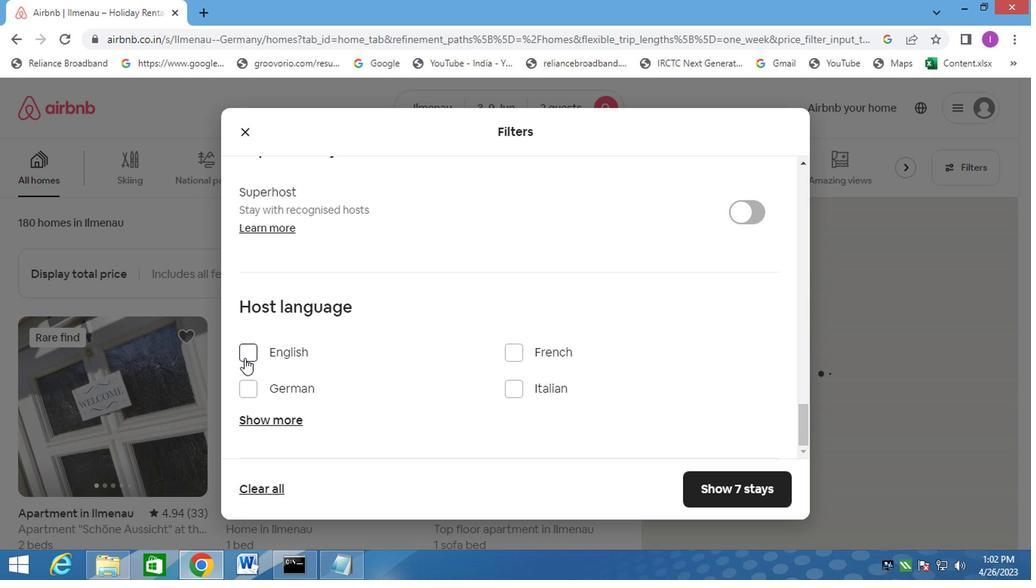 
Action: Mouse moved to (729, 494)
Screenshot: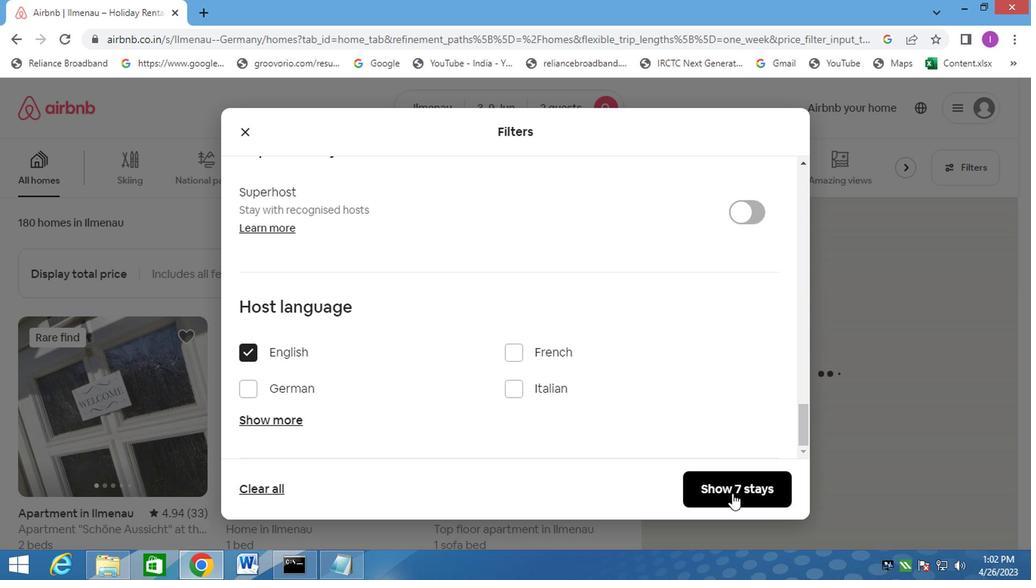 
Action: Mouse pressed left at (729, 494)
Screenshot: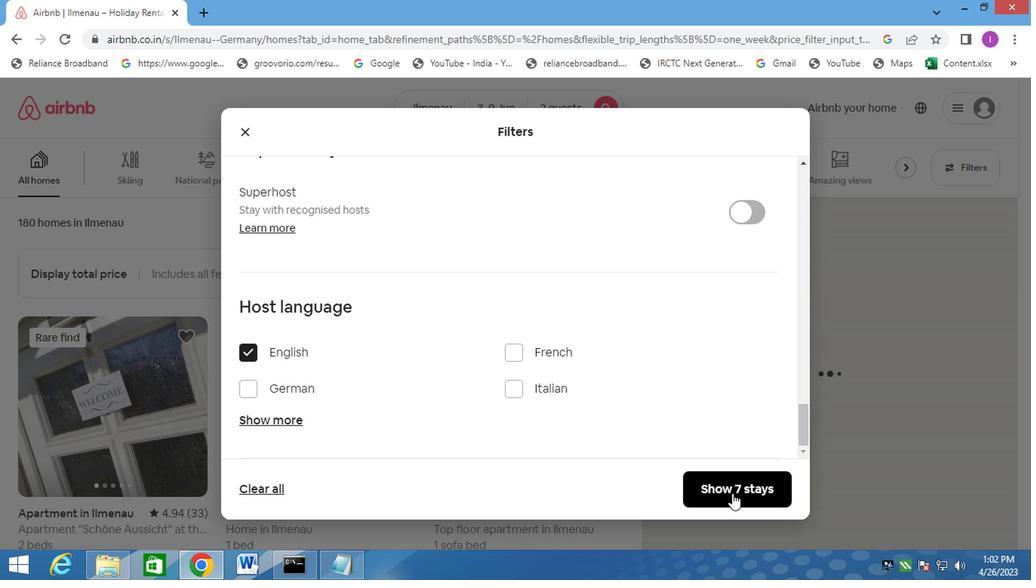 
Action: Mouse moved to (604, 454)
Screenshot: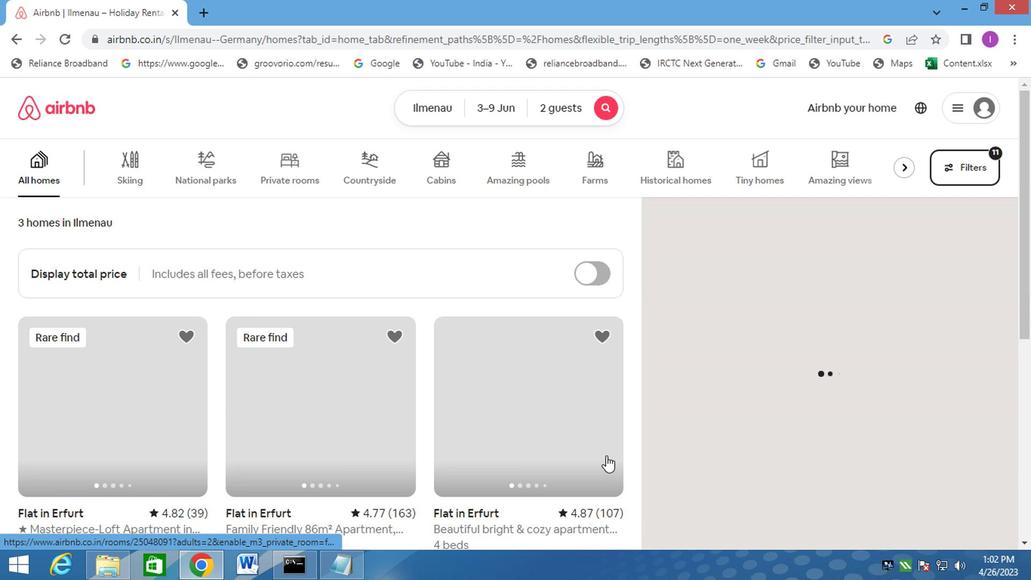 
